 Task: Create fields in receipt attachment object.
Action: Mouse moved to (729, 57)
Screenshot: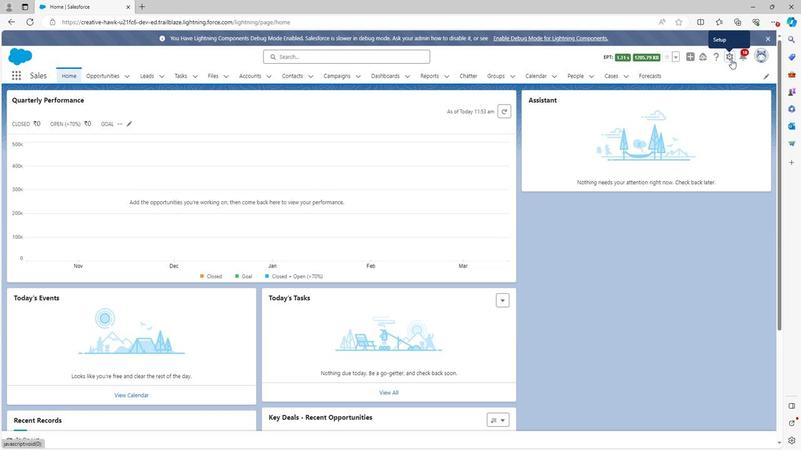
Action: Mouse pressed left at (729, 57)
Screenshot: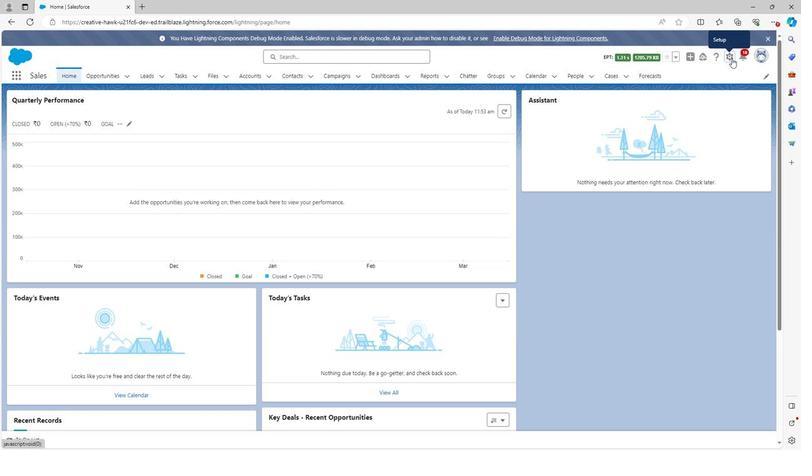 
Action: Mouse moved to (697, 81)
Screenshot: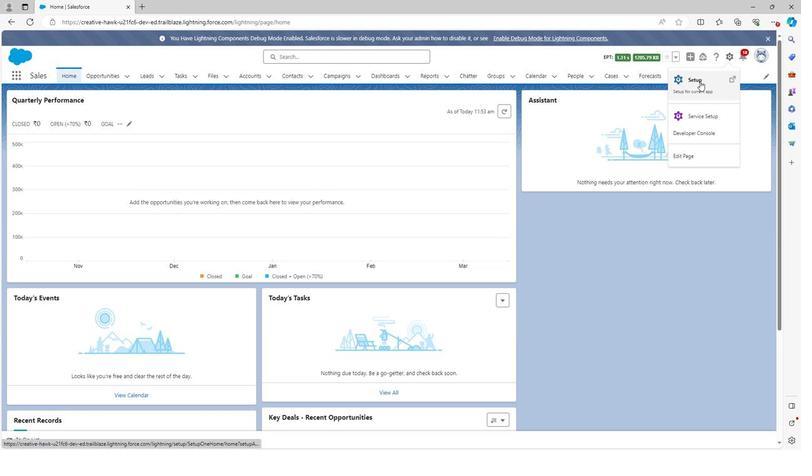
Action: Mouse pressed left at (697, 81)
Screenshot: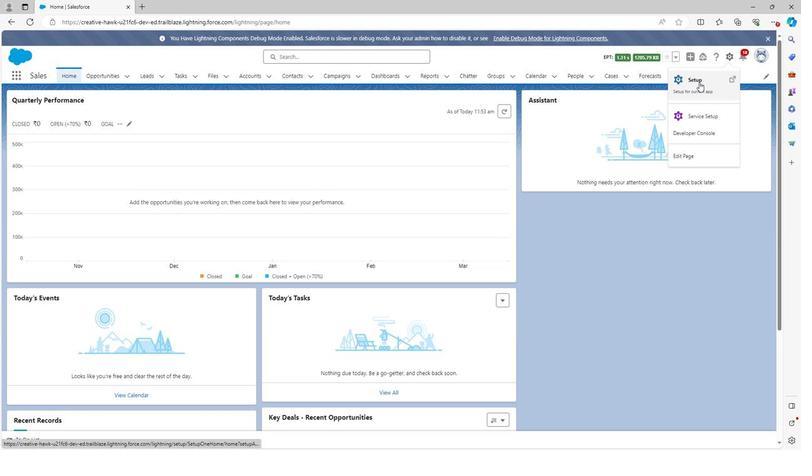 
Action: Mouse moved to (110, 76)
Screenshot: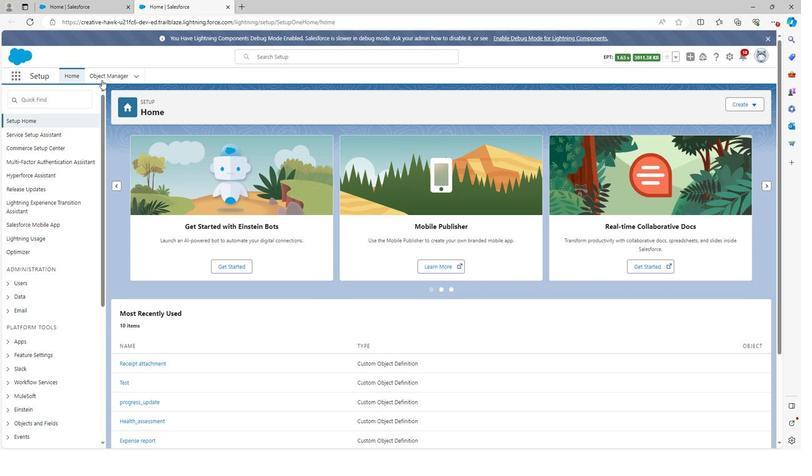 
Action: Mouse pressed left at (110, 76)
Screenshot: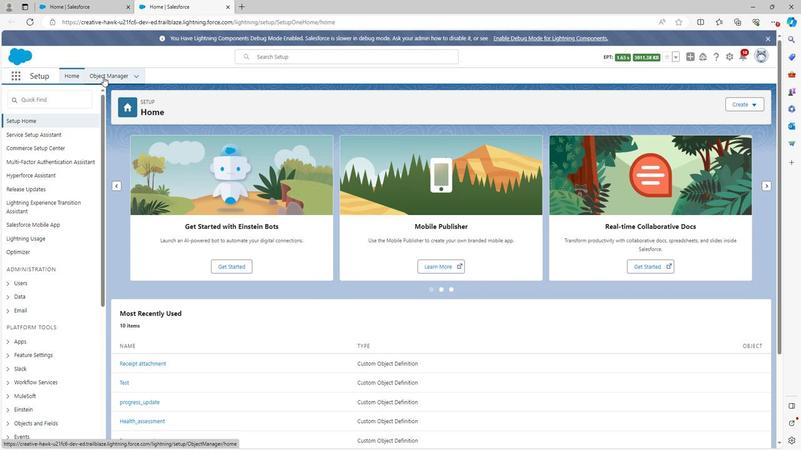 
Action: Mouse moved to (78, 322)
Screenshot: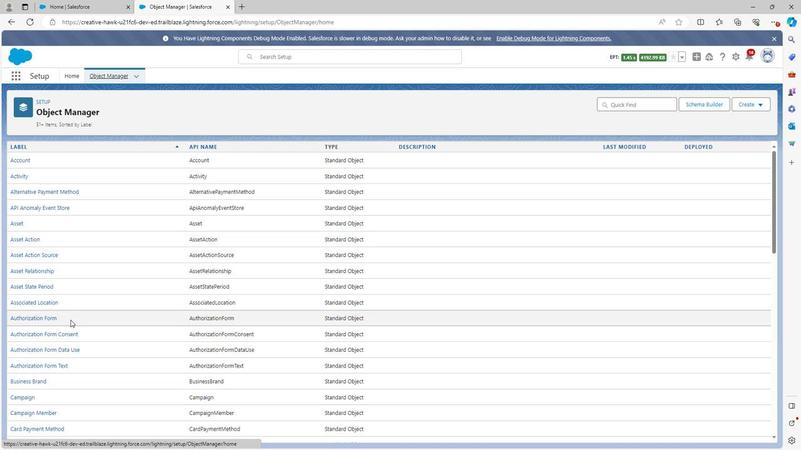 
Action: Mouse scrolled (78, 321) with delta (0, 0)
Screenshot: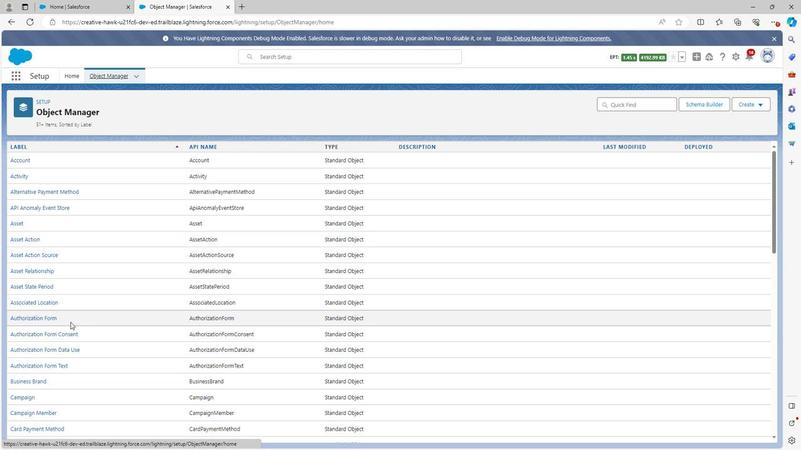 
Action: Mouse scrolled (78, 321) with delta (0, 0)
Screenshot: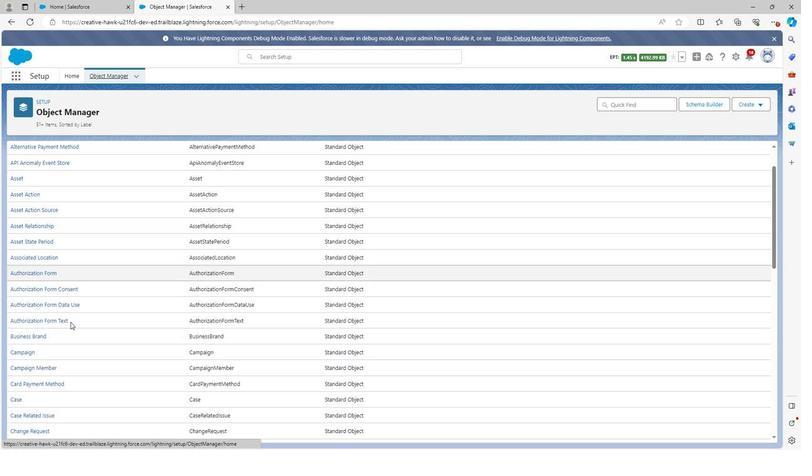 
Action: Mouse scrolled (78, 321) with delta (0, 0)
Screenshot: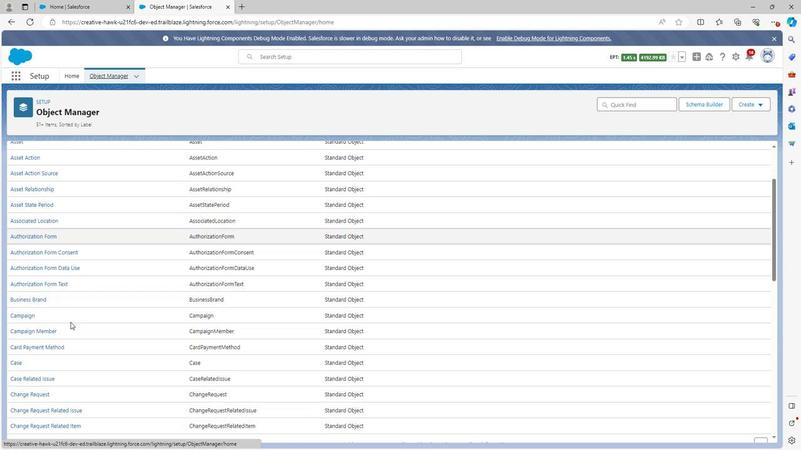 
Action: Mouse scrolled (78, 321) with delta (0, 0)
Screenshot: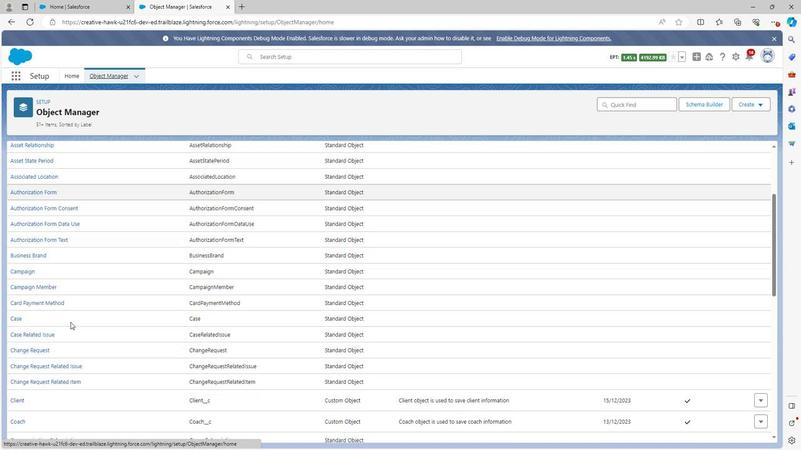 
Action: Mouse scrolled (78, 321) with delta (0, 0)
Screenshot: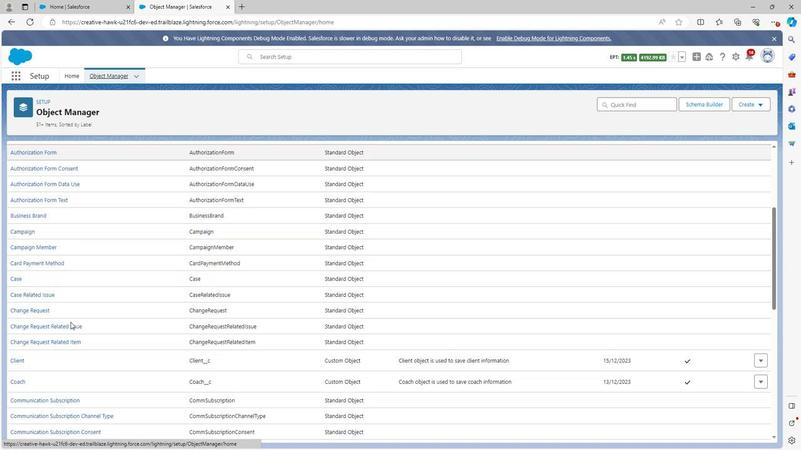 
Action: Mouse scrolled (78, 321) with delta (0, 0)
Screenshot: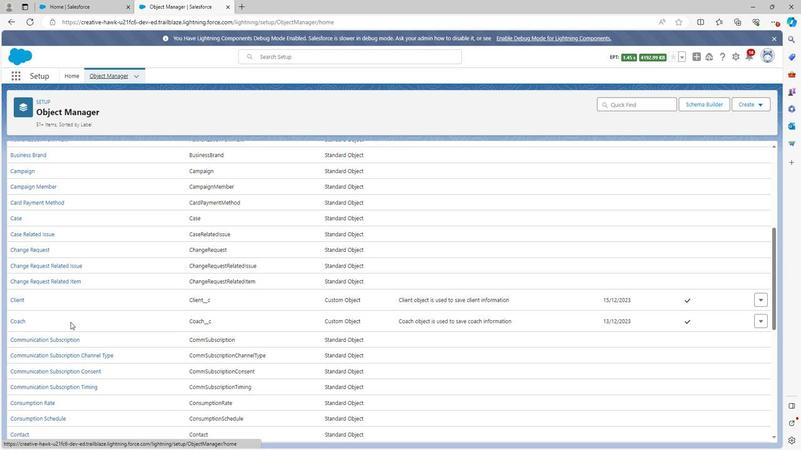
Action: Mouse scrolled (78, 321) with delta (0, 0)
Screenshot: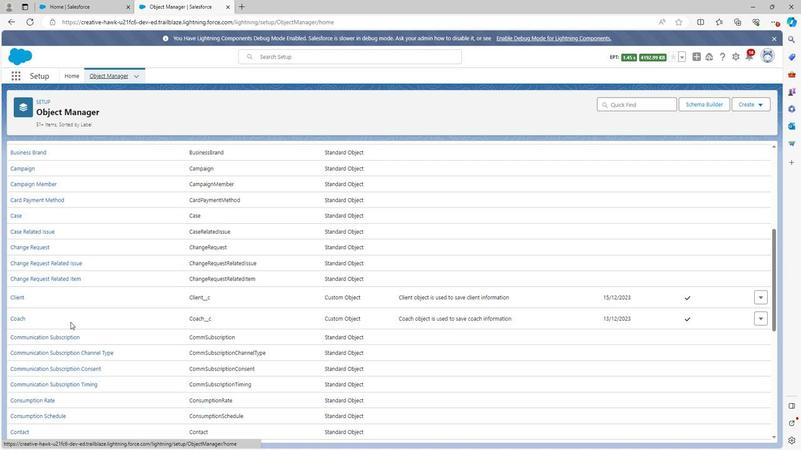 
Action: Mouse scrolled (78, 321) with delta (0, 0)
Screenshot: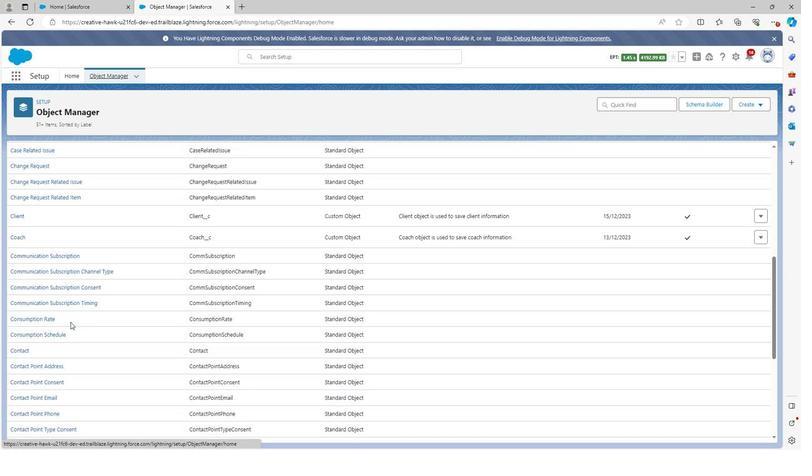 
Action: Mouse scrolled (78, 321) with delta (0, 0)
Screenshot: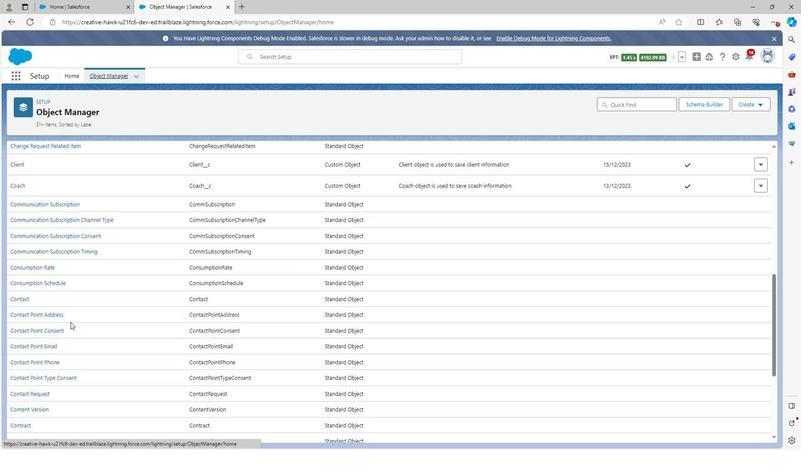 
Action: Mouse scrolled (78, 321) with delta (0, 0)
Screenshot: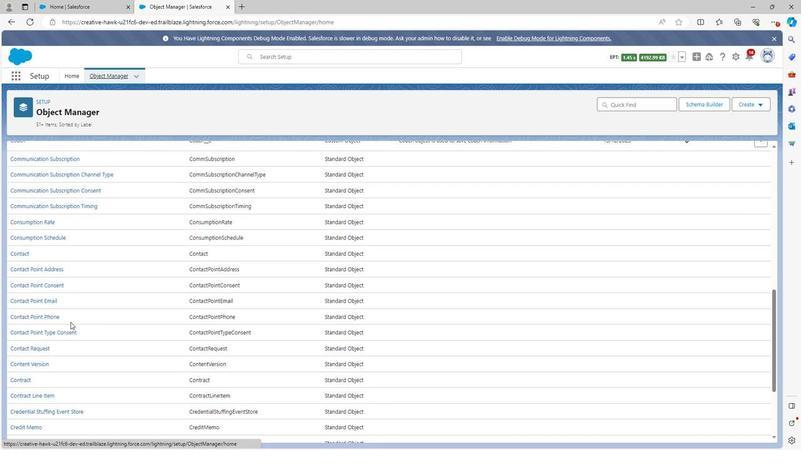 
Action: Mouse scrolled (78, 321) with delta (0, 0)
Screenshot: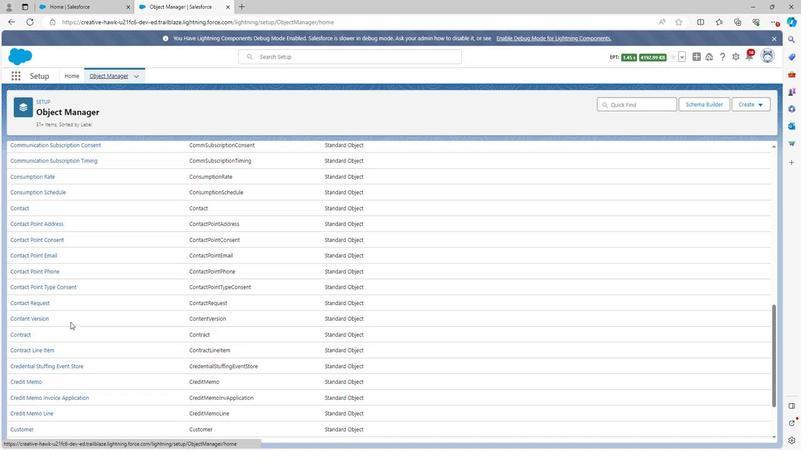 
Action: Mouse scrolled (78, 321) with delta (0, 0)
Screenshot: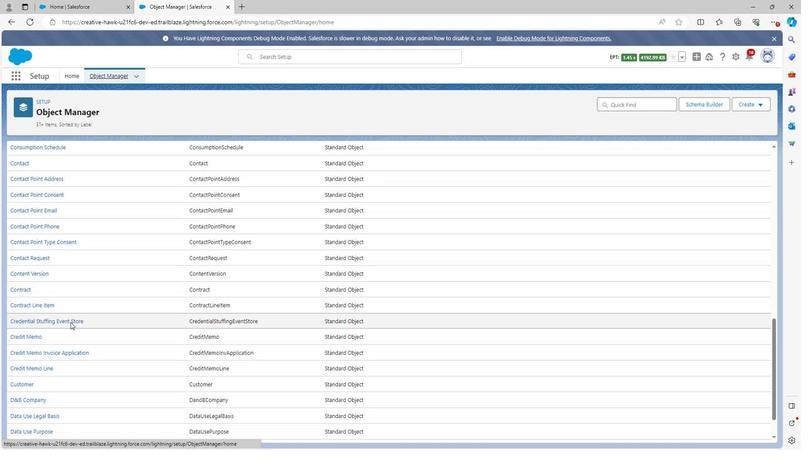 
Action: Mouse moved to (78, 322)
Screenshot: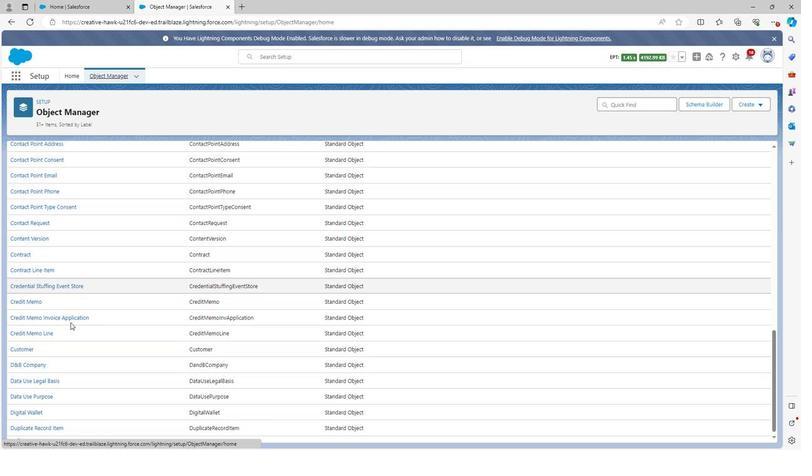 
Action: Mouse scrolled (78, 322) with delta (0, 0)
Screenshot: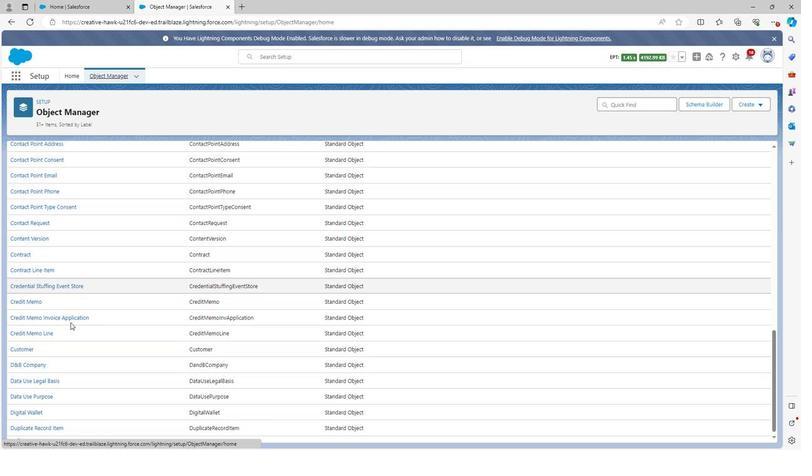 
Action: Mouse moved to (78, 323)
Screenshot: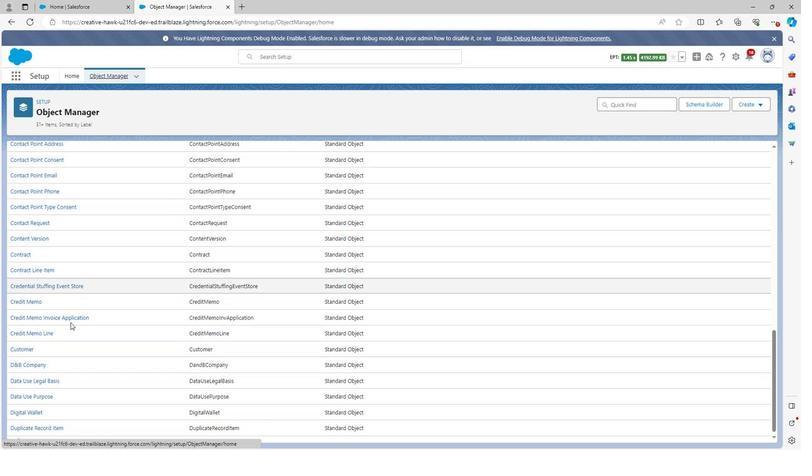 
Action: Mouse scrolled (78, 323) with delta (0, 0)
Screenshot: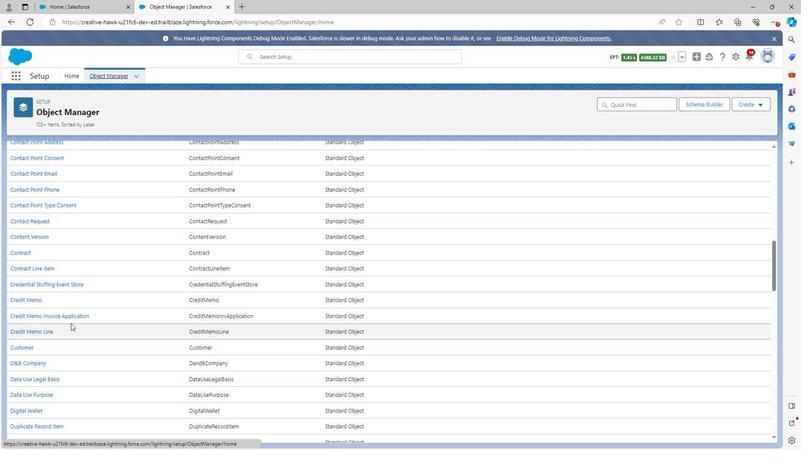 
Action: Mouse scrolled (78, 323) with delta (0, 0)
Screenshot: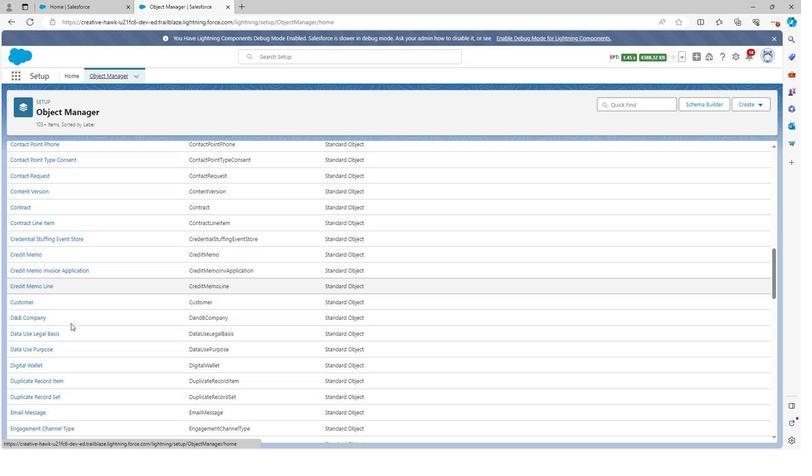 
Action: Mouse scrolled (78, 323) with delta (0, 0)
Screenshot: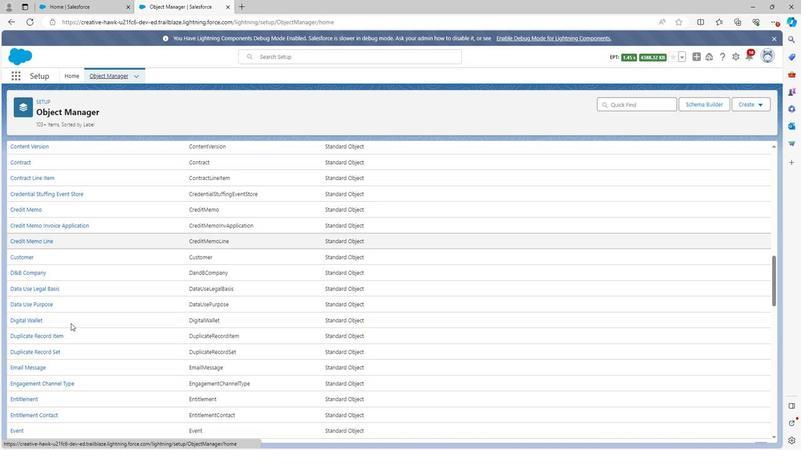 
Action: Mouse scrolled (78, 323) with delta (0, 0)
Screenshot: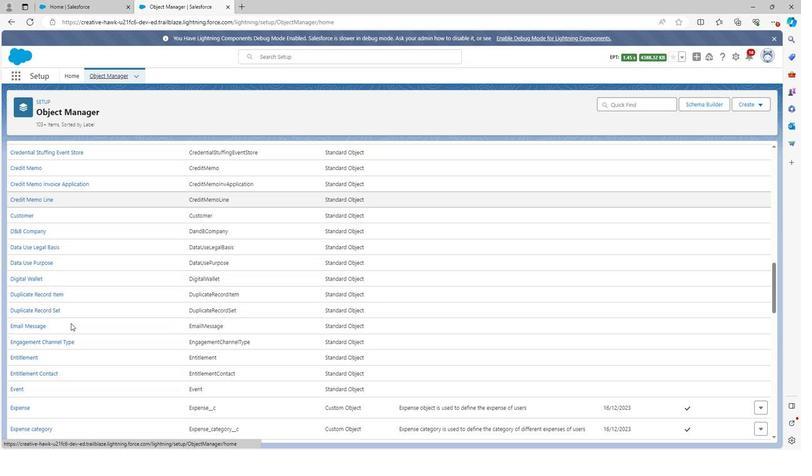 
Action: Mouse scrolled (78, 323) with delta (0, 0)
Screenshot: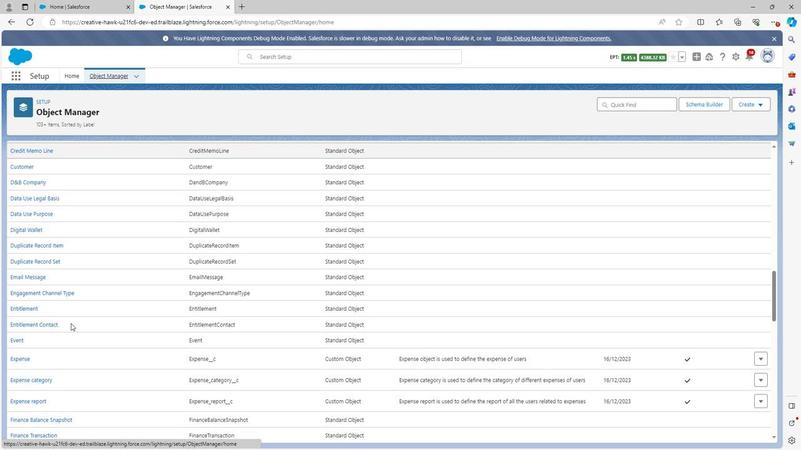 
Action: Mouse scrolled (78, 323) with delta (0, 0)
Screenshot: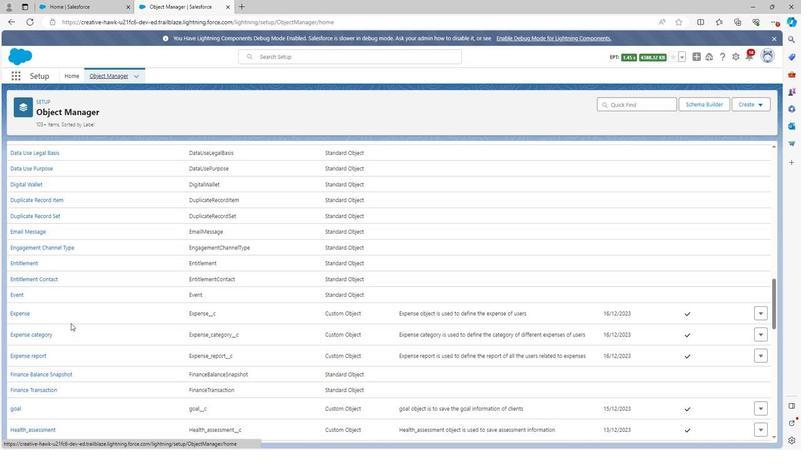 
Action: Mouse scrolled (78, 323) with delta (0, 0)
Screenshot: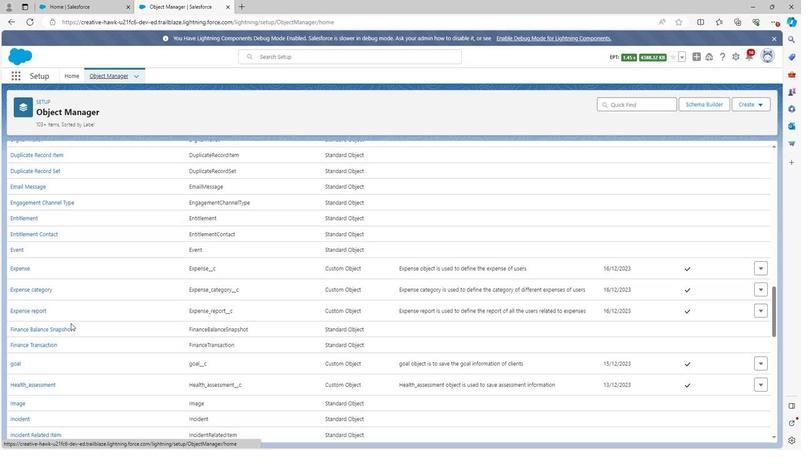 
Action: Mouse scrolled (78, 323) with delta (0, 0)
Screenshot: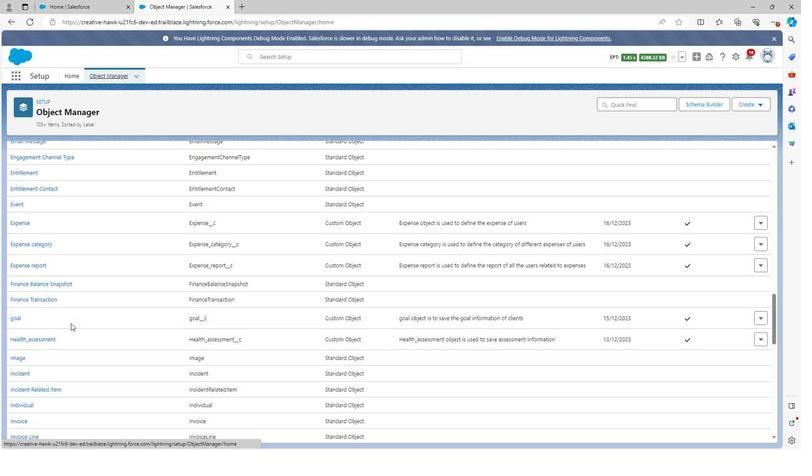 
Action: Mouse scrolled (78, 323) with delta (0, 0)
Screenshot: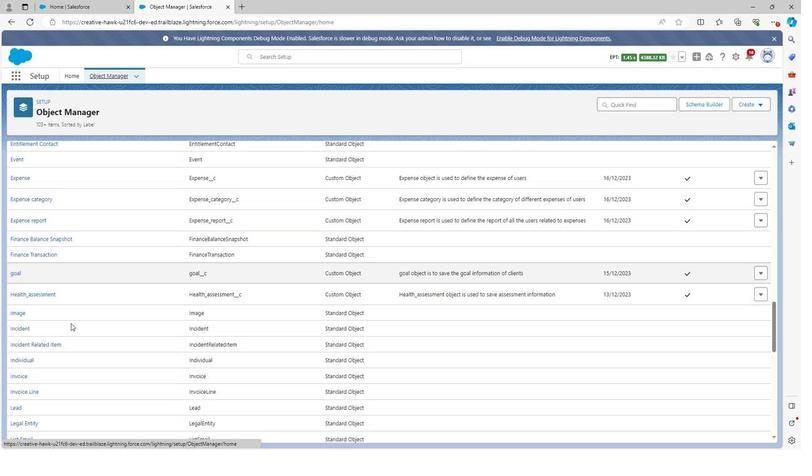 
Action: Mouse scrolled (78, 323) with delta (0, 0)
Screenshot: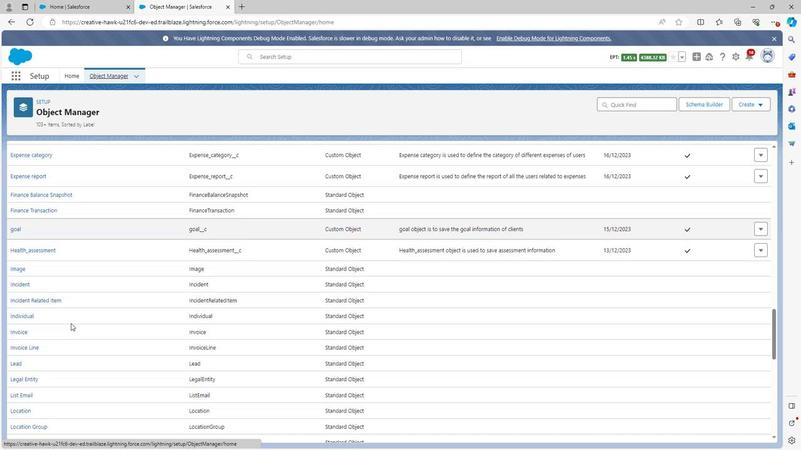 
Action: Mouse scrolled (78, 323) with delta (0, 0)
Screenshot: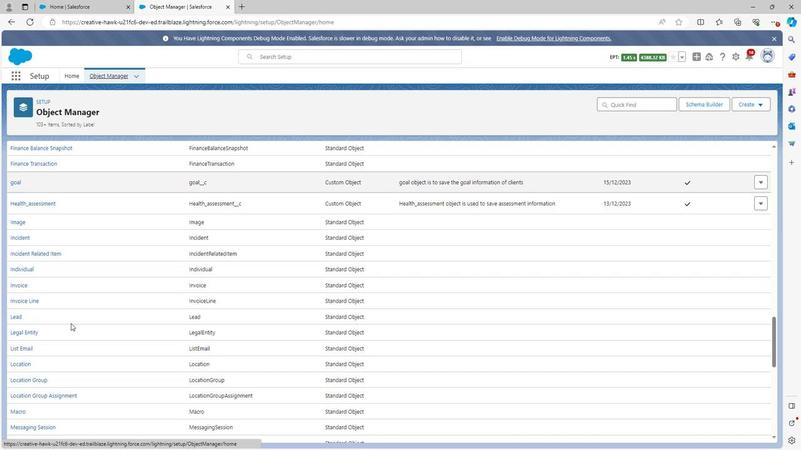 
Action: Mouse scrolled (78, 323) with delta (0, 0)
Screenshot: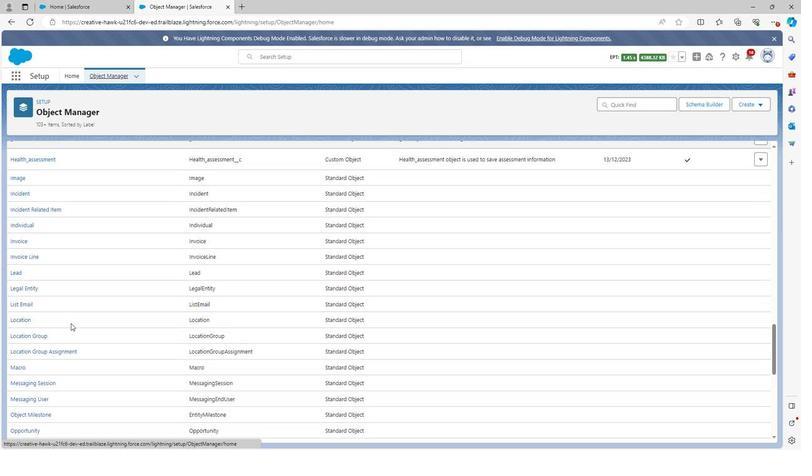 
Action: Mouse scrolled (78, 323) with delta (0, 0)
Screenshot: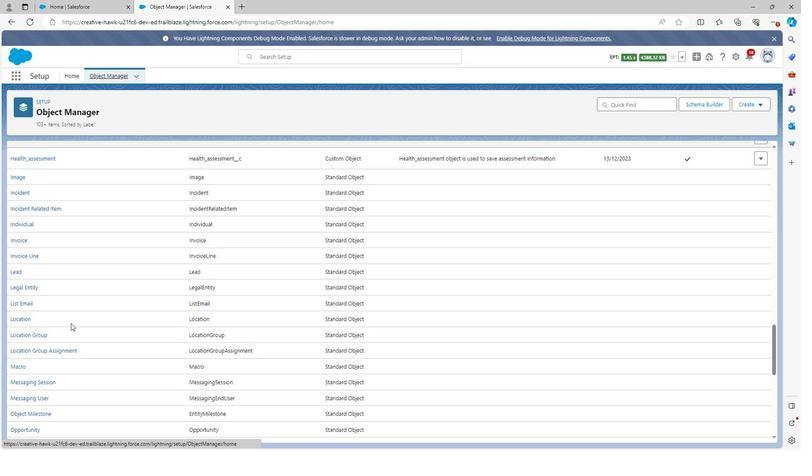 
Action: Mouse scrolled (78, 323) with delta (0, 0)
Screenshot: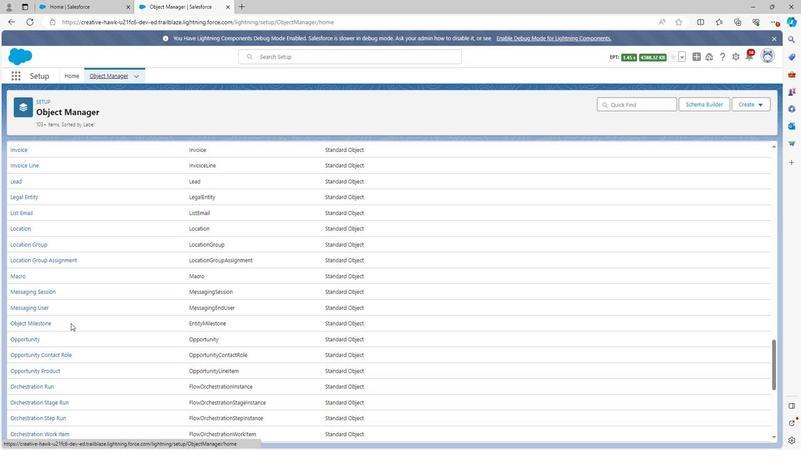 
Action: Mouse scrolled (78, 323) with delta (0, 0)
Screenshot: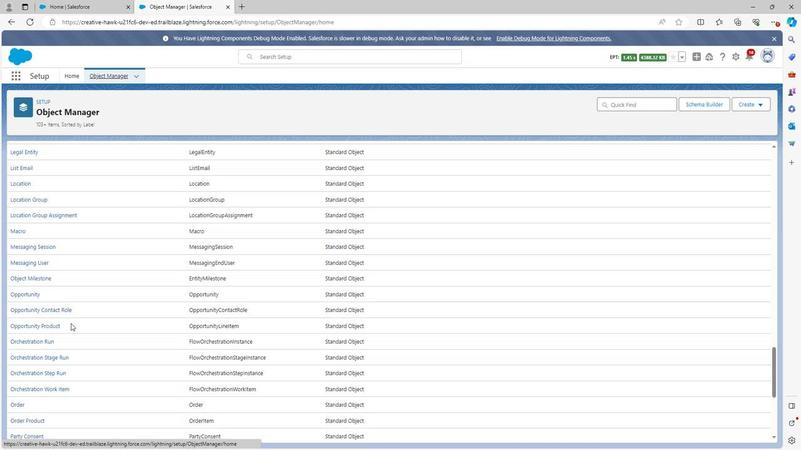 
Action: Mouse scrolled (78, 323) with delta (0, 0)
Screenshot: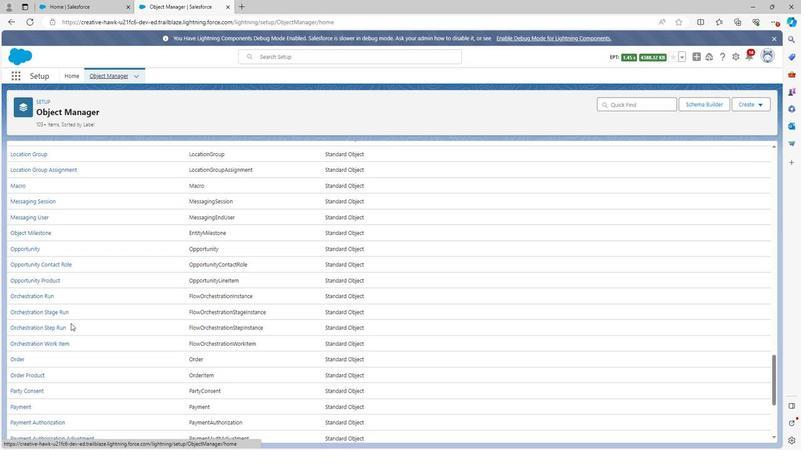 
Action: Mouse scrolled (78, 323) with delta (0, 0)
Screenshot: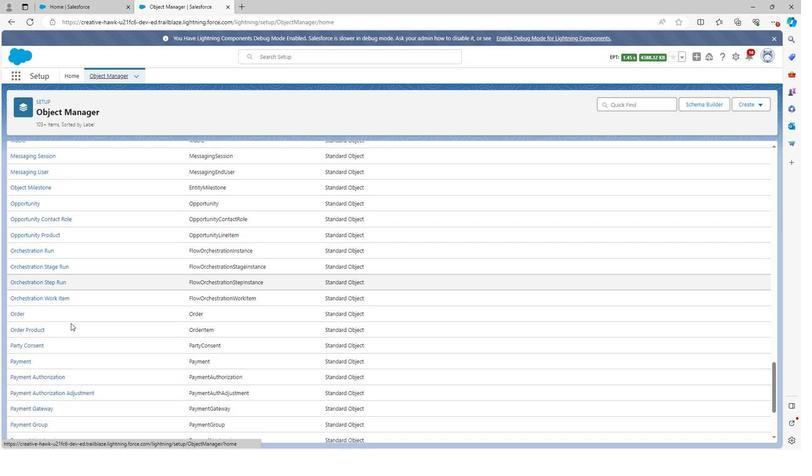
Action: Mouse scrolled (78, 323) with delta (0, 0)
Screenshot: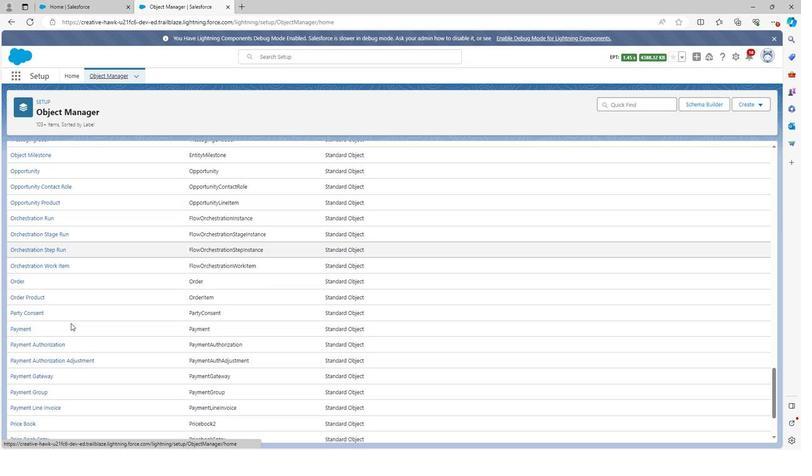 
Action: Mouse scrolled (78, 323) with delta (0, 0)
Screenshot: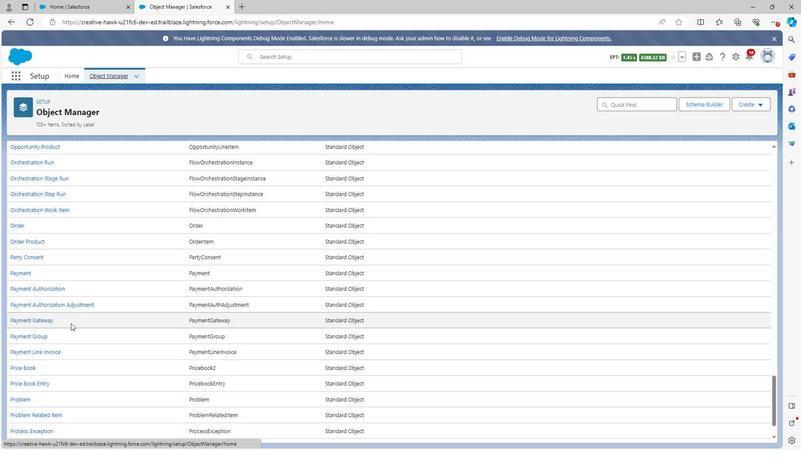 
Action: Mouse scrolled (78, 323) with delta (0, 0)
Screenshot: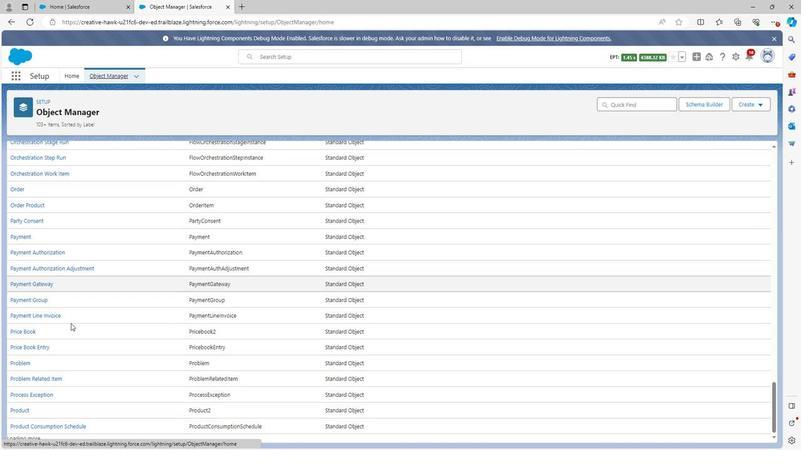 
Action: Mouse scrolled (78, 323) with delta (0, 0)
Screenshot: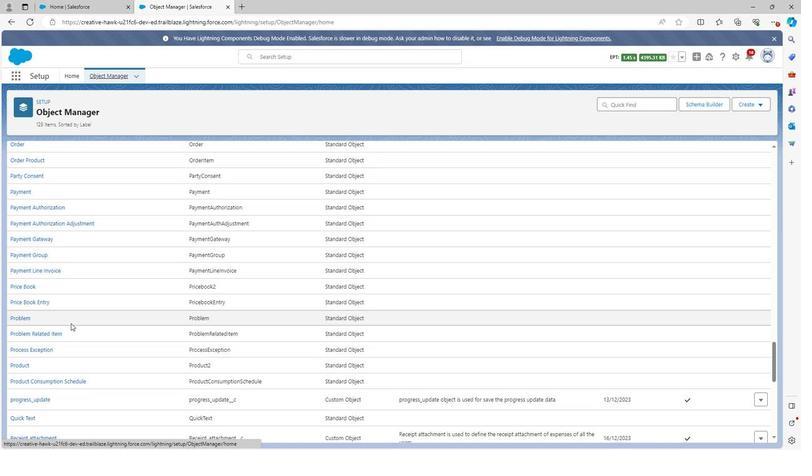 
Action: Mouse scrolled (78, 323) with delta (0, 0)
Screenshot: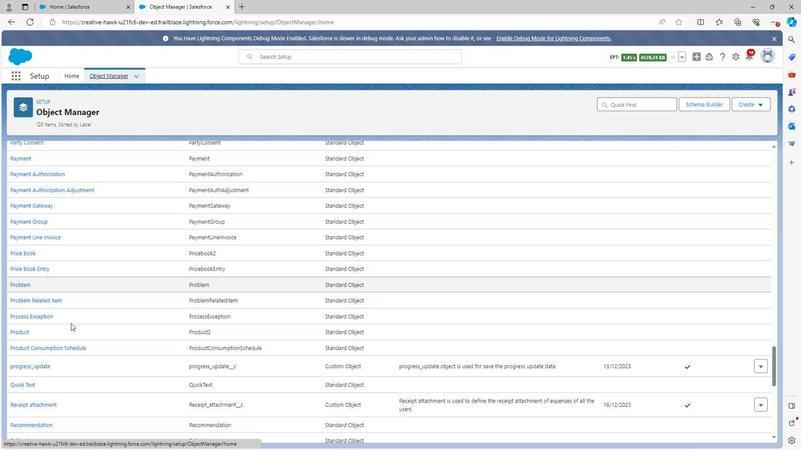 
Action: Mouse scrolled (78, 323) with delta (0, 0)
Screenshot: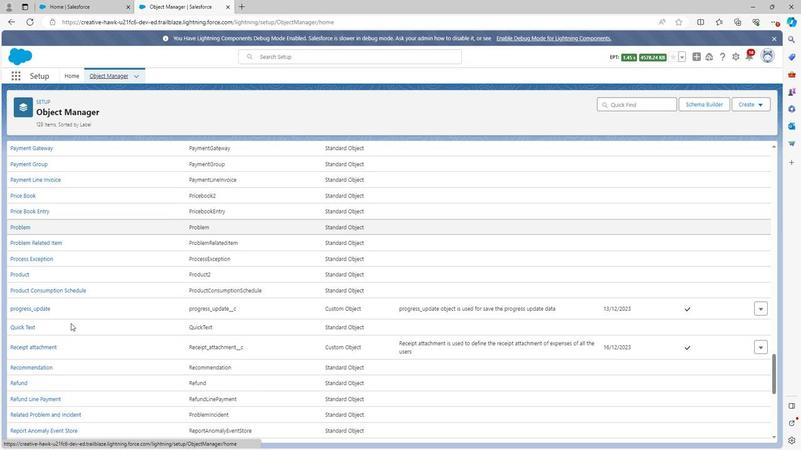 
Action: Mouse moved to (50, 302)
Screenshot: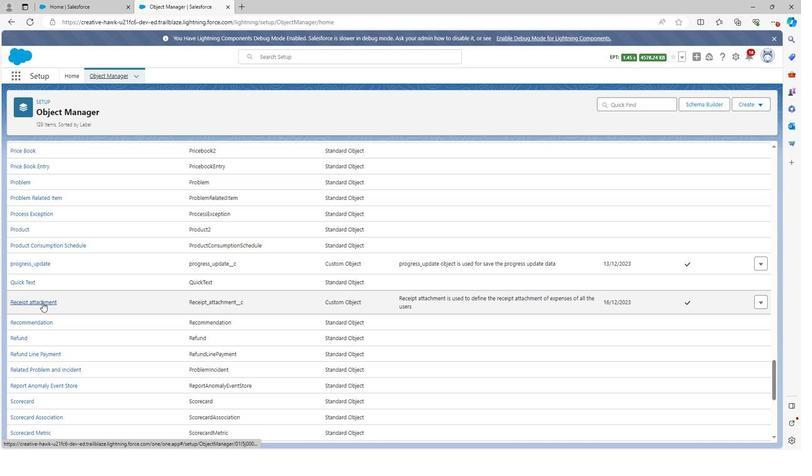 
Action: Mouse pressed left at (50, 302)
Screenshot: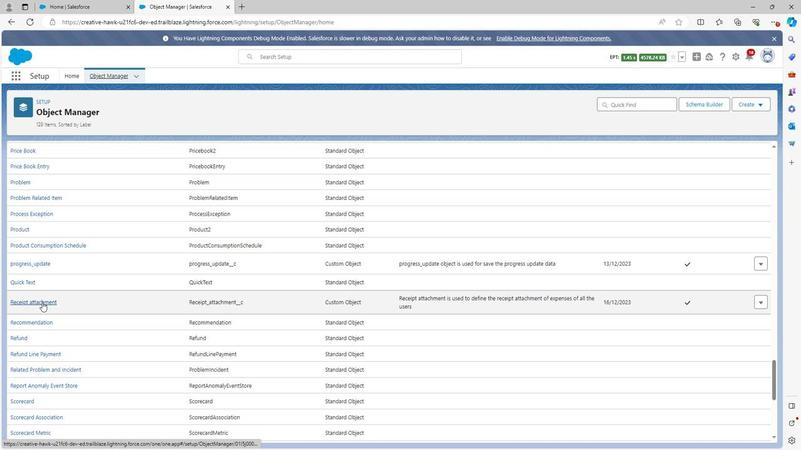 
Action: Mouse moved to (64, 159)
Screenshot: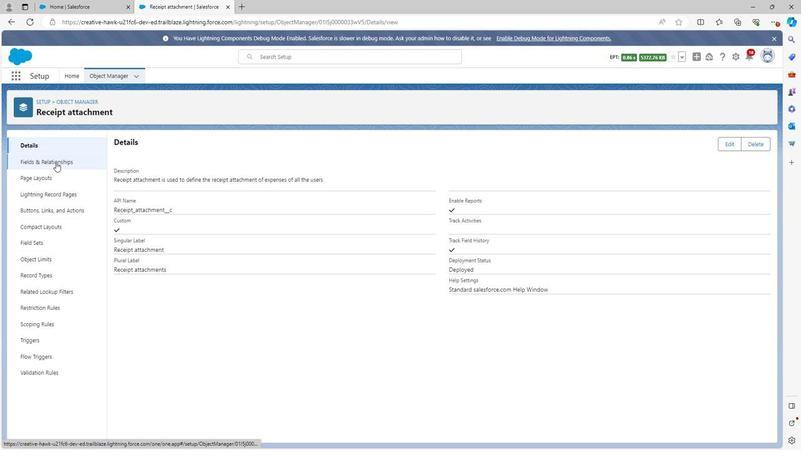 
Action: Mouse pressed left at (64, 159)
Screenshot: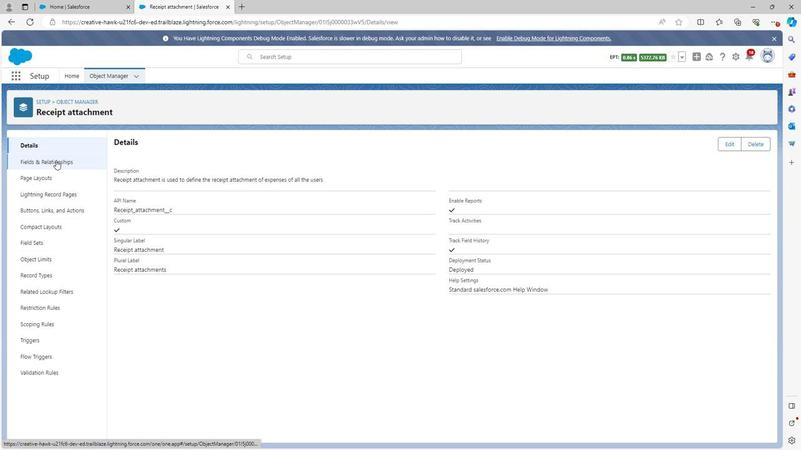 
Action: Mouse moved to (587, 144)
Screenshot: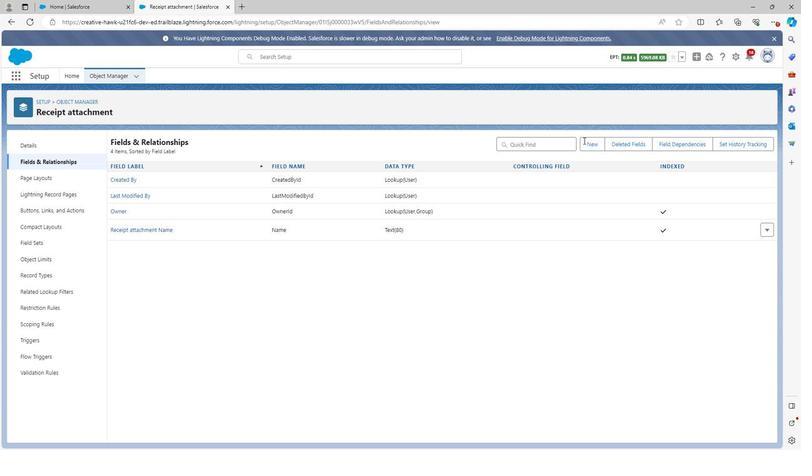 
Action: Mouse pressed left at (587, 144)
Screenshot: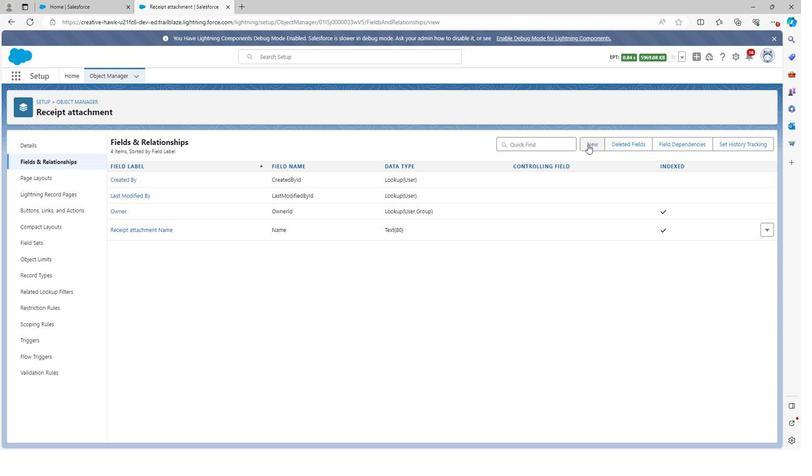 
Action: Mouse moved to (140, 289)
Screenshot: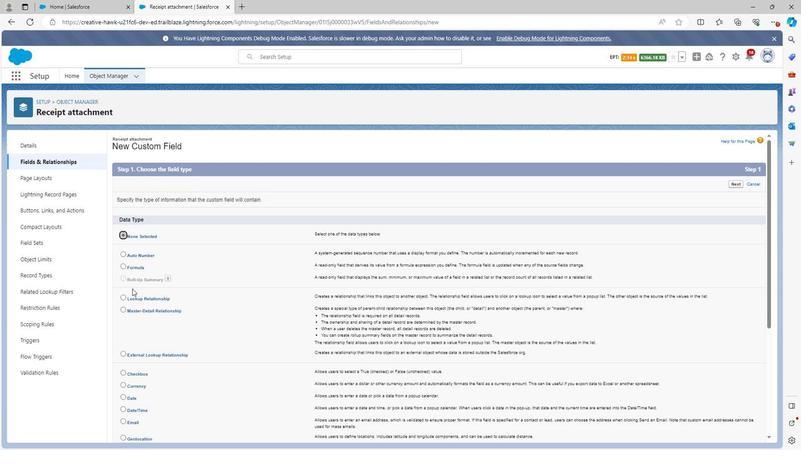 
Action: Mouse scrolled (140, 289) with delta (0, 0)
Screenshot: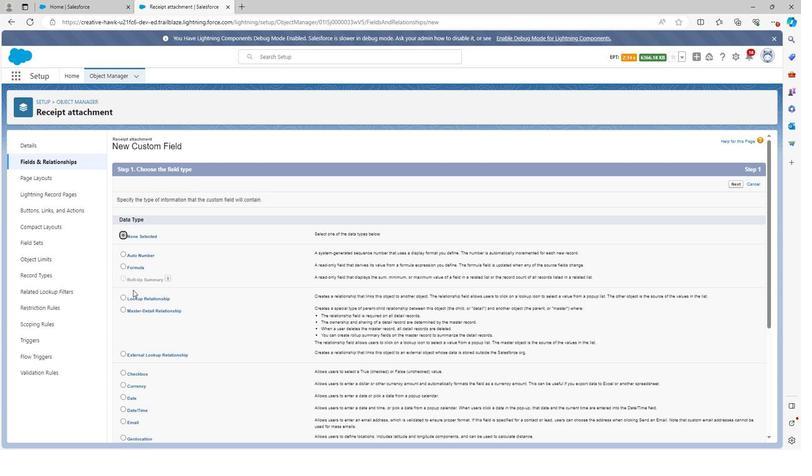 
Action: Mouse scrolled (140, 289) with delta (0, 0)
Screenshot: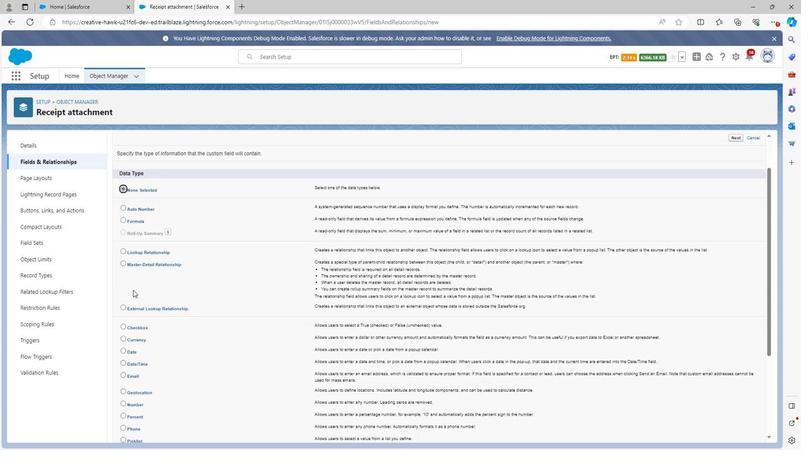 
Action: Mouse scrolled (140, 289) with delta (0, 0)
Screenshot: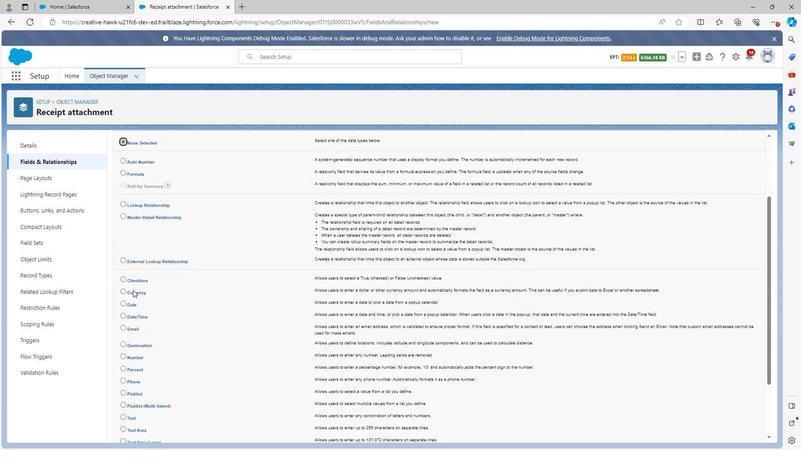 
Action: Mouse moved to (130, 370)
Screenshot: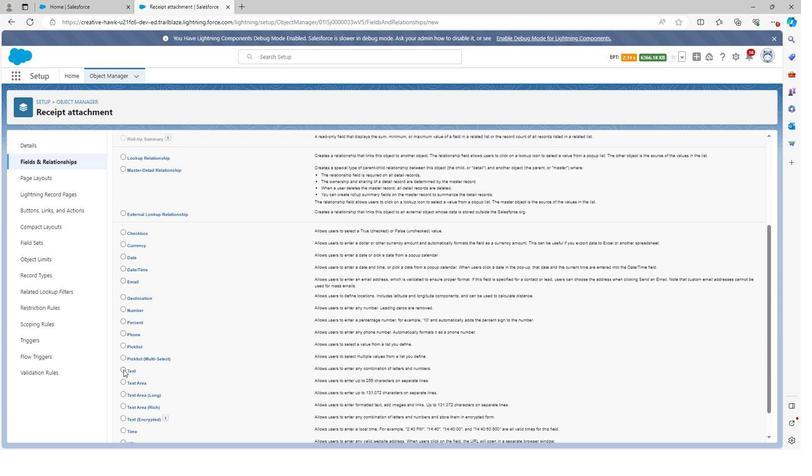 
Action: Mouse pressed left at (130, 370)
Screenshot: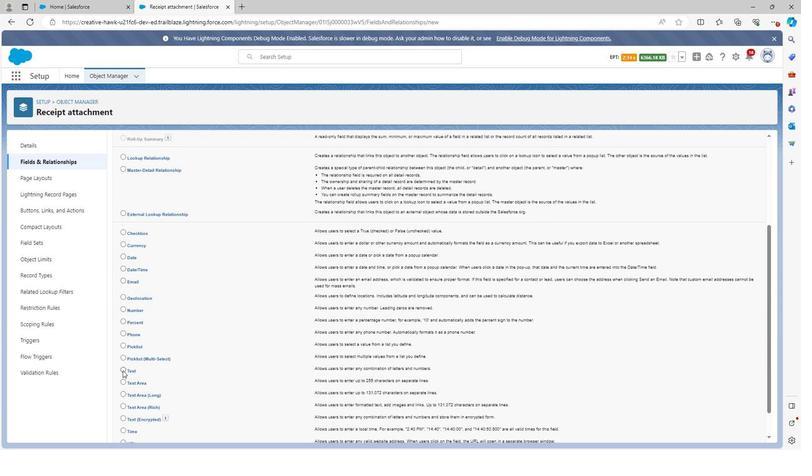 
Action: Mouse moved to (486, 369)
Screenshot: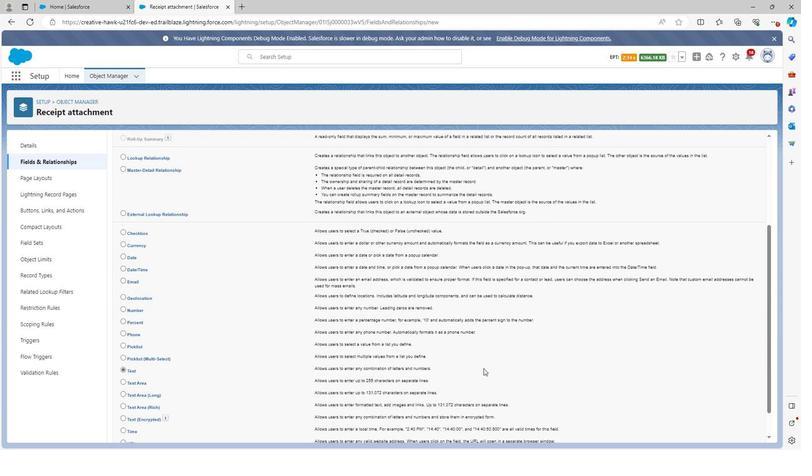
Action: Mouse scrolled (486, 368) with delta (0, 0)
Screenshot: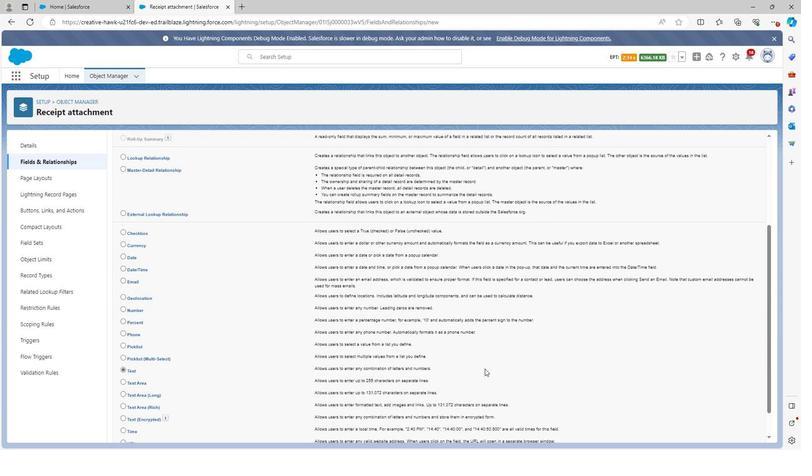 
Action: Mouse moved to (487, 370)
Screenshot: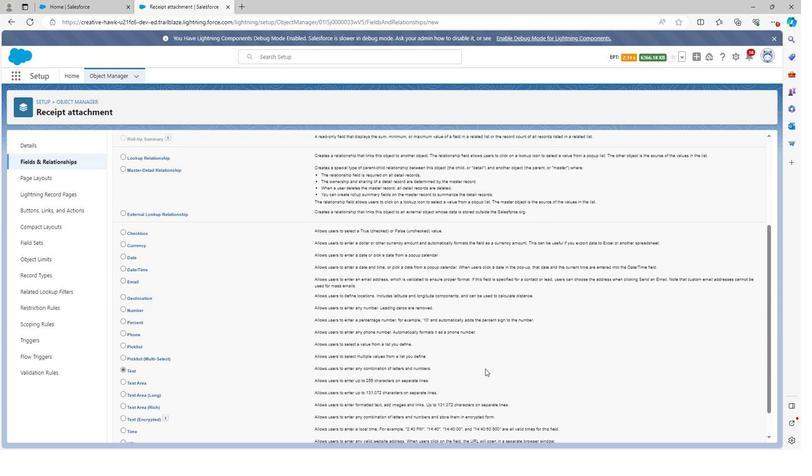 
Action: Mouse scrolled (487, 370) with delta (0, 0)
Screenshot: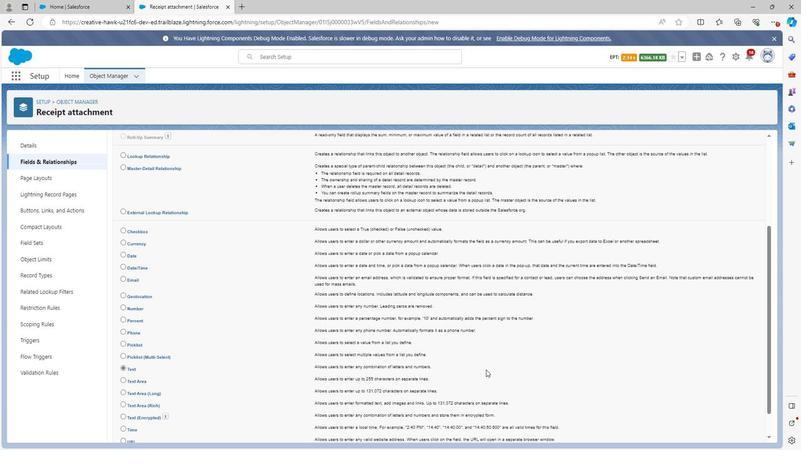 
Action: Mouse moved to (489, 372)
Screenshot: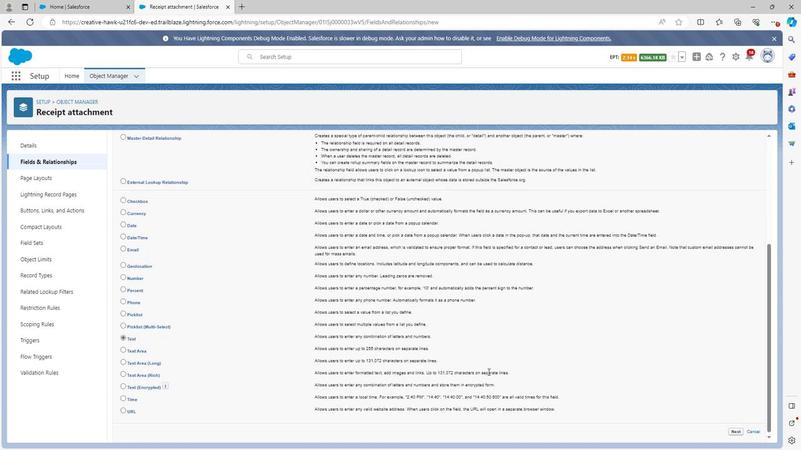 
Action: Mouse scrolled (489, 372) with delta (0, 0)
Screenshot: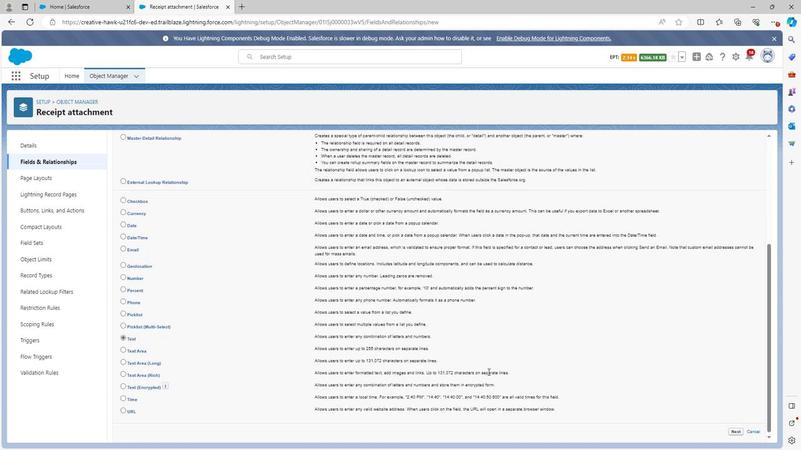 
Action: Mouse moved to (495, 375)
Screenshot: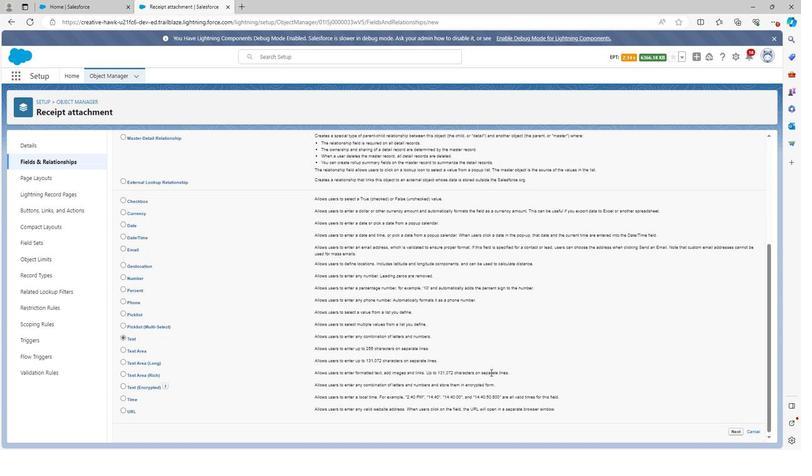 
Action: Mouse scrolled (495, 374) with delta (0, 0)
Screenshot: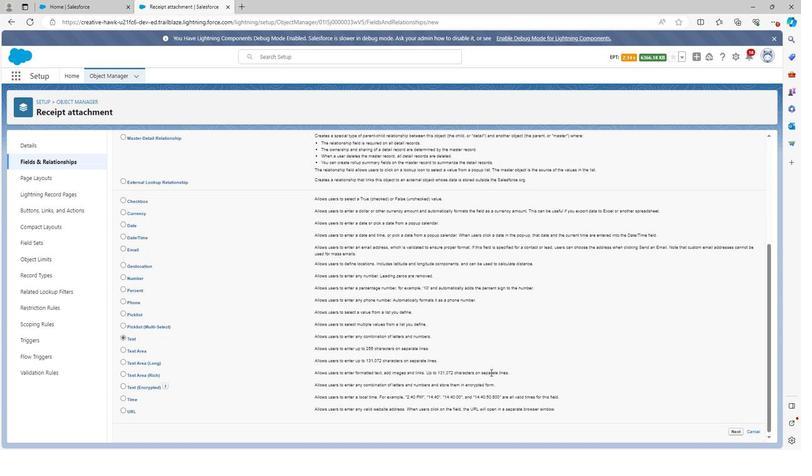 
Action: Mouse moved to (510, 379)
Screenshot: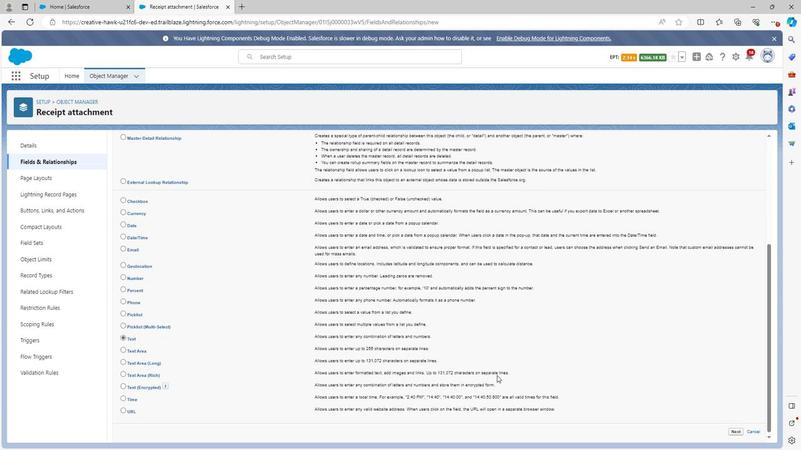 
Action: Mouse scrolled (510, 379) with delta (0, 0)
Screenshot: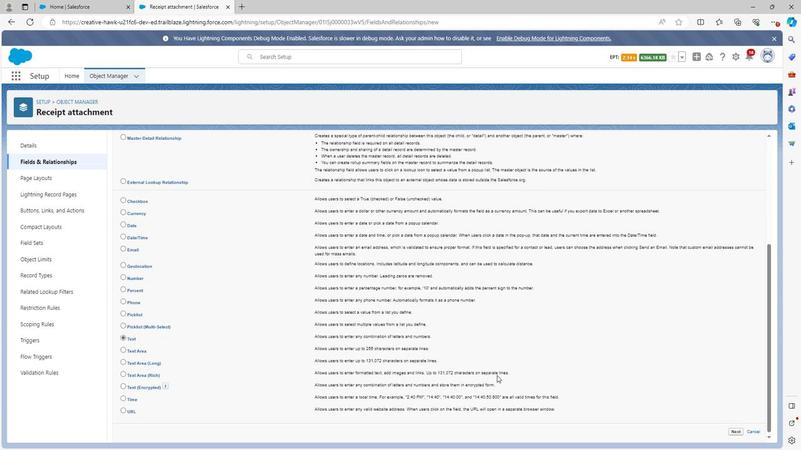 
Action: Mouse moved to (732, 434)
Screenshot: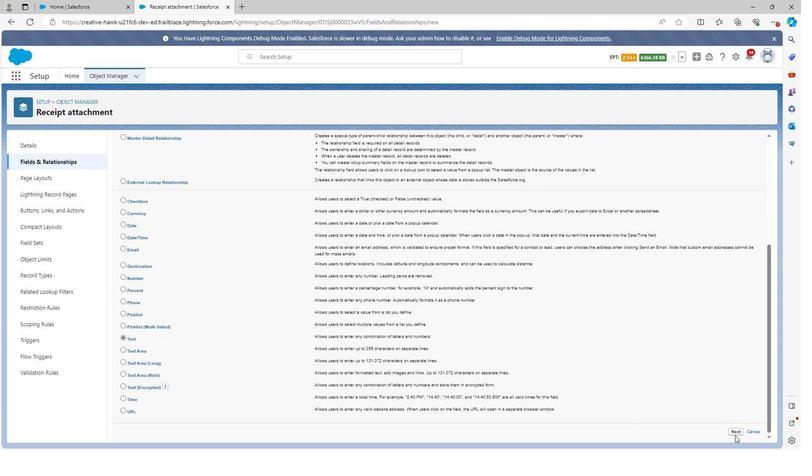 
Action: Mouse pressed left at (732, 434)
Screenshot: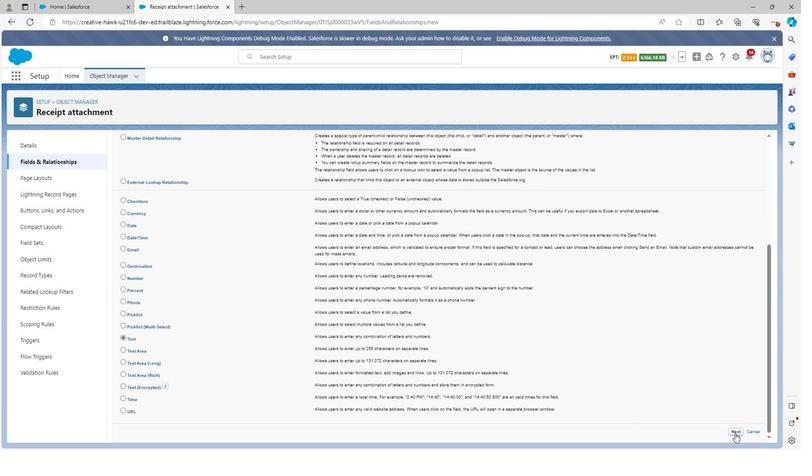 
Action: Mouse moved to (268, 204)
Screenshot: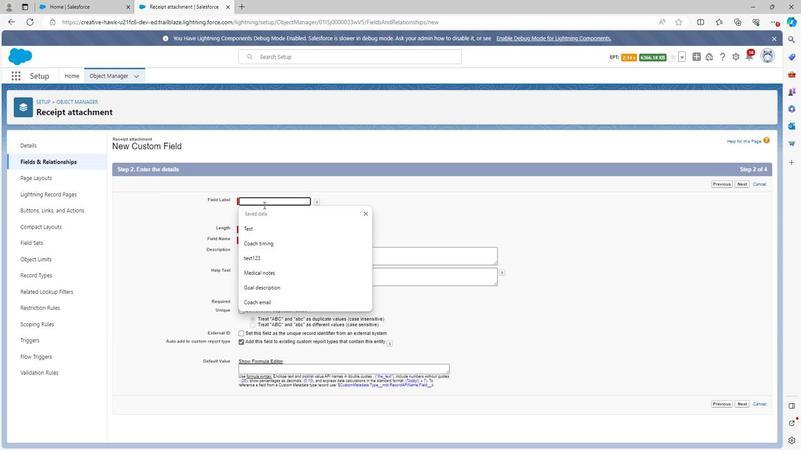 
Action: Key pressed <Key.shift>Uploader
Screenshot: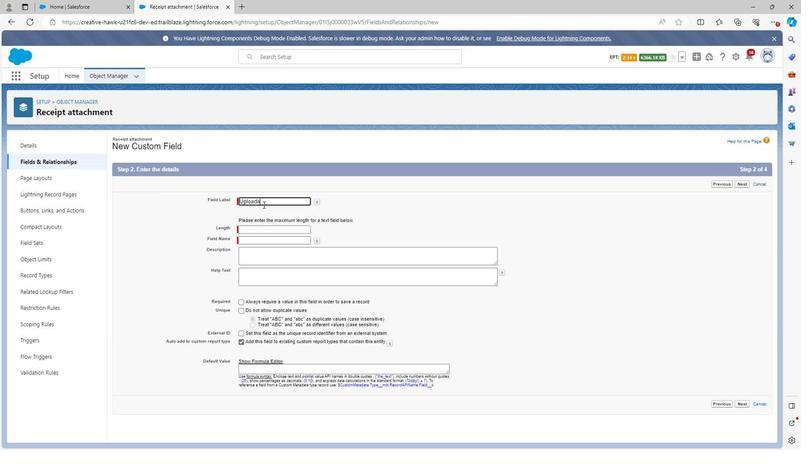 
Action: Mouse moved to (335, 229)
Screenshot: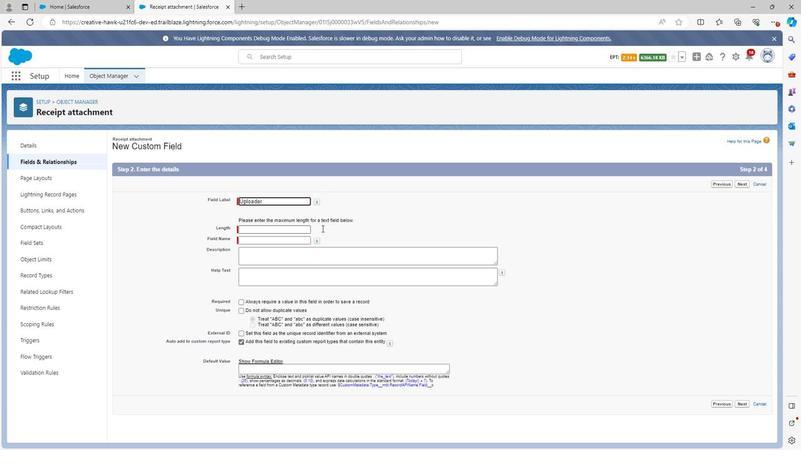
Action: Mouse pressed left at (335, 229)
Screenshot: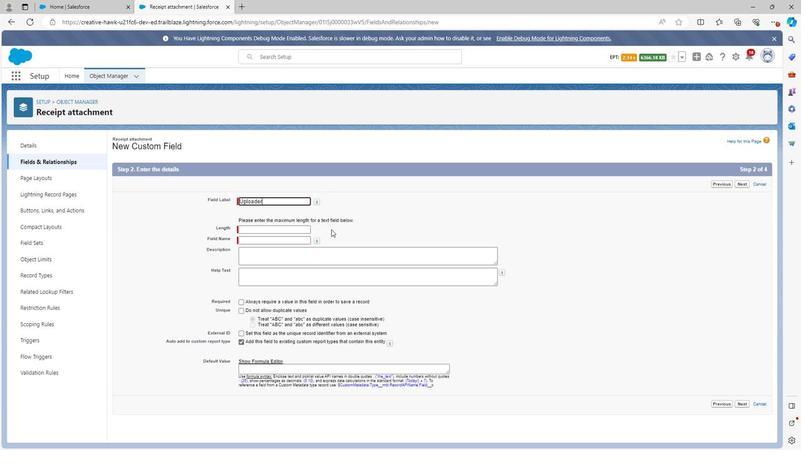 
Action: Mouse moved to (273, 227)
Screenshot: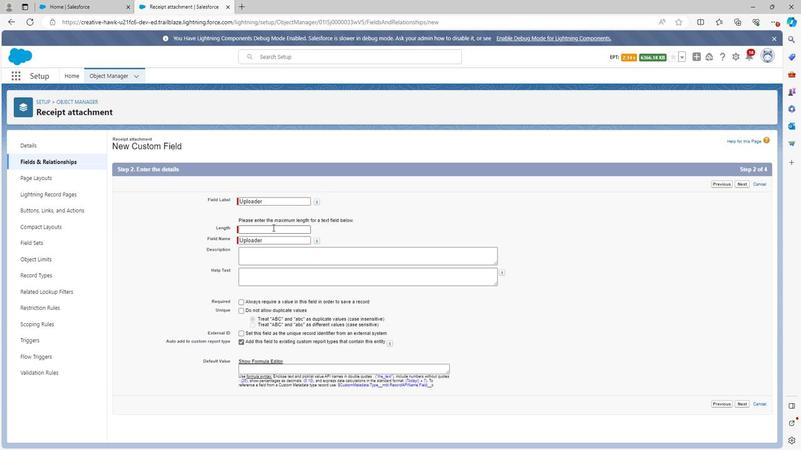 
Action: Mouse pressed left at (273, 227)
Screenshot: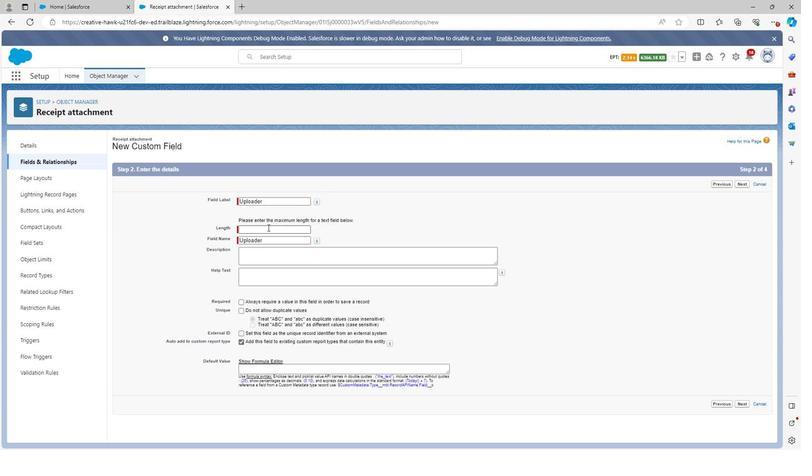 
Action: Key pressed 18
Screenshot: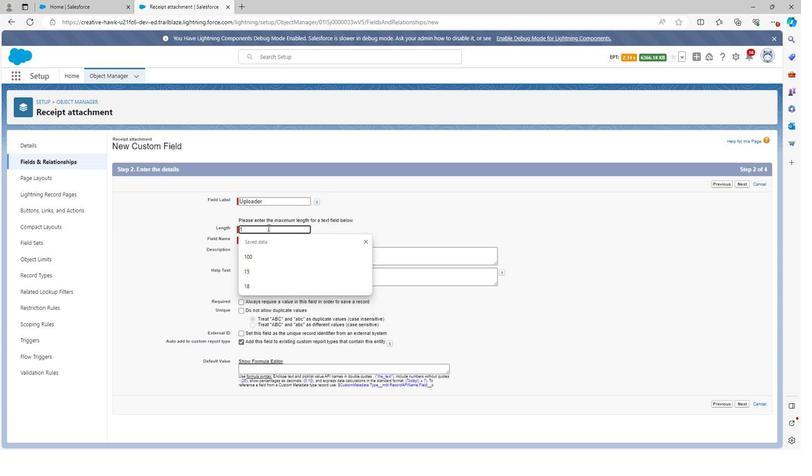 
Action: Mouse moved to (324, 251)
Screenshot: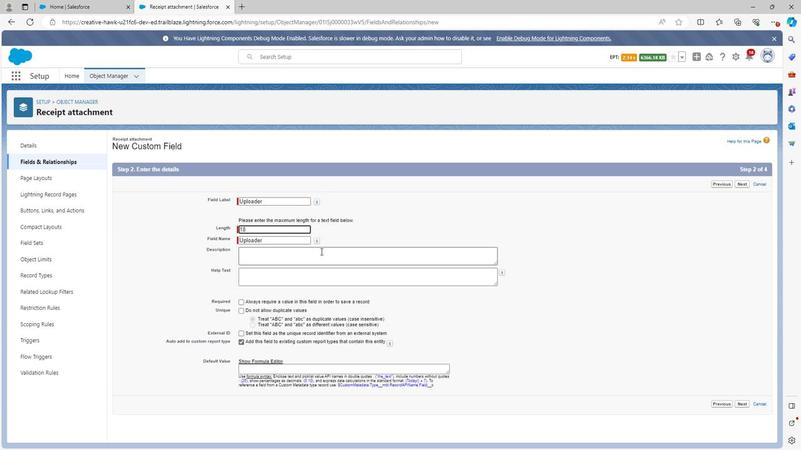
Action: Mouse pressed left at (324, 251)
Screenshot: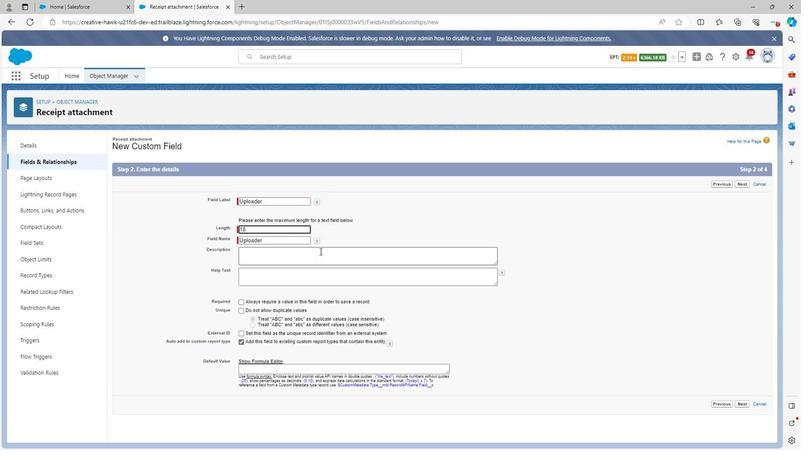 
Action: Mouse moved to (320, 256)
Screenshot: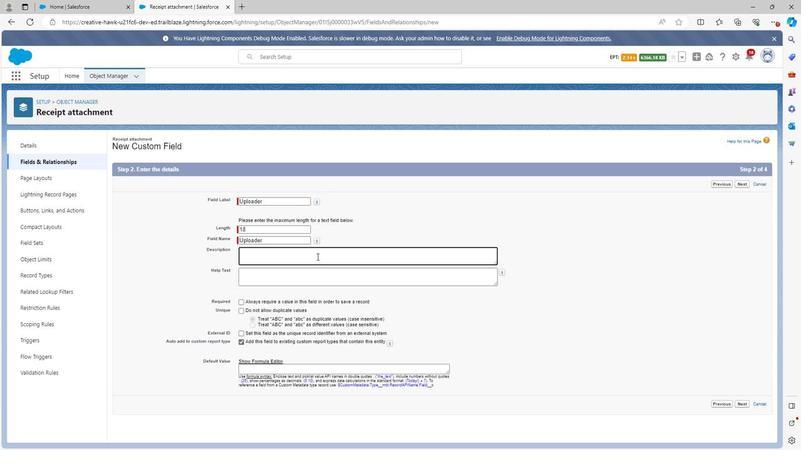 
Action: Key pressed <Key.shift>Uploader<Key.space>field<Key.space>is<Key.space>used<Key.space>to<Key.space>define<Key.space>the<Key.space>name<Key.space>of<Key.space>uploader
Screenshot: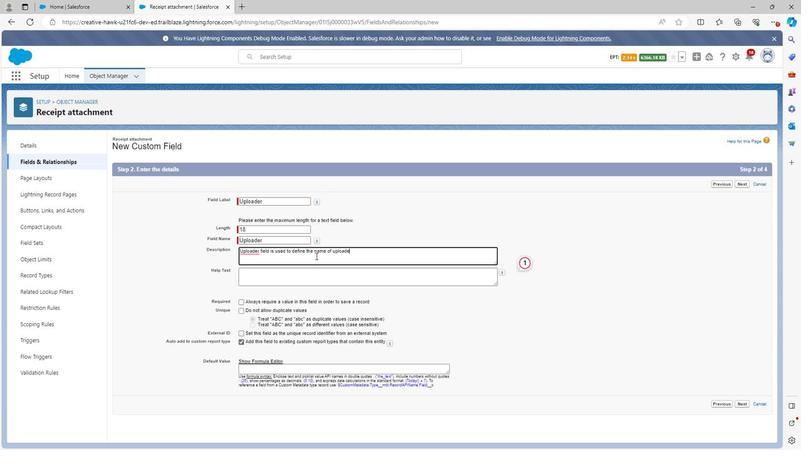
Action: Mouse moved to (742, 403)
Screenshot: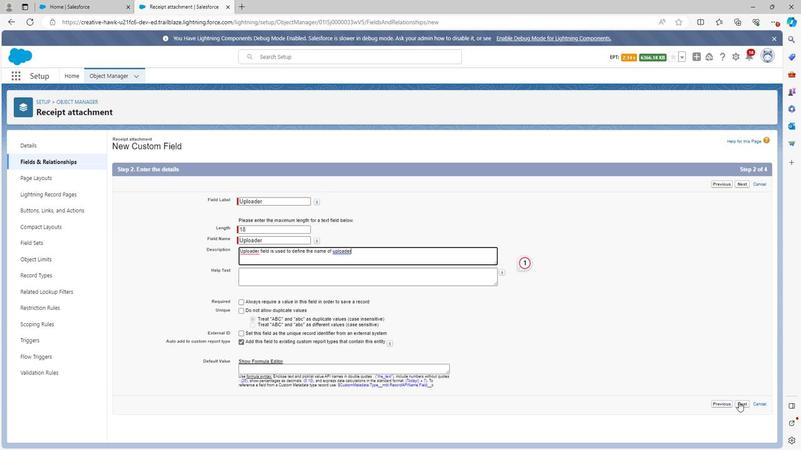 
Action: Mouse pressed left at (742, 403)
Screenshot: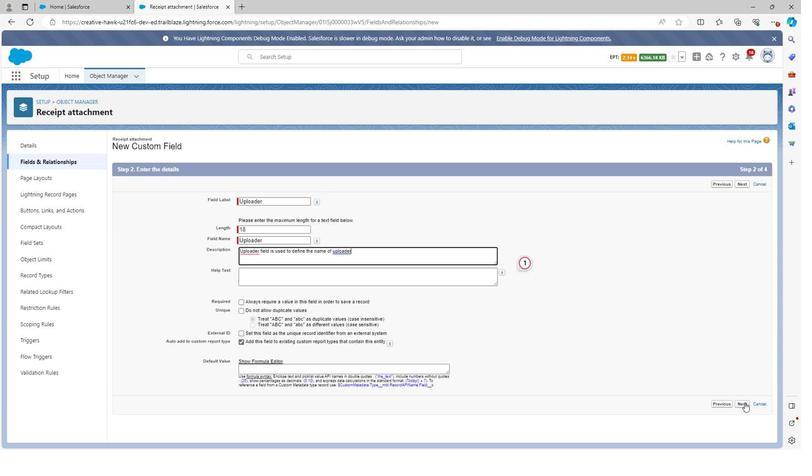 
Action: Mouse moved to (554, 254)
Screenshot: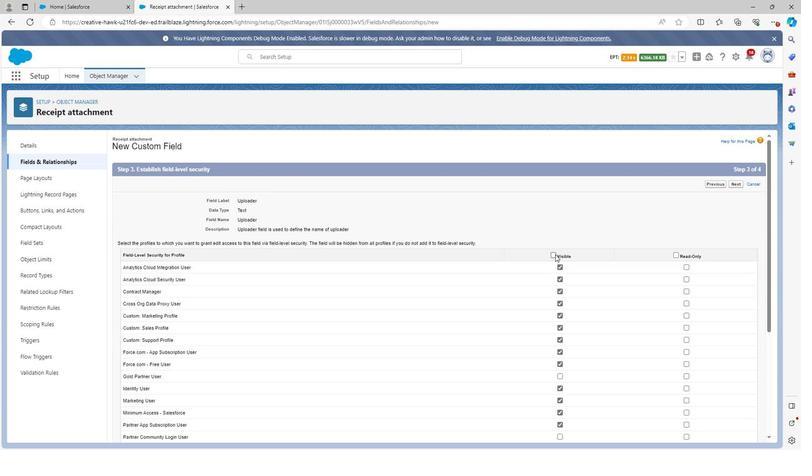 
Action: Mouse pressed left at (554, 254)
Screenshot: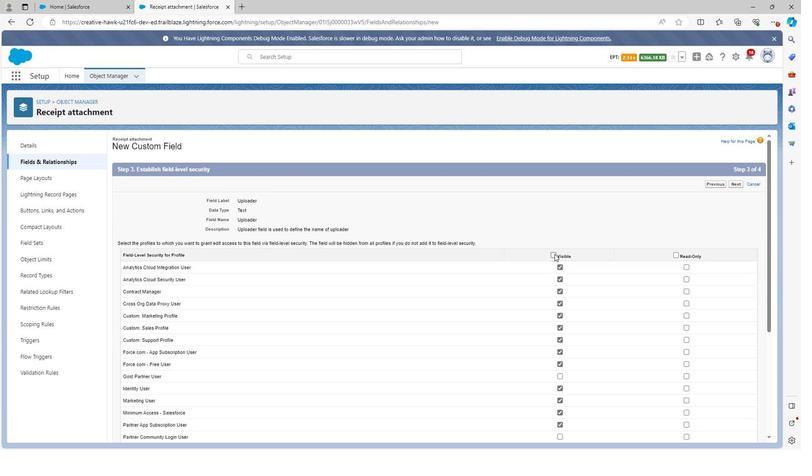 
Action: Mouse moved to (673, 253)
Screenshot: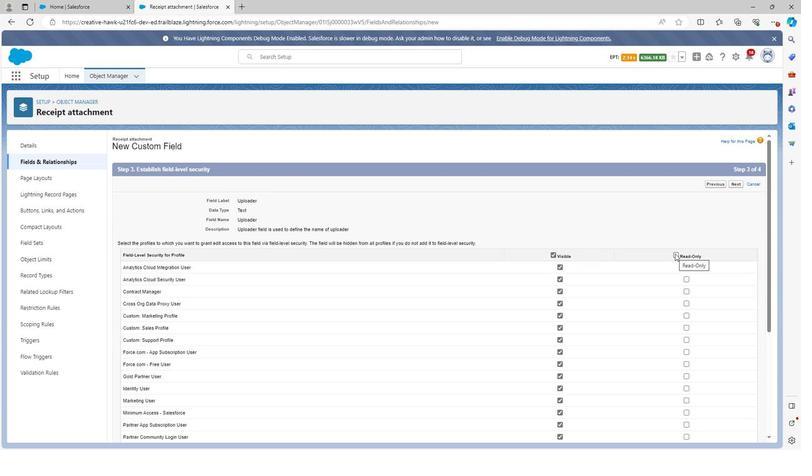 
Action: Mouse pressed left at (673, 253)
Screenshot: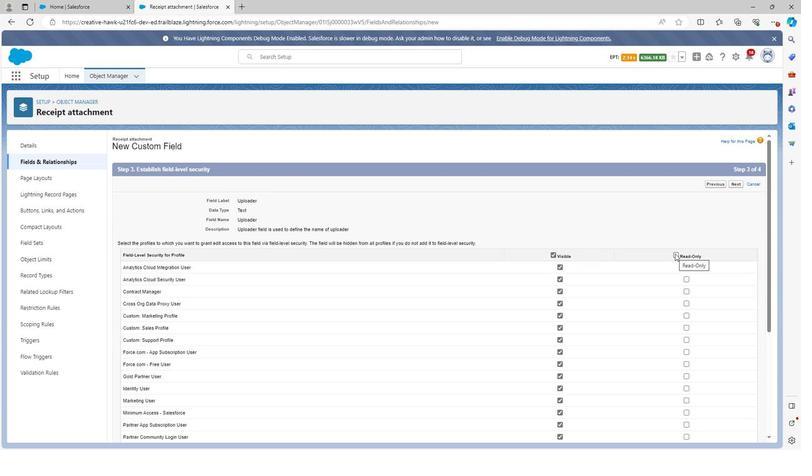 
Action: Mouse moved to (658, 256)
Screenshot: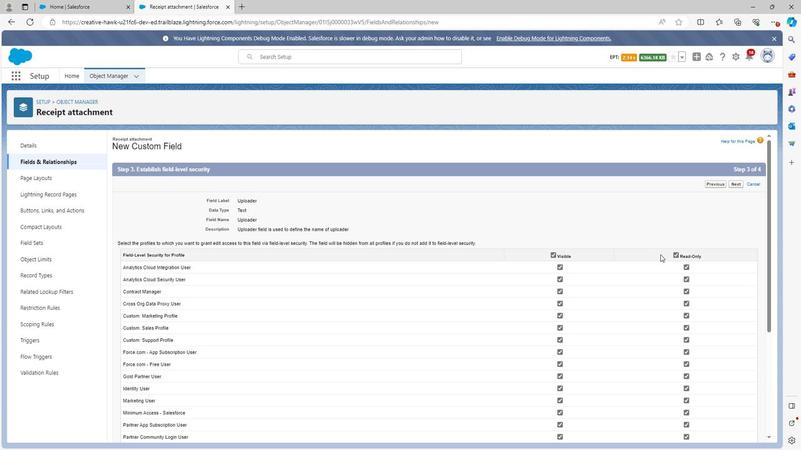 
Action: Mouse scrolled (658, 256) with delta (0, 0)
Screenshot: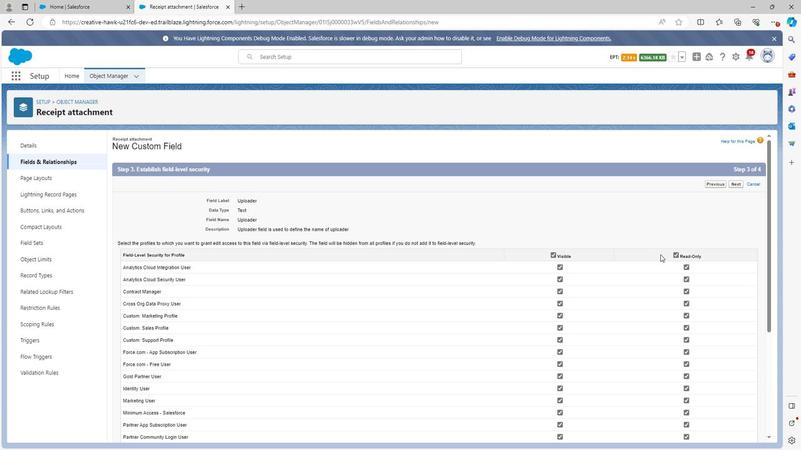 
Action: Mouse moved to (659, 261)
Screenshot: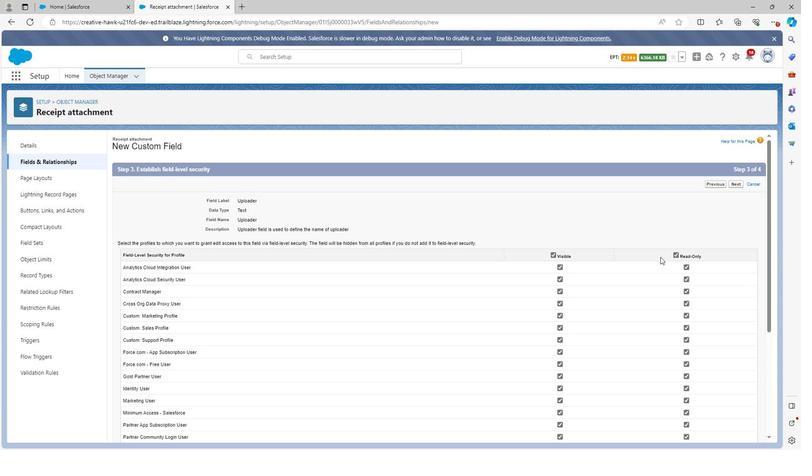 
Action: Mouse scrolled (659, 260) with delta (0, 0)
Screenshot: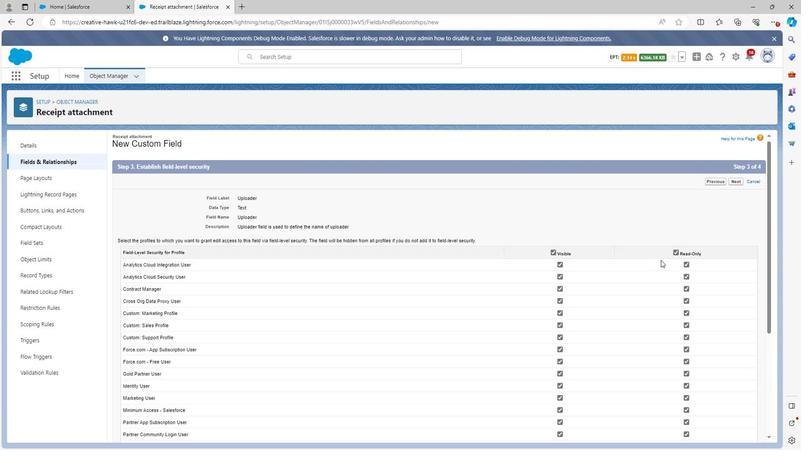 
Action: Mouse moved to (659, 261)
Screenshot: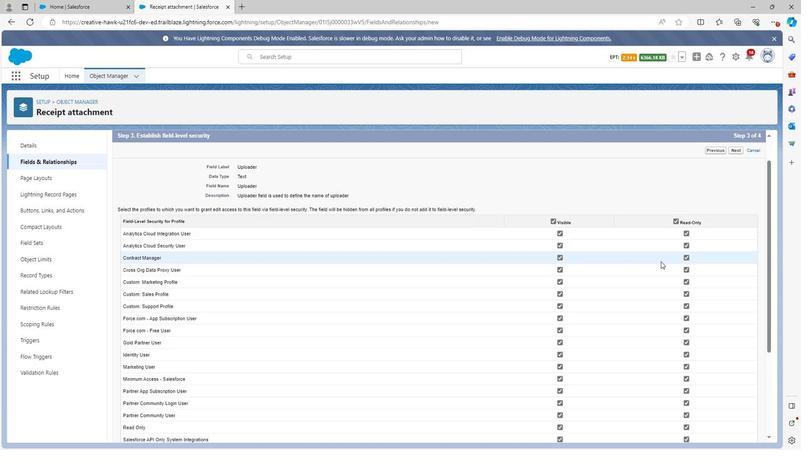 
Action: Mouse scrolled (659, 261) with delta (0, 0)
Screenshot: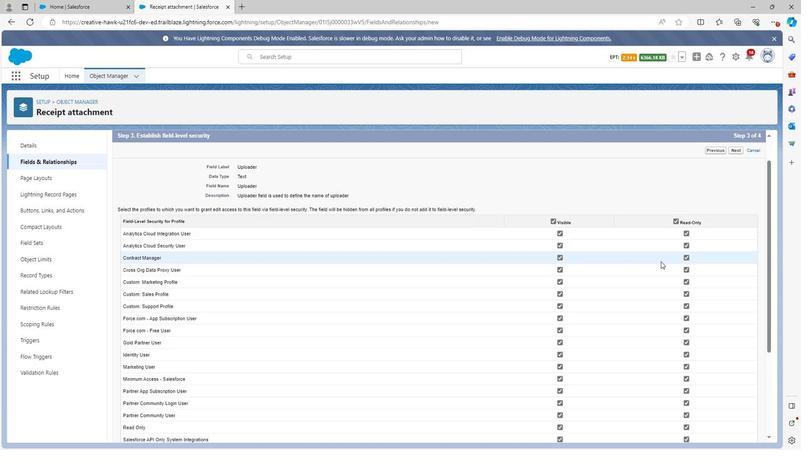 
Action: Mouse moved to (659, 261)
Screenshot: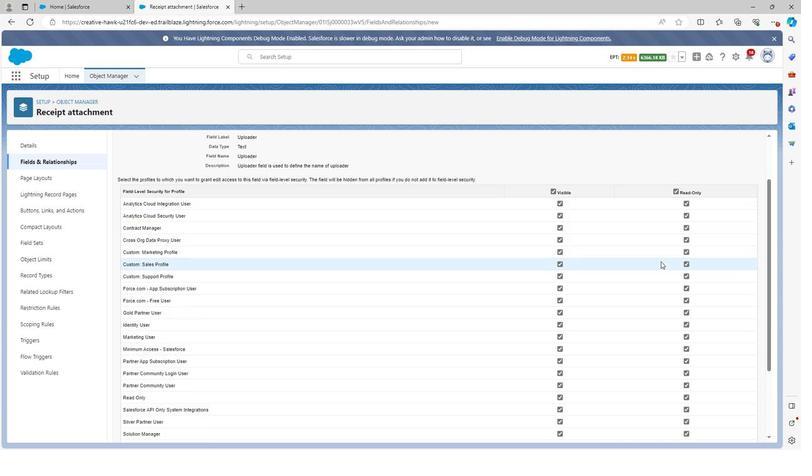 
Action: Mouse scrolled (659, 261) with delta (0, 0)
Screenshot: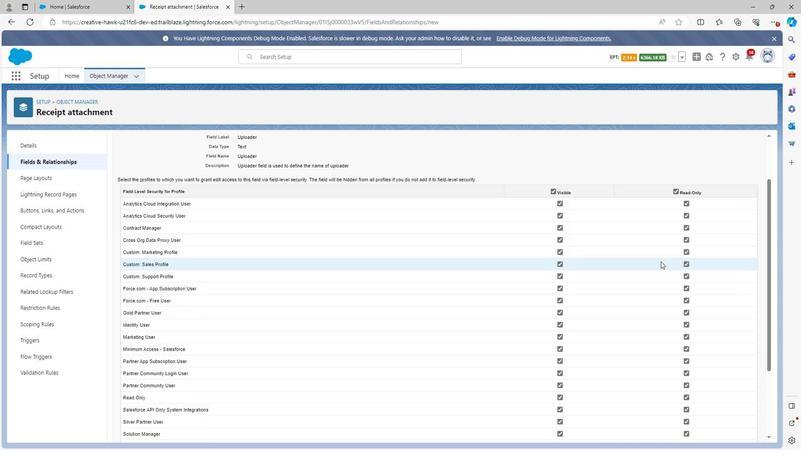 
Action: Mouse moved to (659, 263)
Screenshot: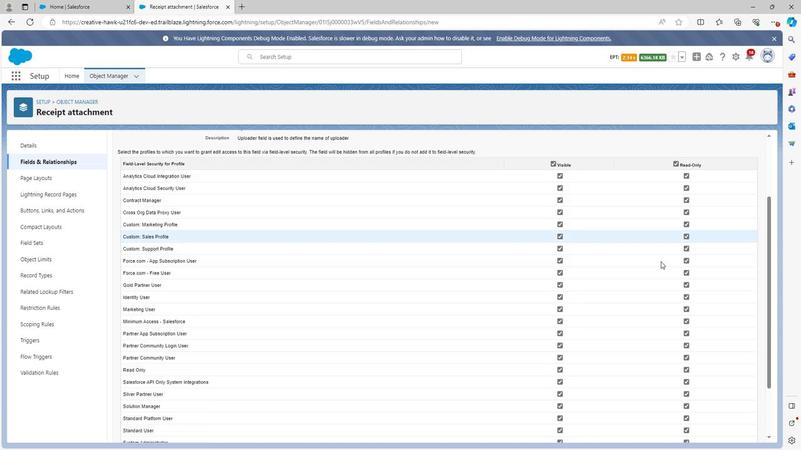 
Action: Mouse scrolled (659, 262) with delta (0, 0)
Screenshot: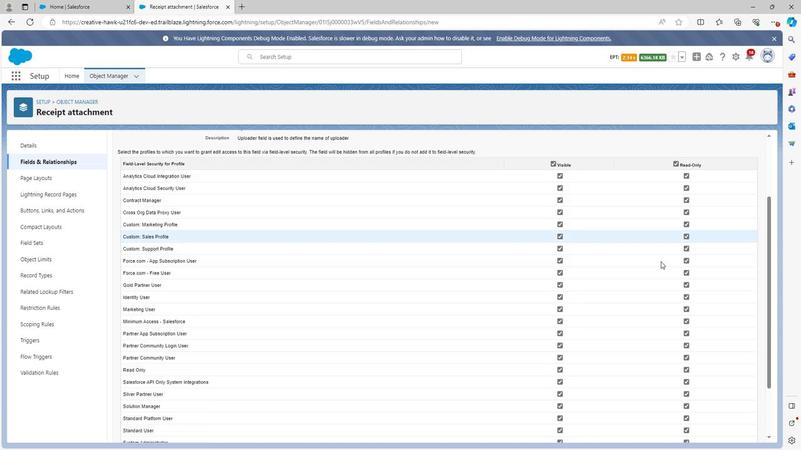 
Action: Mouse moved to (731, 433)
Screenshot: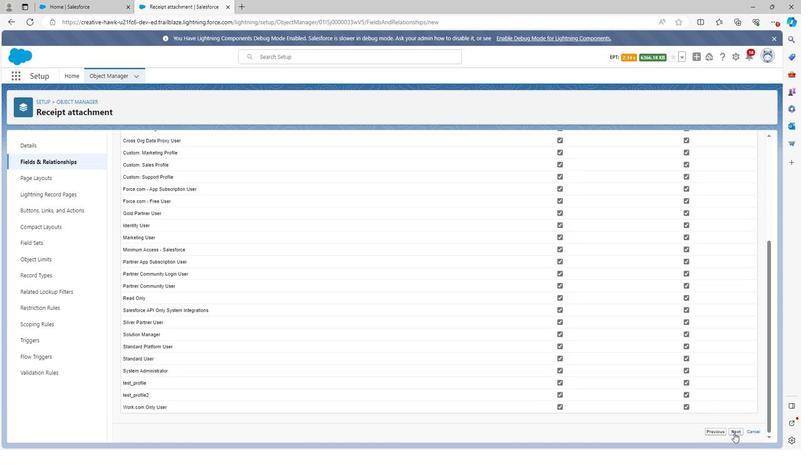 
Action: Mouse pressed left at (731, 433)
Screenshot: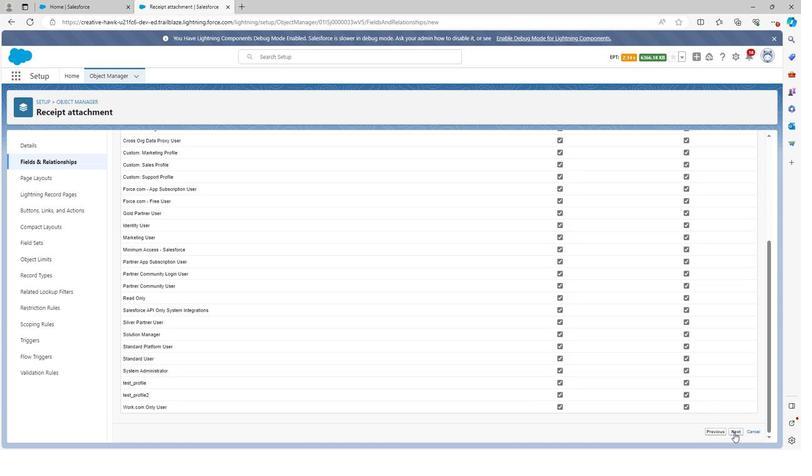 
Action: Mouse moved to (735, 311)
Screenshot: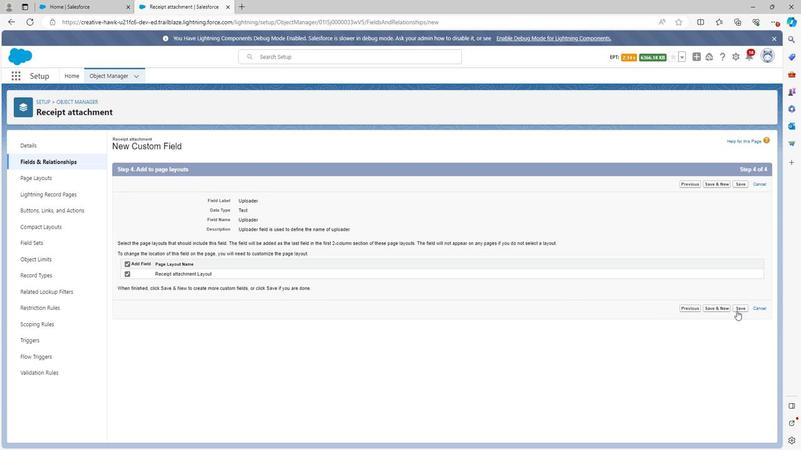 
Action: Mouse pressed left at (735, 311)
Screenshot: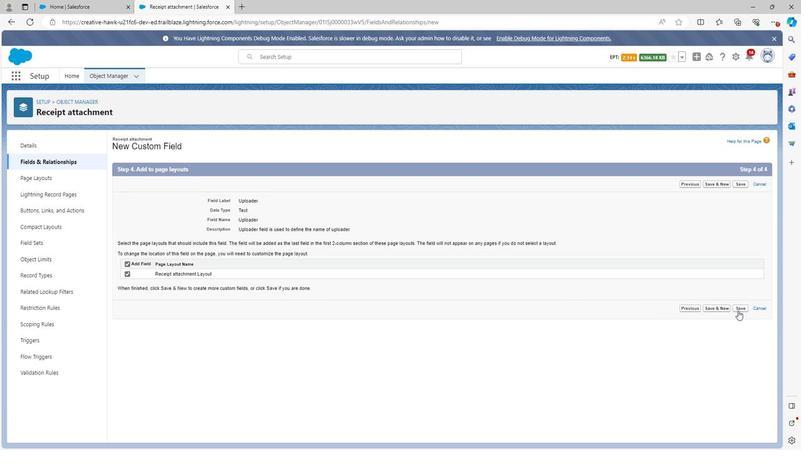 
Action: Mouse moved to (590, 145)
Screenshot: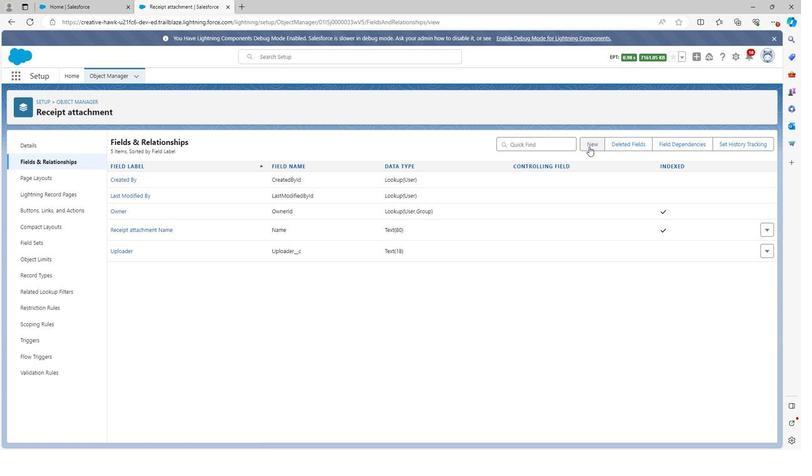 
Action: Mouse pressed left at (590, 145)
Screenshot: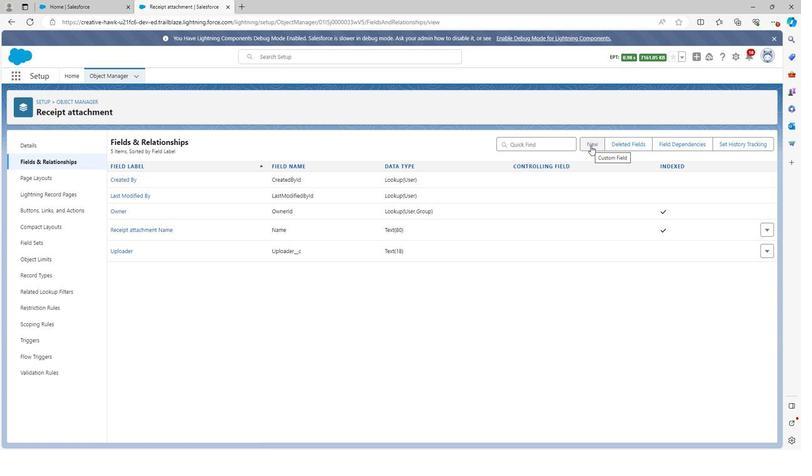 
Action: Mouse moved to (140, 350)
Screenshot: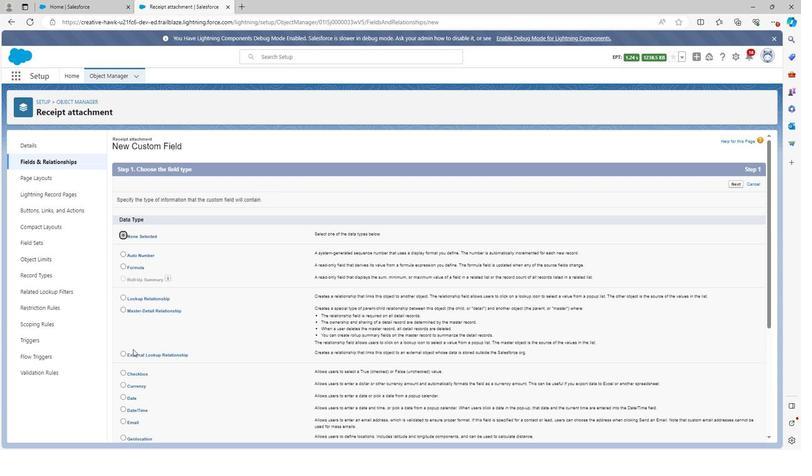 
Action: Mouse scrolled (140, 350) with delta (0, 0)
Screenshot: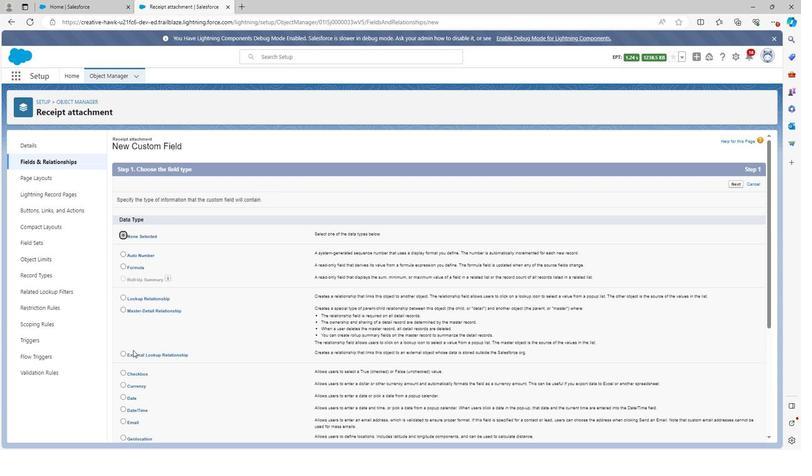 
Action: Mouse scrolled (140, 350) with delta (0, 0)
Screenshot: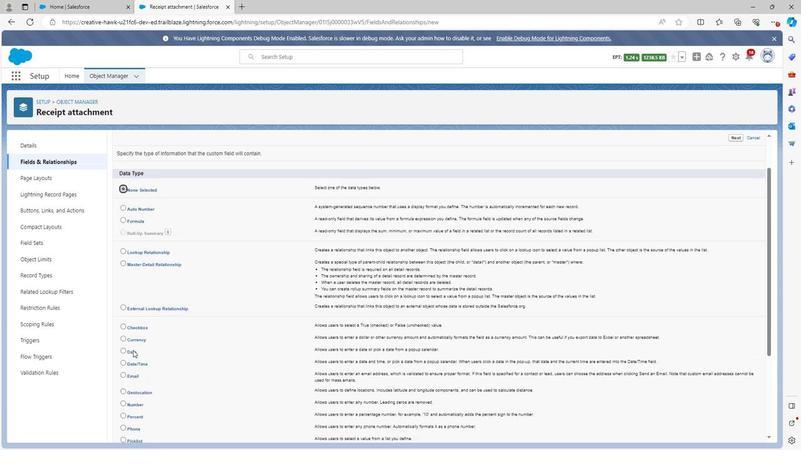 
Action: Mouse moved to (138, 355)
Screenshot: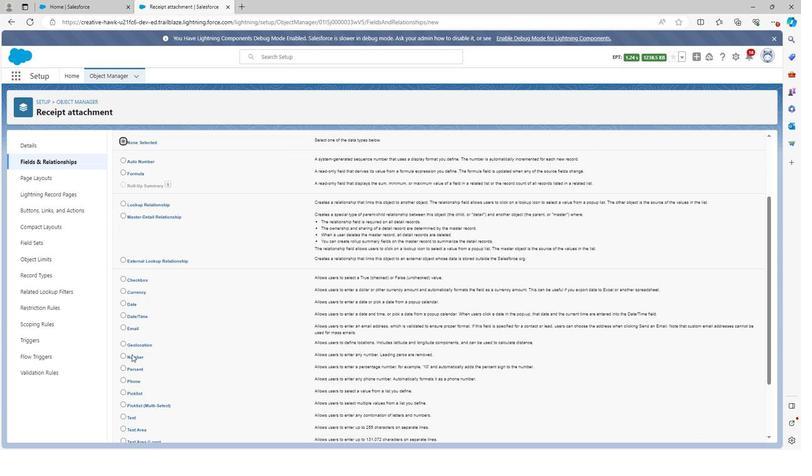 
Action: Mouse scrolled (138, 354) with delta (0, 0)
Screenshot: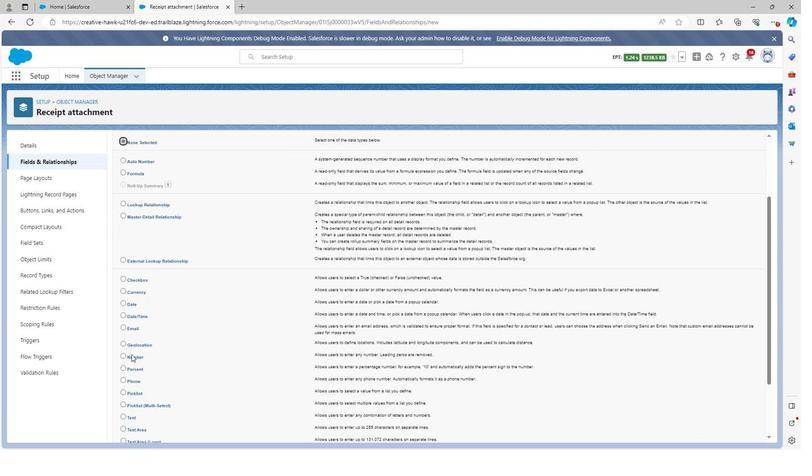 
Action: Mouse moved to (129, 370)
Screenshot: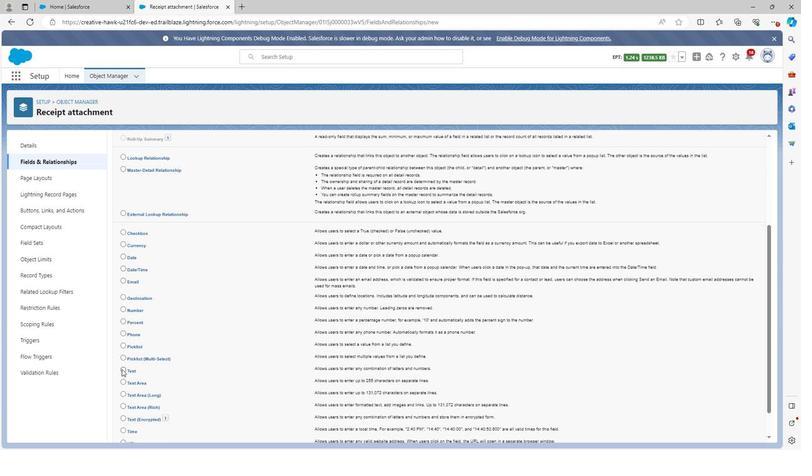 
Action: Mouse pressed left at (129, 370)
Screenshot: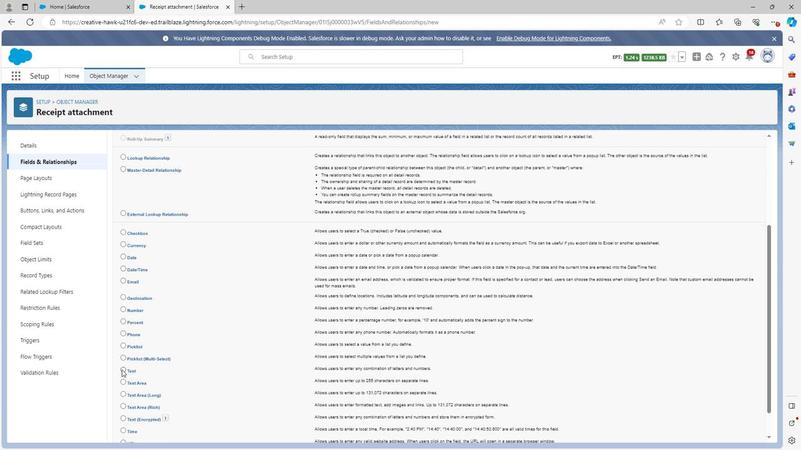 
Action: Mouse moved to (621, 388)
Screenshot: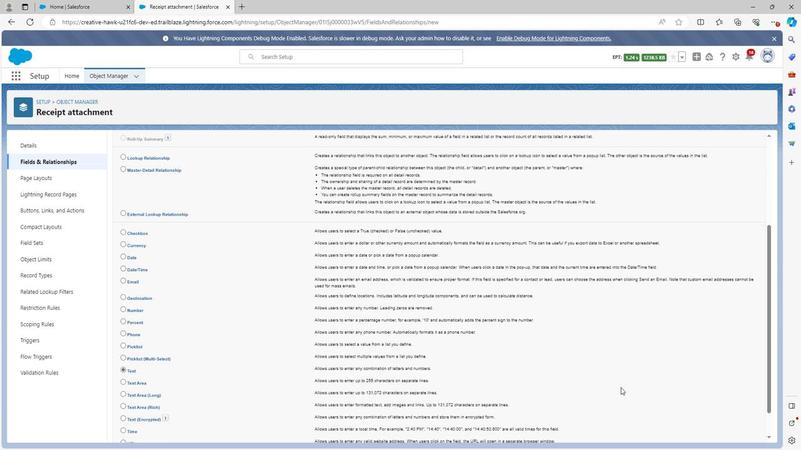 
Action: Mouse scrolled (621, 388) with delta (0, 0)
Screenshot: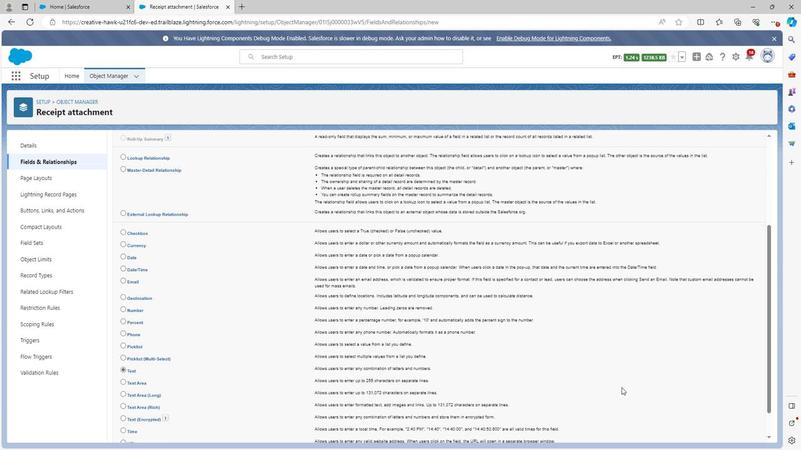 
Action: Mouse scrolled (621, 388) with delta (0, 0)
Screenshot: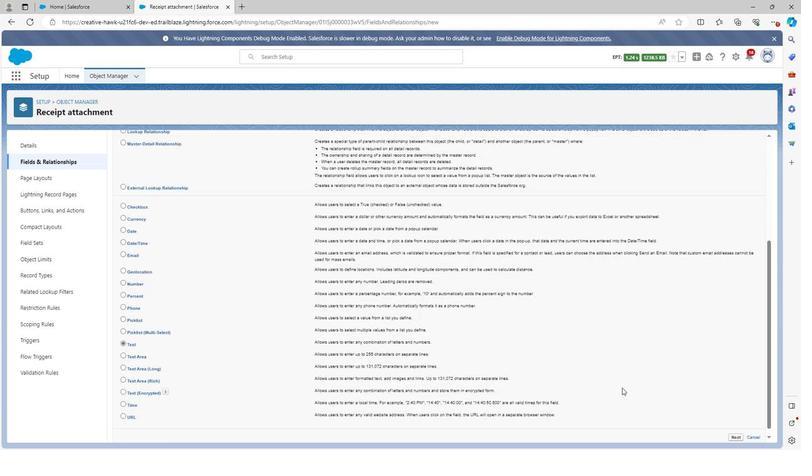 
Action: Mouse scrolled (621, 388) with delta (0, 0)
Screenshot: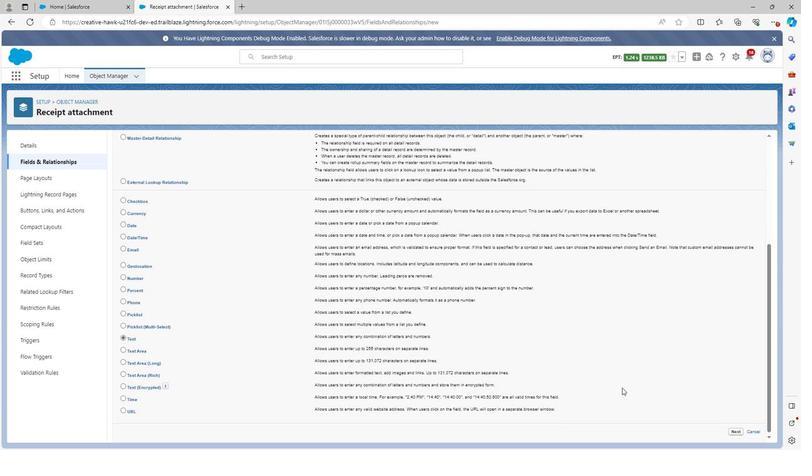 
Action: Mouse moved to (734, 429)
Screenshot: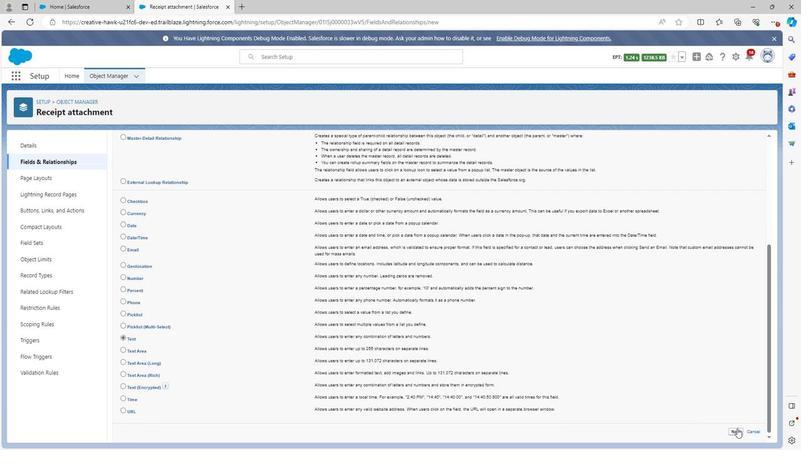 
Action: Mouse pressed left at (734, 429)
Screenshot: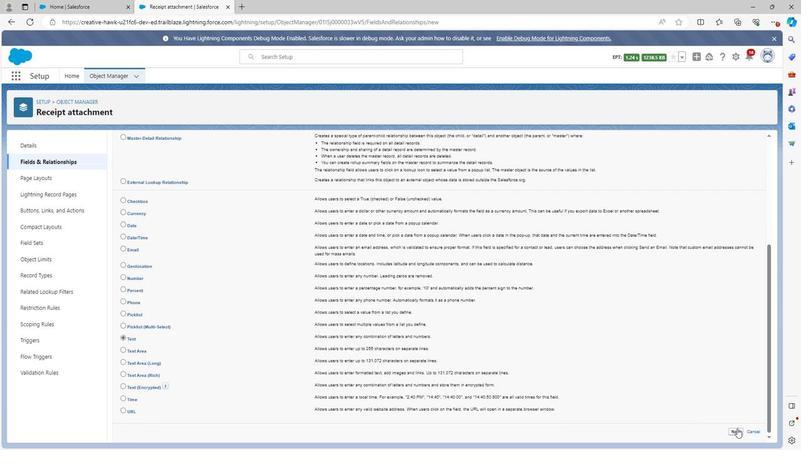 
Action: Mouse moved to (305, 199)
Screenshot: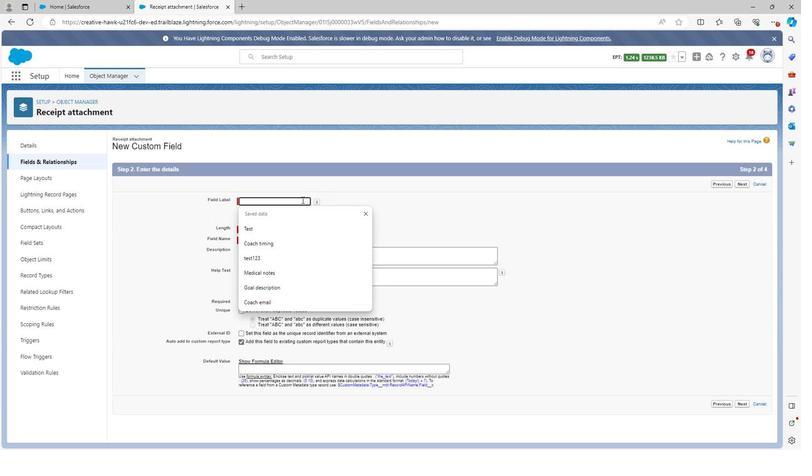 
Action: Key pressed <Key.shift>Supplier
Screenshot: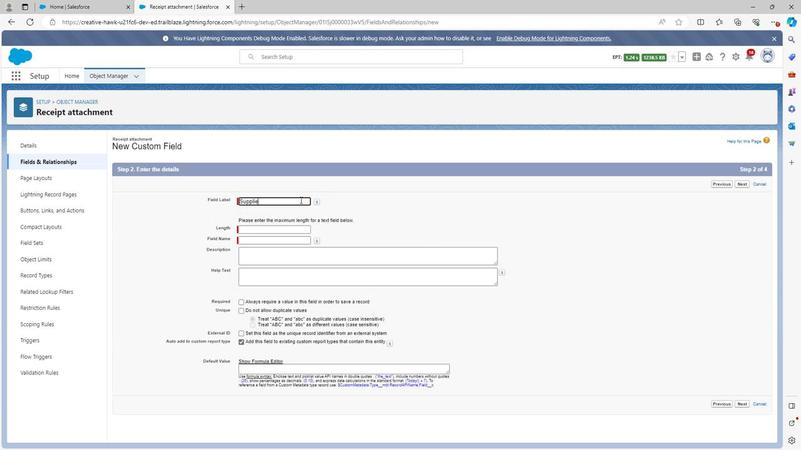 
Action: Mouse moved to (359, 207)
Screenshot: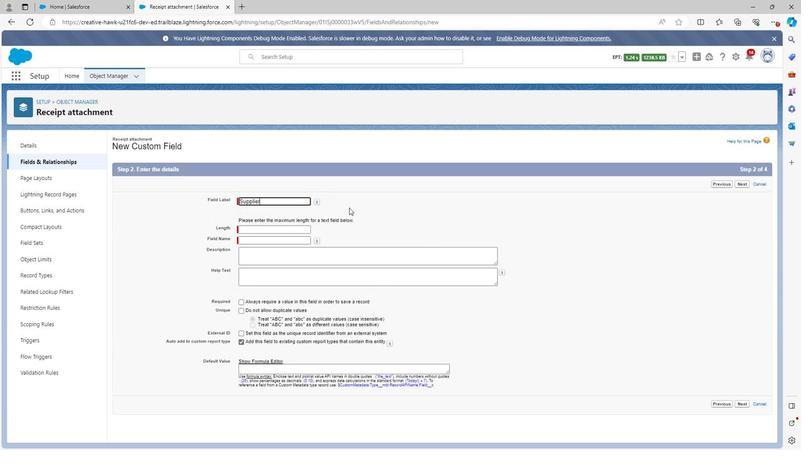 
Action: Mouse pressed left at (359, 207)
Screenshot: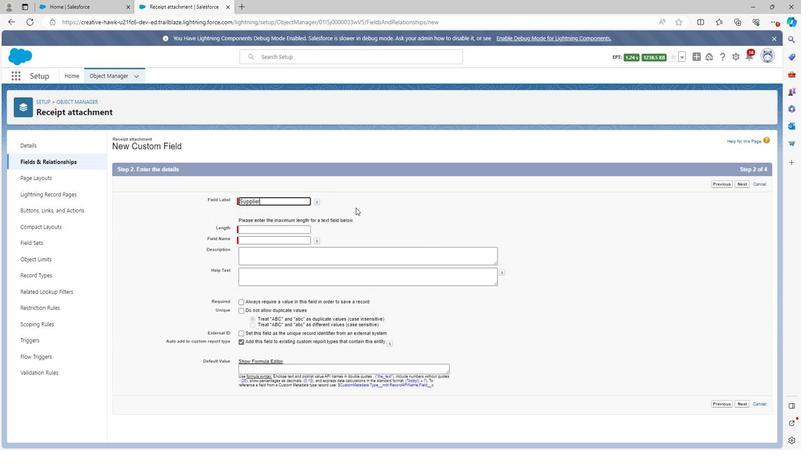 
Action: Mouse moved to (293, 227)
Screenshot: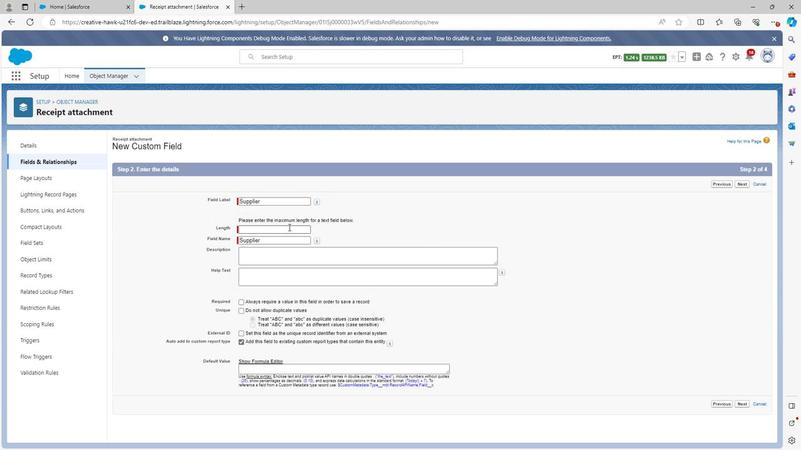 
Action: Mouse pressed left at (293, 227)
Screenshot: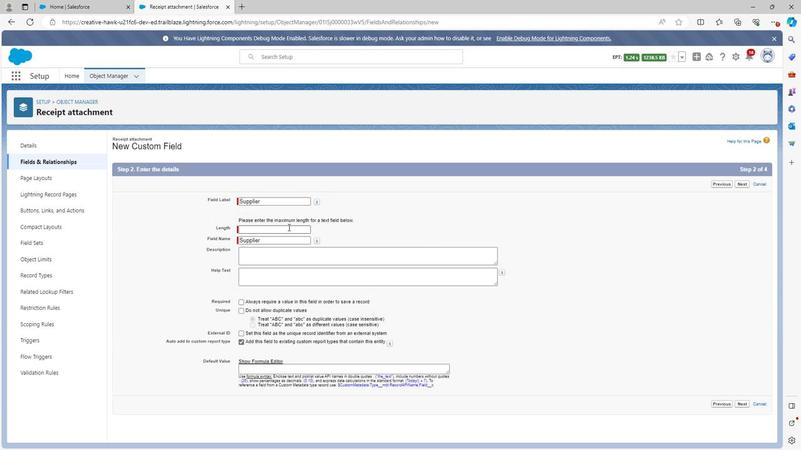 
Action: Mouse moved to (292, 227)
Screenshot: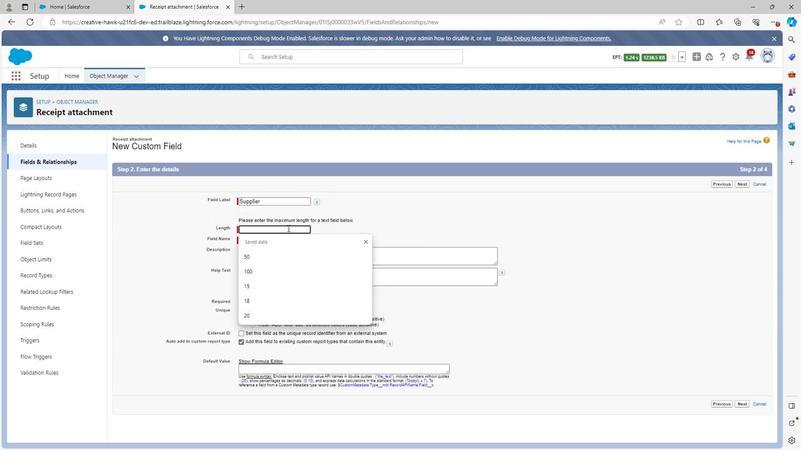 
Action: Key pressed 1
Screenshot: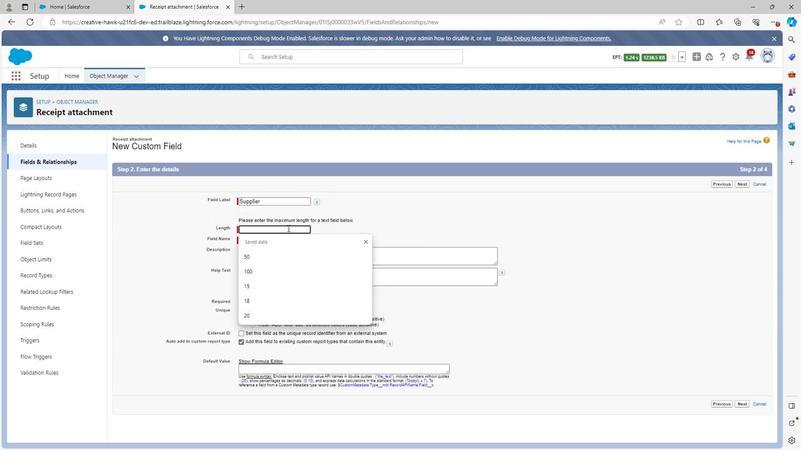
Action: Mouse moved to (292, 229)
Screenshot: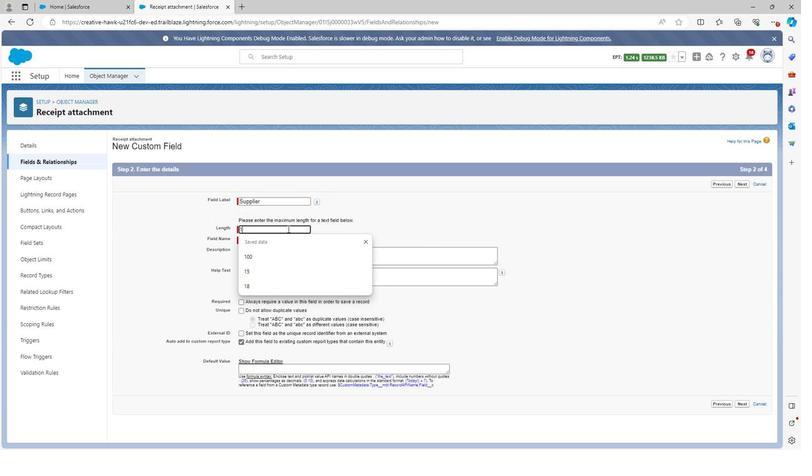 
Action: Key pressed 8
Screenshot: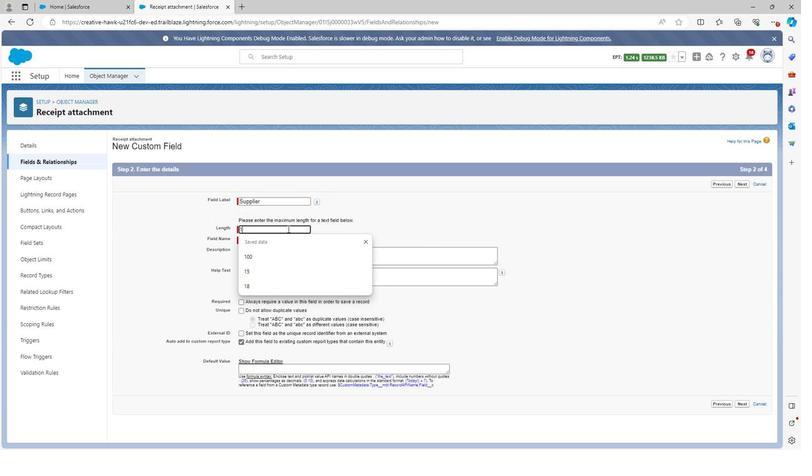 
Action: Mouse moved to (385, 227)
Screenshot: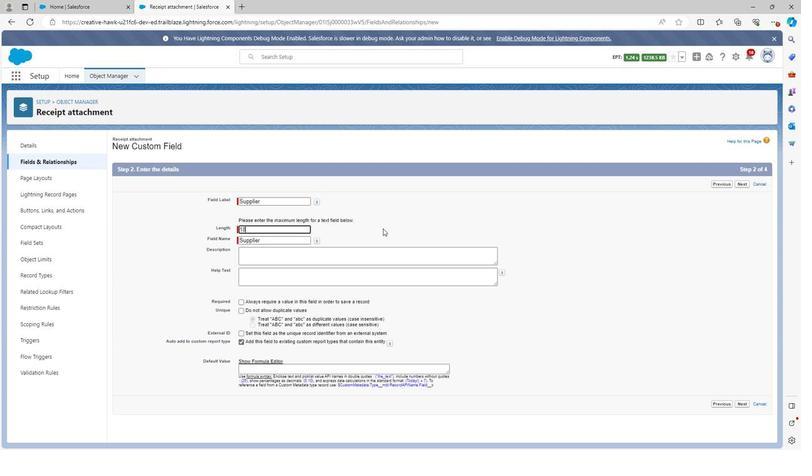 
Action: Mouse pressed left at (385, 227)
Screenshot: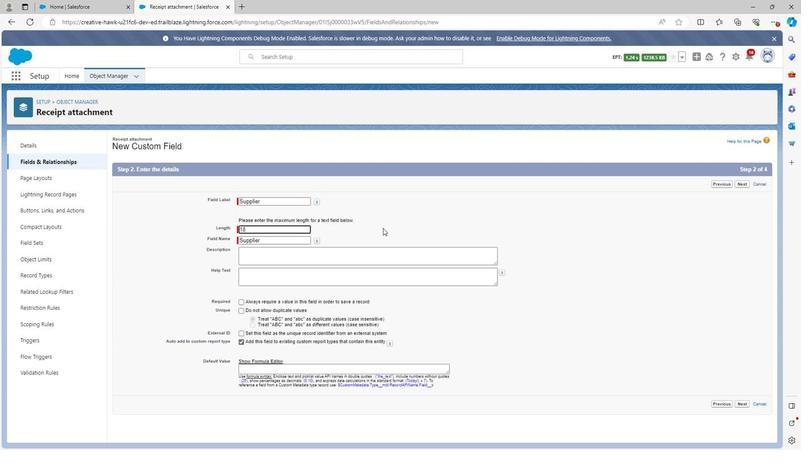 
Action: Mouse moved to (335, 251)
Screenshot: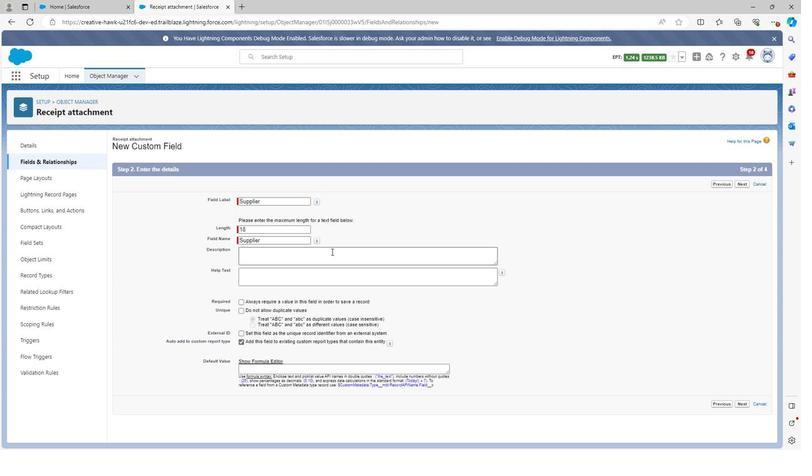 
Action: Mouse pressed left at (335, 251)
Screenshot: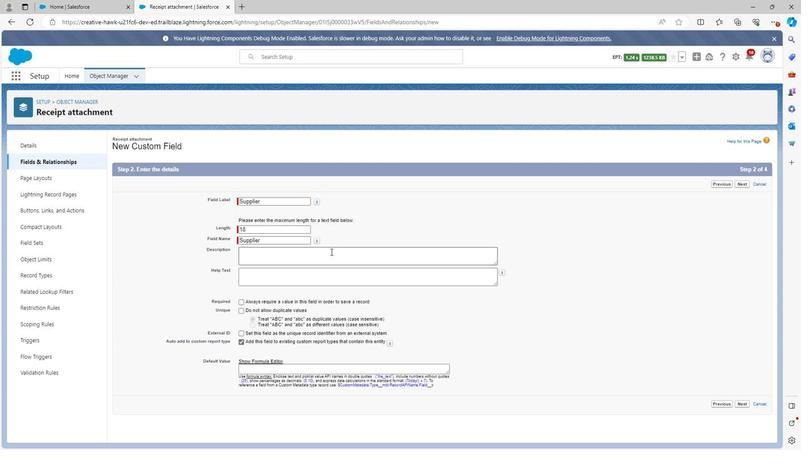 
Action: Mouse moved to (336, 253)
Screenshot: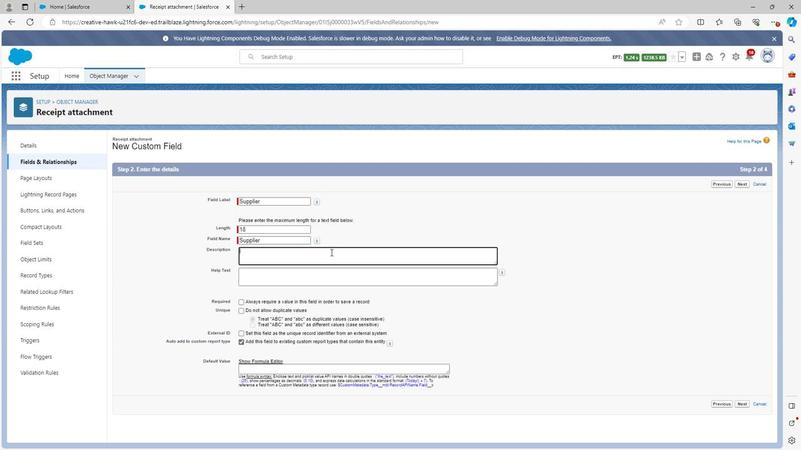 
Action: Key pressed <Key.shift><Key.shift>Supplier<Key.space>field<Key.space>is<Key.space>used<Key.space>to<Key.space>define<Key.space>the<Key.space>name<Key.space>of<Key.space>supplier
Screenshot: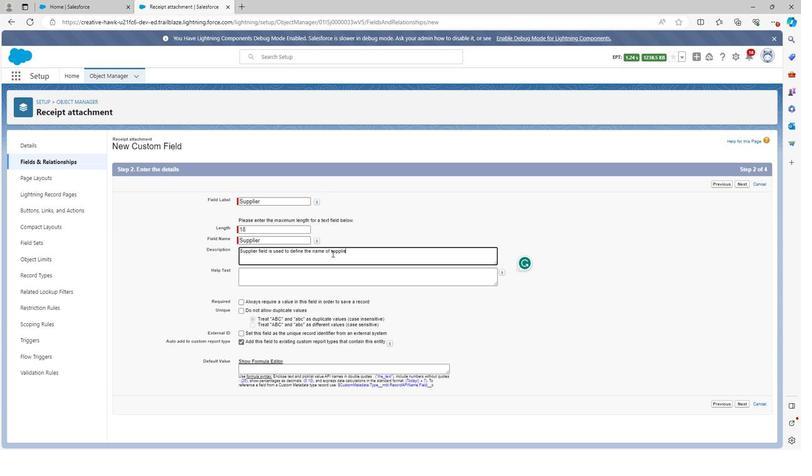 
Action: Mouse moved to (735, 403)
Screenshot: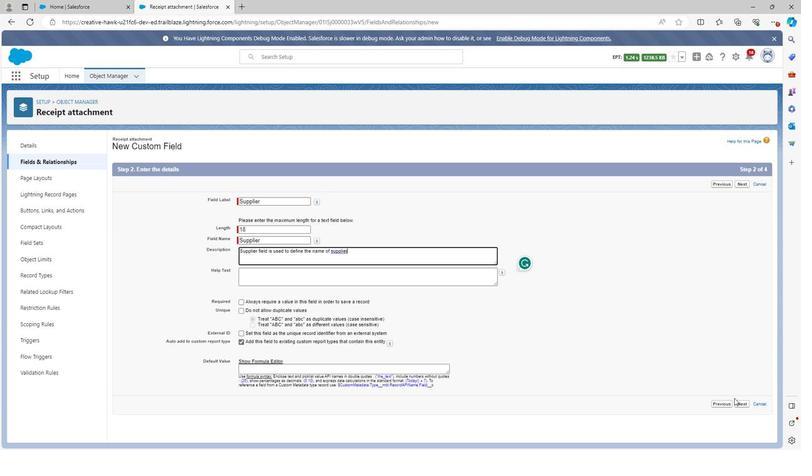 
Action: Mouse pressed left at (735, 403)
Screenshot: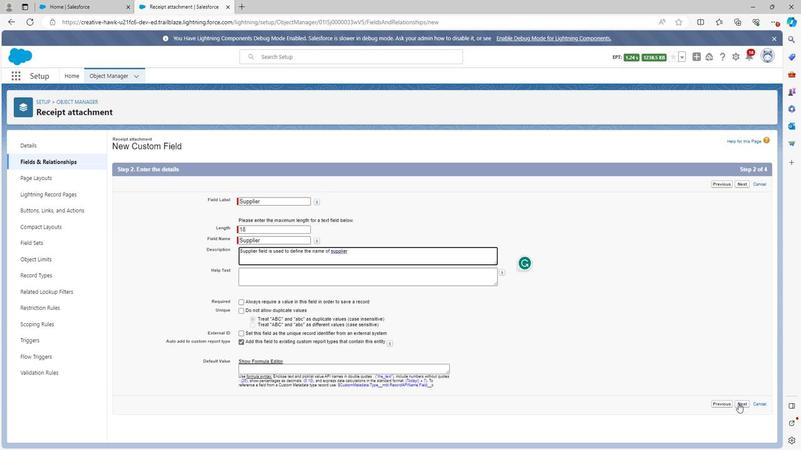 
Action: Mouse moved to (555, 254)
Screenshot: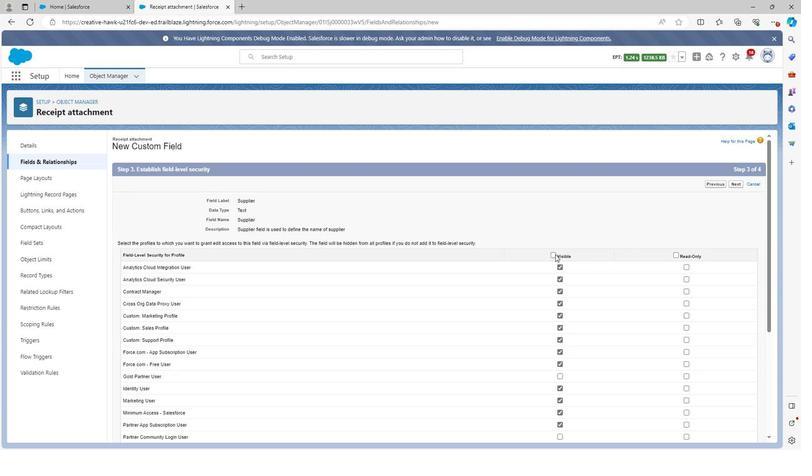 
Action: Mouse pressed left at (555, 254)
Screenshot: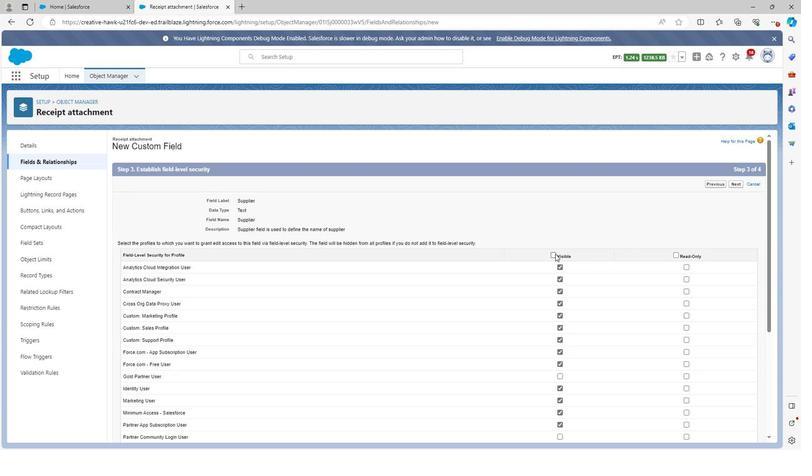 
Action: Mouse moved to (673, 254)
Screenshot: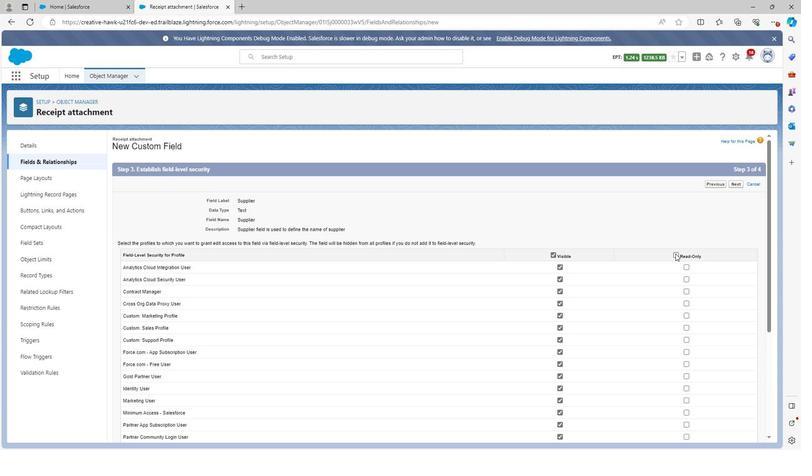 
Action: Mouse pressed left at (673, 254)
Screenshot: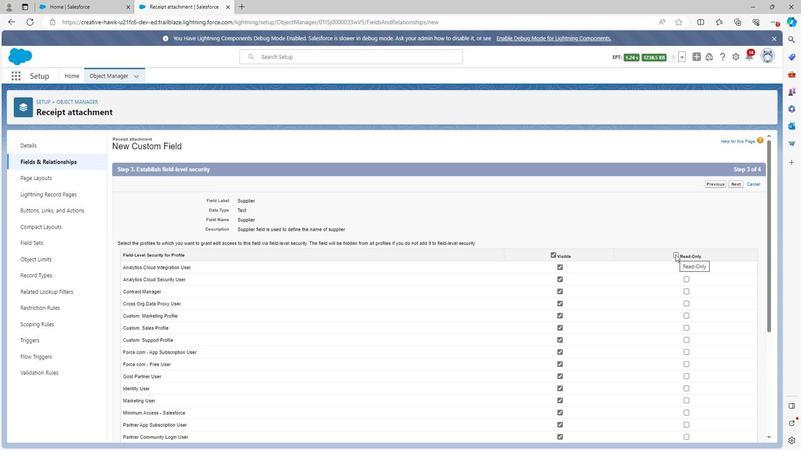 
Action: Mouse scrolled (673, 254) with delta (0, 0)
Screenshot: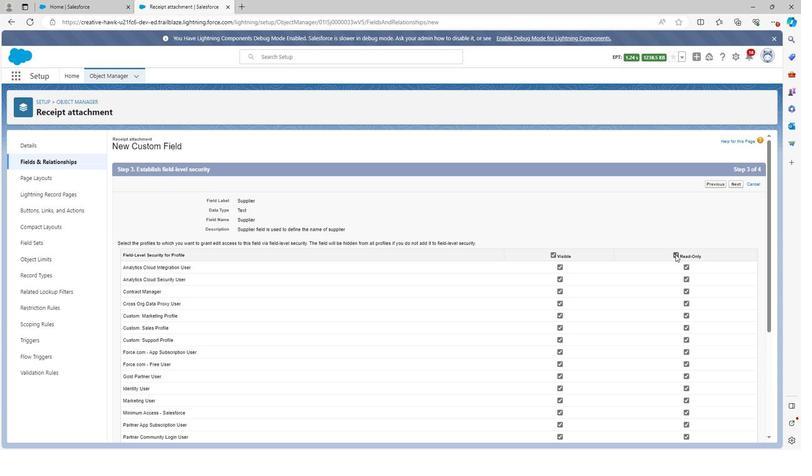 
Action: Mouse scrolled (673, 254) with delta (0, 0)
Screenshot: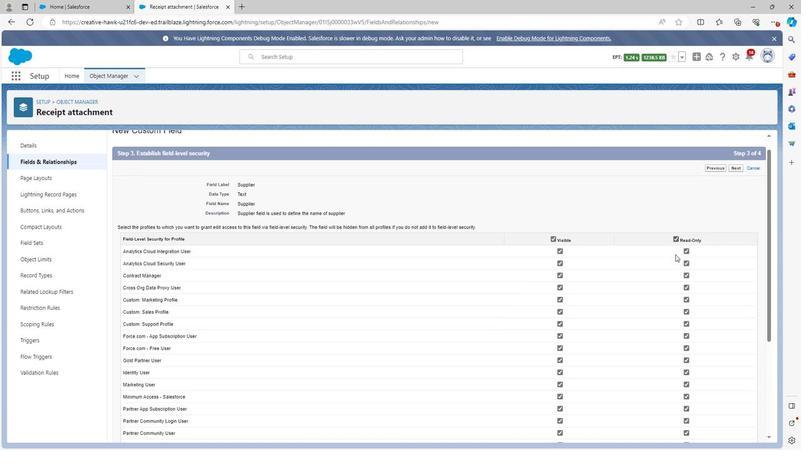 
Action: Mouse scrolled (673, 254) with delta (0, 0)
Screenshot: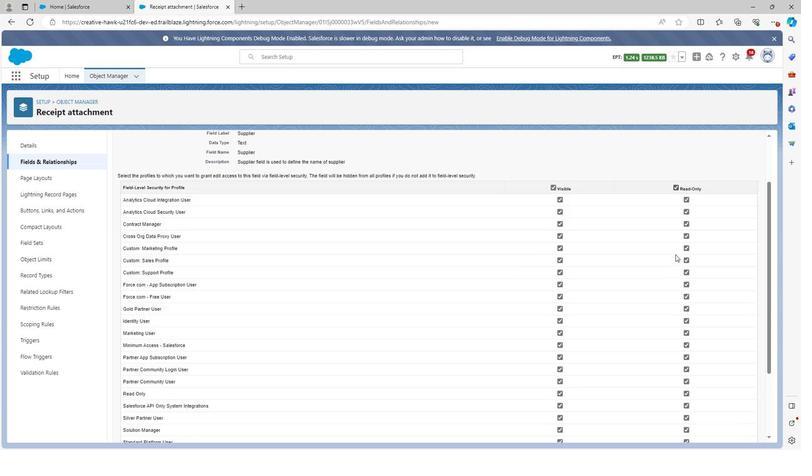 
Action: Mouse scrolled (673, 254) with delta (0, 0)
Screenshot: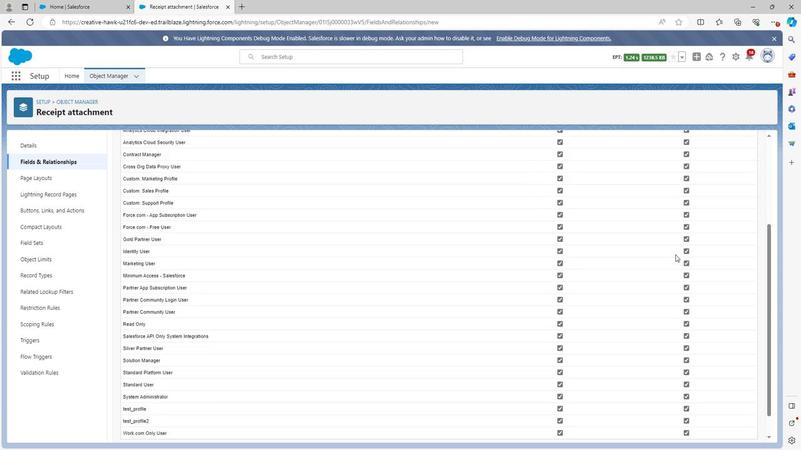 
Action: Mouse moved to (673, 254)
Screenshot: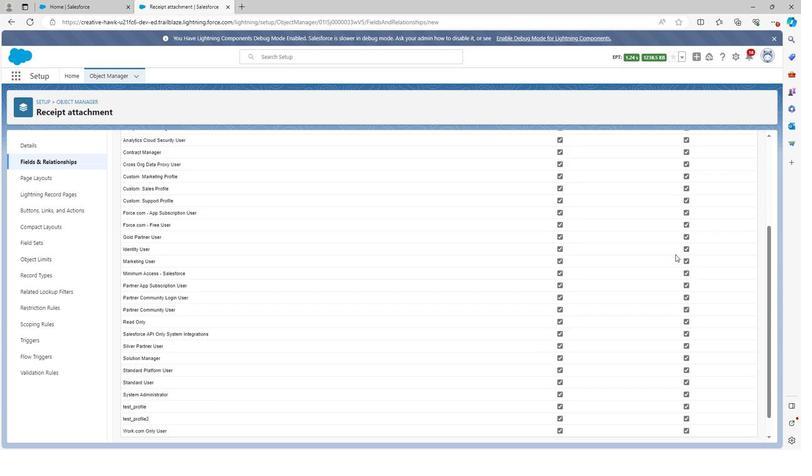 
Action: Mouse scrolled (673, 254) with delta (0, 0)
Screenshot: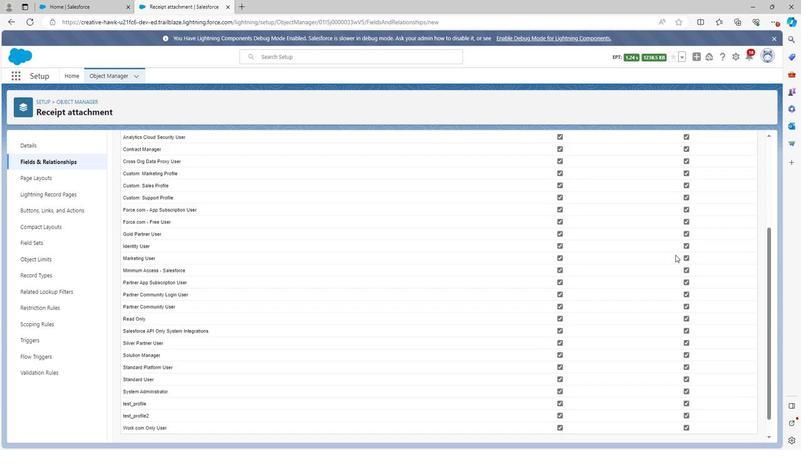 
Action: Mouse moved to (734, 433)
Screenshot: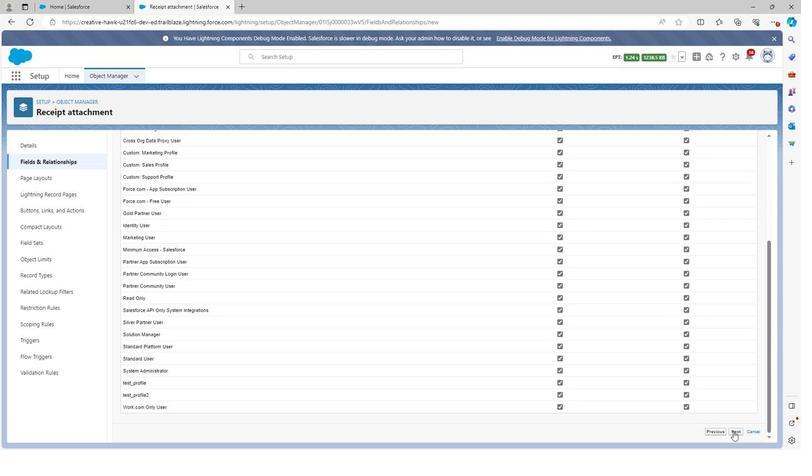 
Action: Mouse pressed left at (734, 433)
Screenshot: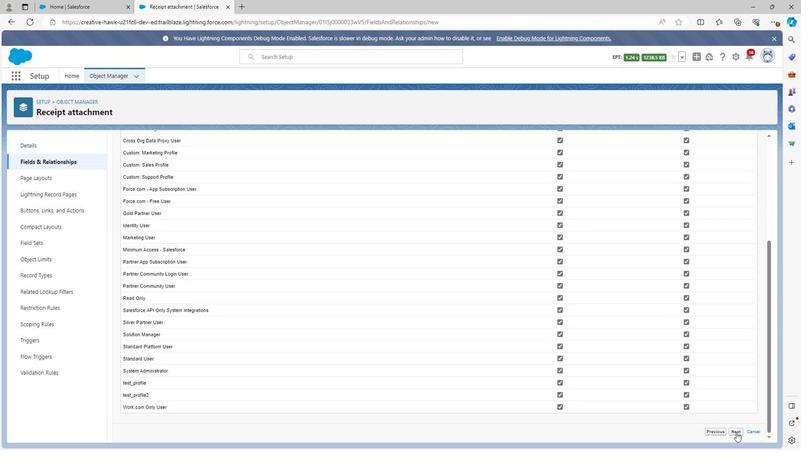 
Action: Mouse moved to (734, 308)
Screenshot: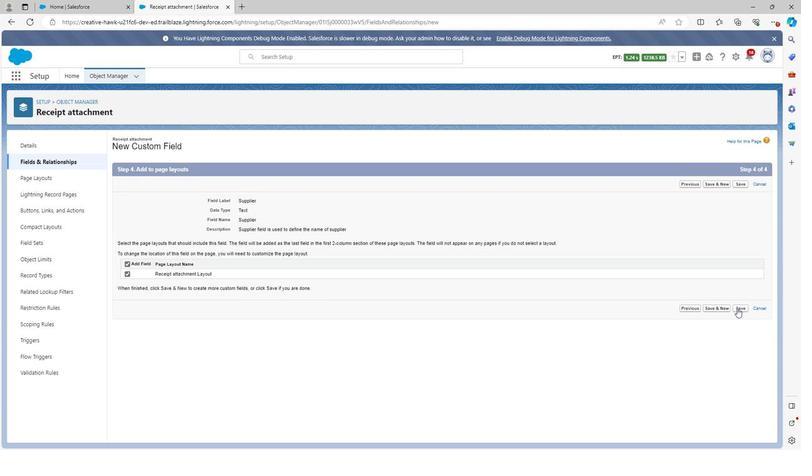 
Action: Mouse pressed left at (734, 308)
Screenshot: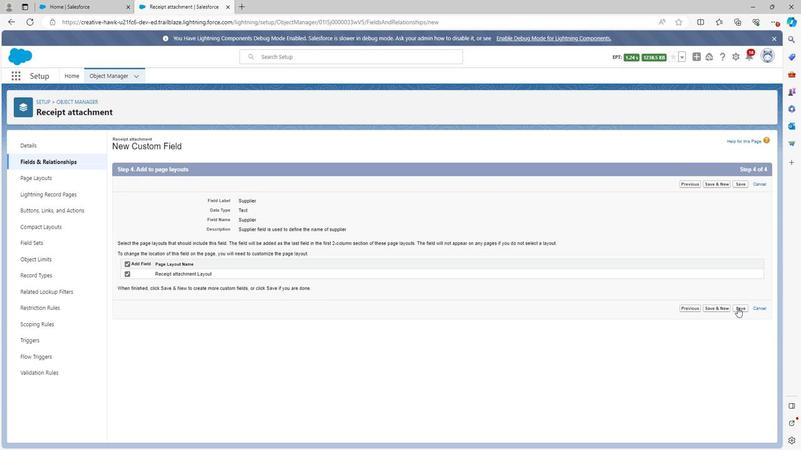 
Action: Mouse moved to (594, 144)
Screenshot: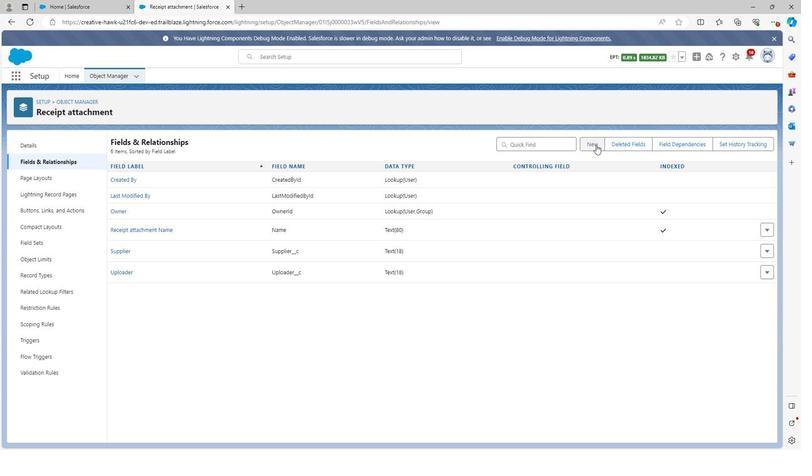 
Action: Mouse pressed left at (594, 144)
Screenshot: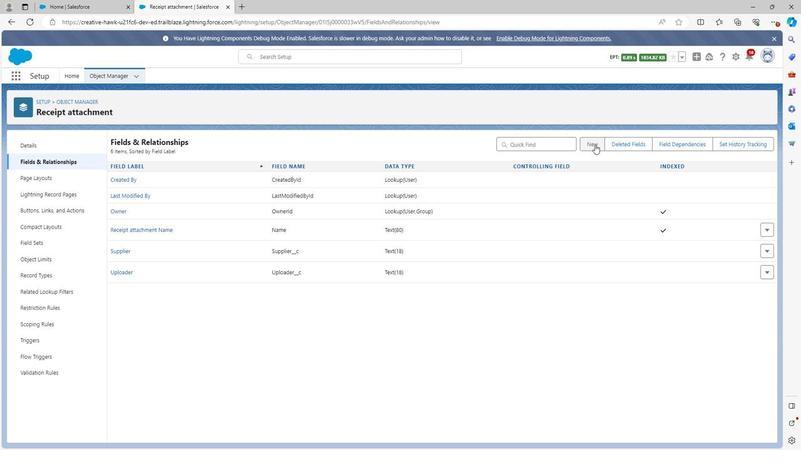 
Action: Mouse moved to (129, 398)
Screenshot: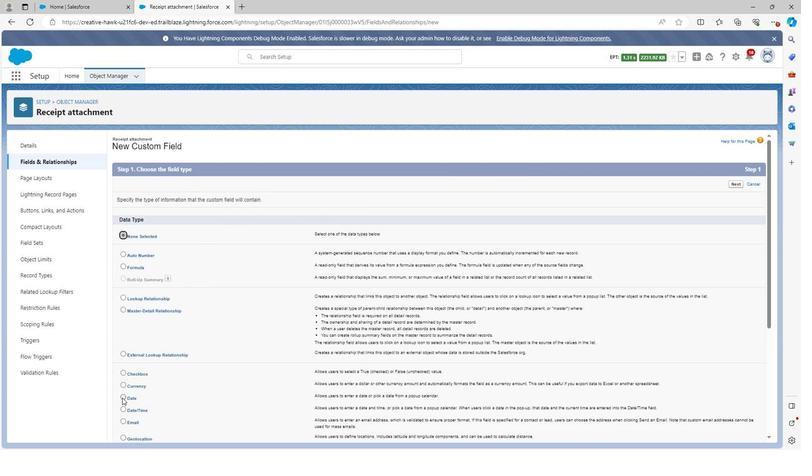 
Action: Mouse pressed left at (129, 398)
Screenshot: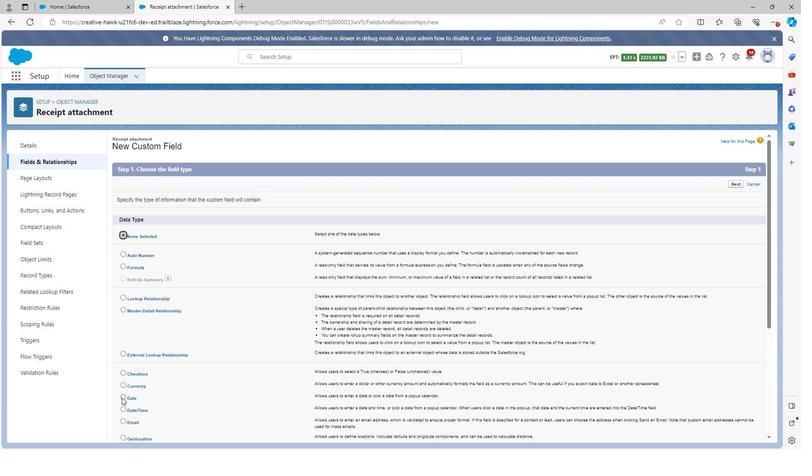 
Action: Mouse moved to (536, 367)
Screenshot: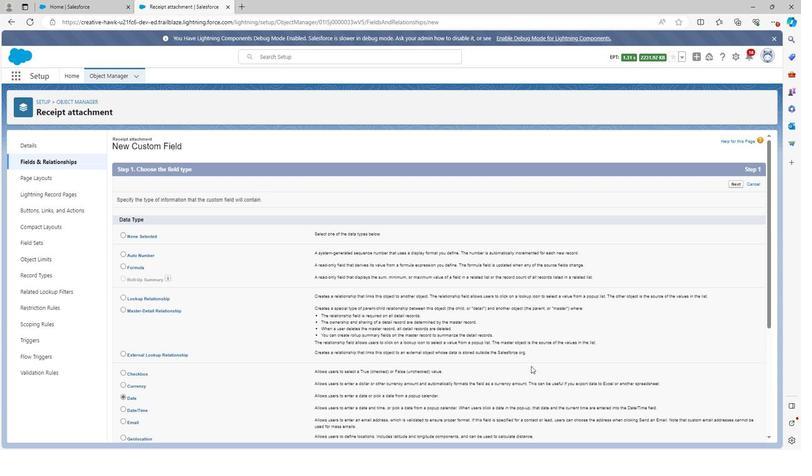 
Action: Mouse scrolled (536, 366) with delta (0, 0)
Screenshot: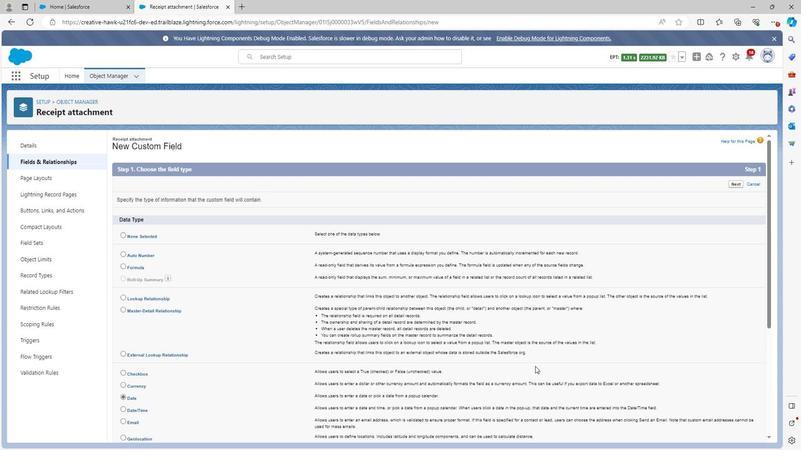 
Action: Mouse scrolled (536, 366) with delta (0, 0)
Screenshot: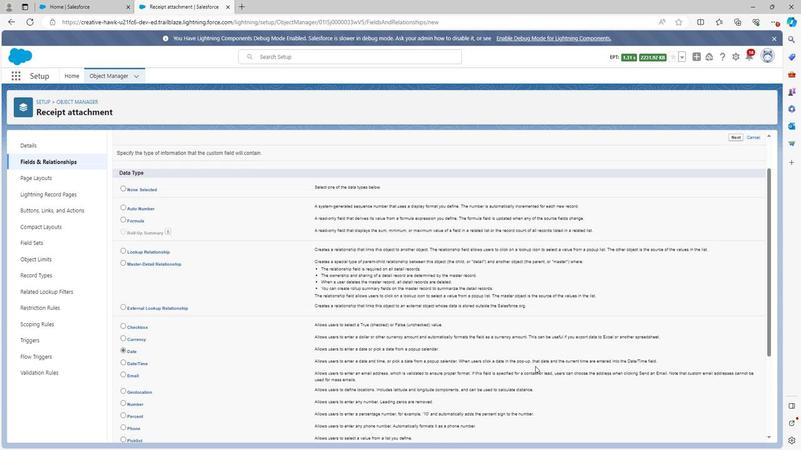 
Action: Mouse moved to (536, 367)
Screenshot: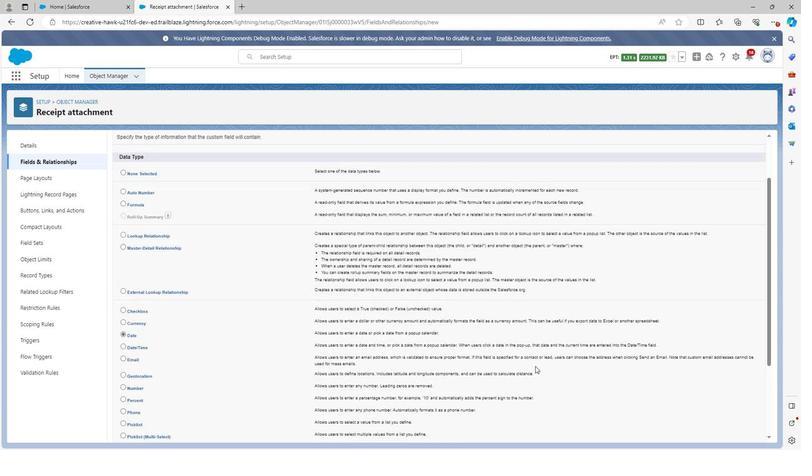 
Action: Mouse scrolled (536, 366) with delta (0, 0)
Screenshot: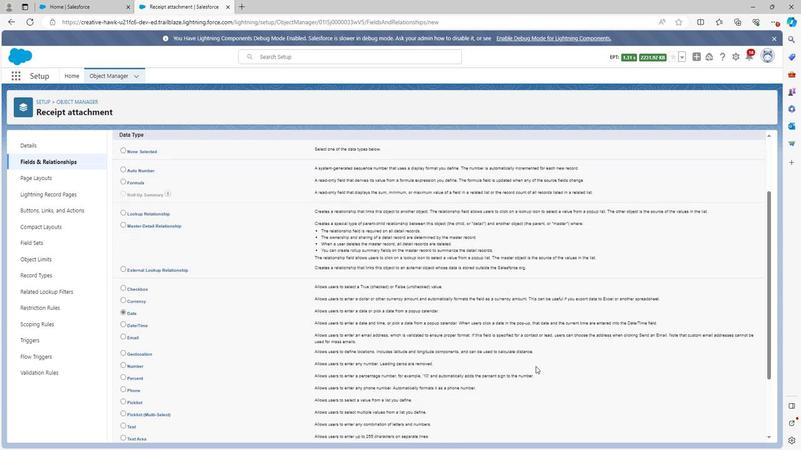 
Action: Mouse scrolled (536, 366) with delta (0, 0)
Screenshot: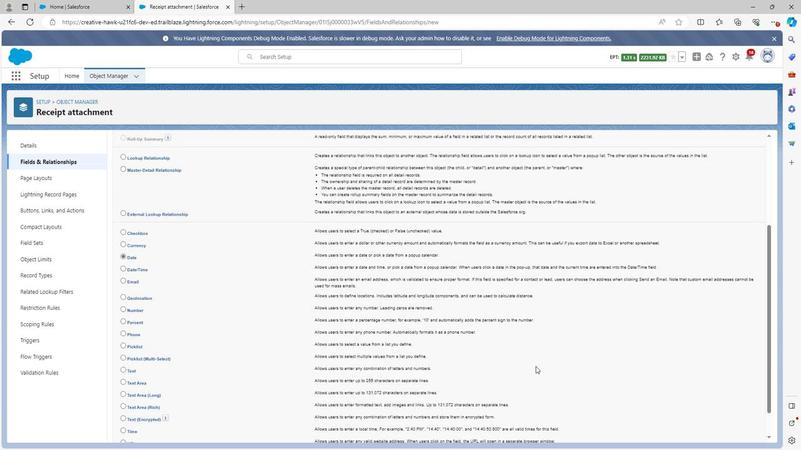 
Action: Mouse moved to (536, 367)
Screenshot: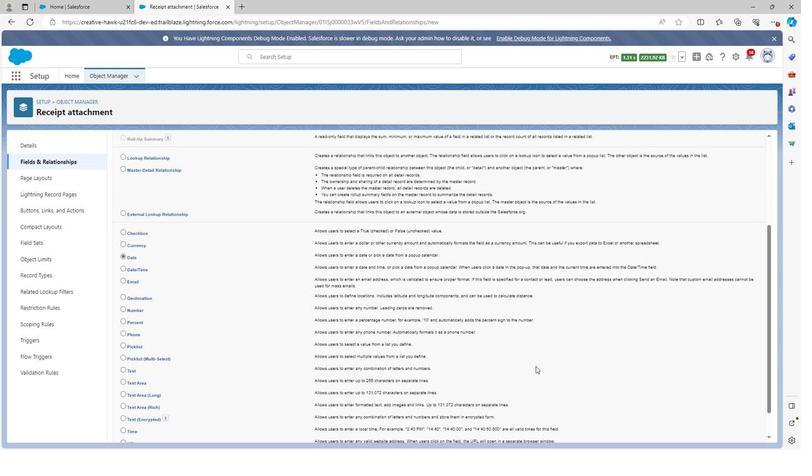 
Action: Mouse scrolled (536, 366) with delta (0, 0)
Screenshot: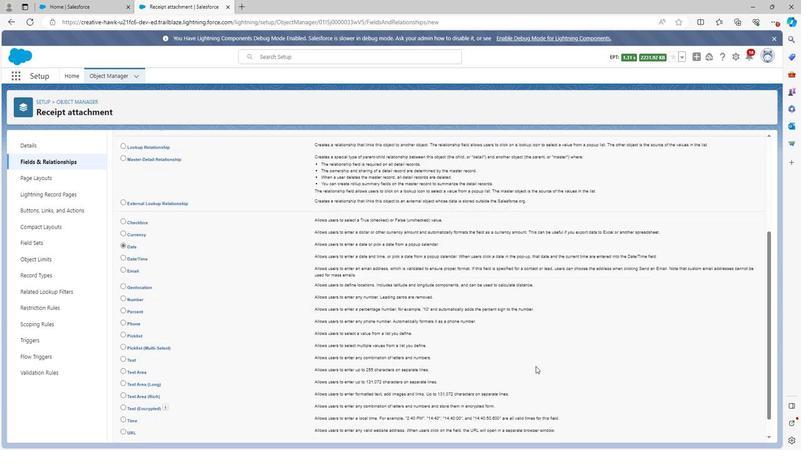 
Action: Mouse moved to (730, 430)
Screenshot: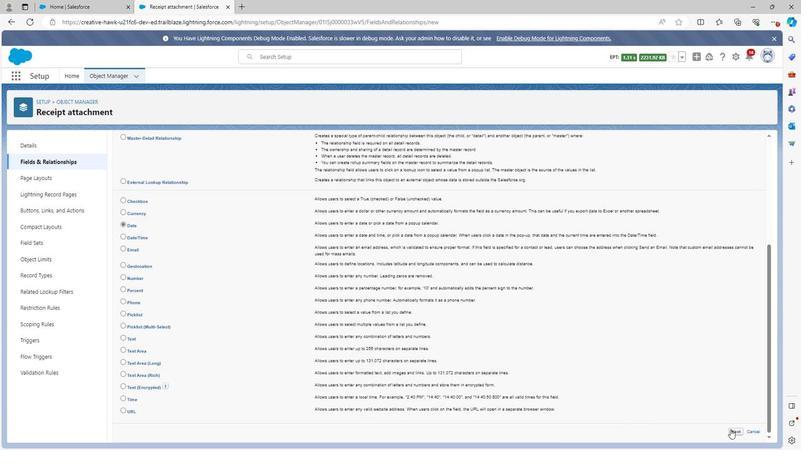 
Action: Mouse pressed left at (730, 430)
Screenshot: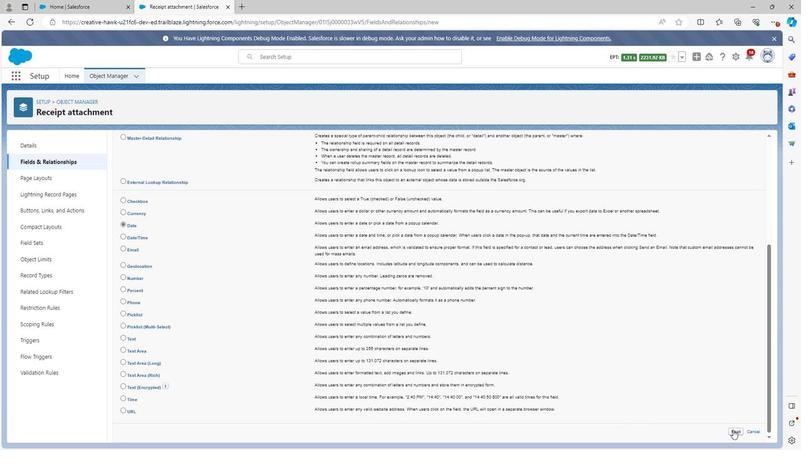
Action: Mouse moved to (340, 216)
Screenshot: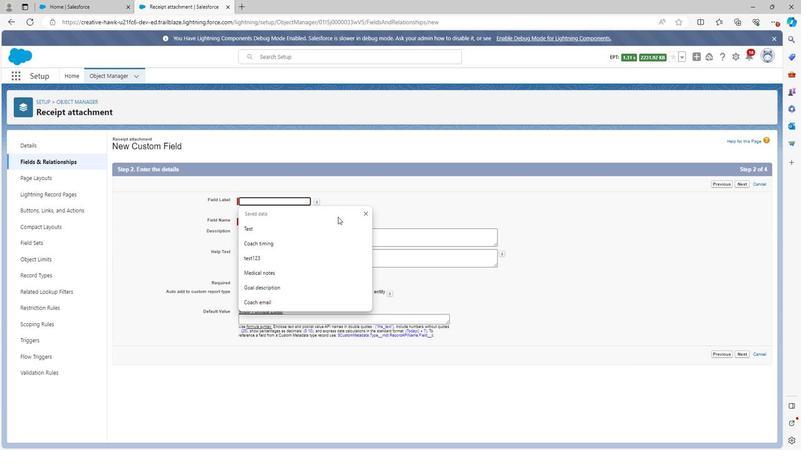 
Action: Key pressed <Key.shift><Key.shift><Key.shift><Key.shift><Key.shift><Key.shift><Key.shift>Receipt<Key.space>date
Screenshot: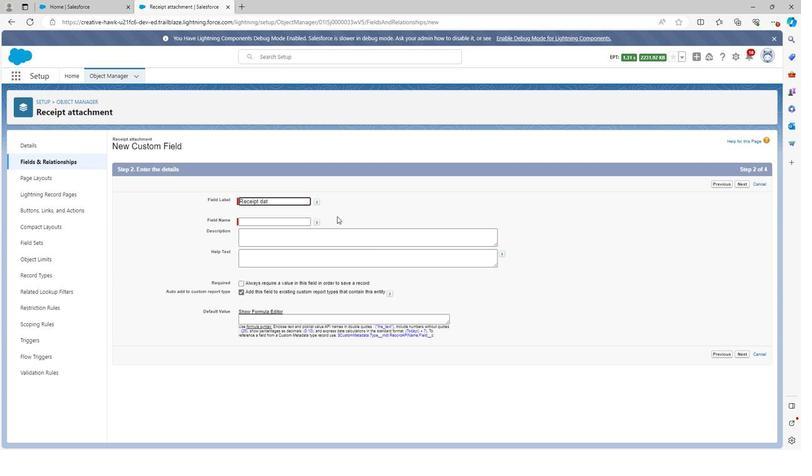 
Action: Mouse pressed left at (340, 216)
Screenshot: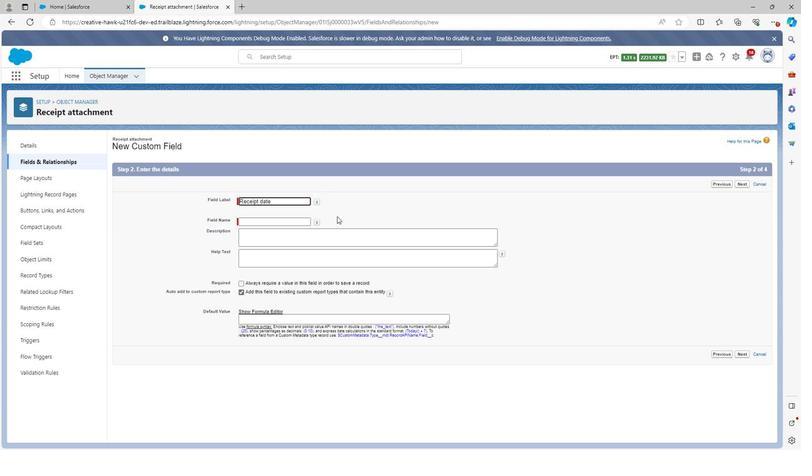 
Action: Mouse moved to (286, 239)
Screenshot: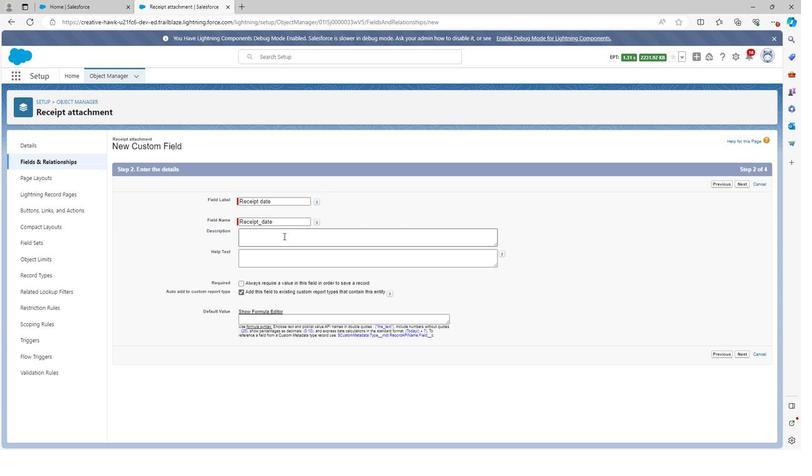 
Action: Mouse pressed left at (286, 239)
Screenshot: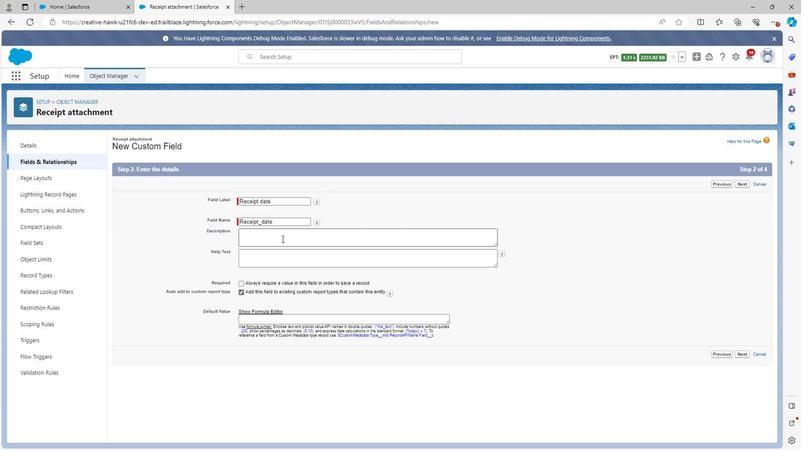 
Action: Mouse moved to (286, 239)
Screenshot: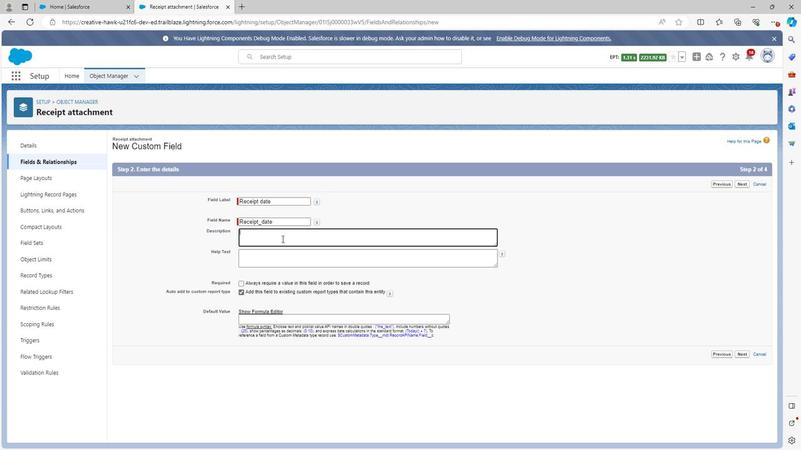 
Action: Key pressed <Key.shift>Receipt<Key.space>date<Key.space>is<Key.space>used<Key.space>to<Key.space>define<Key.space>the<Key.space>date<Key.space>of<Key.space>receipt
Screenshot: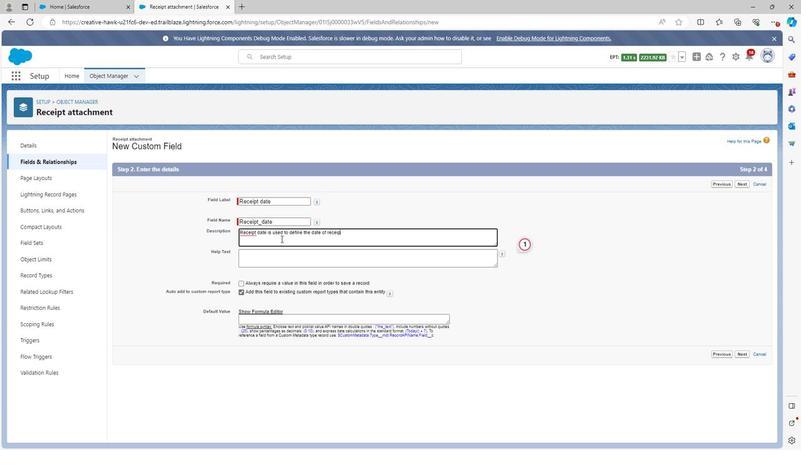 
Action: Mouse moved to (734, 353)
Screenshot: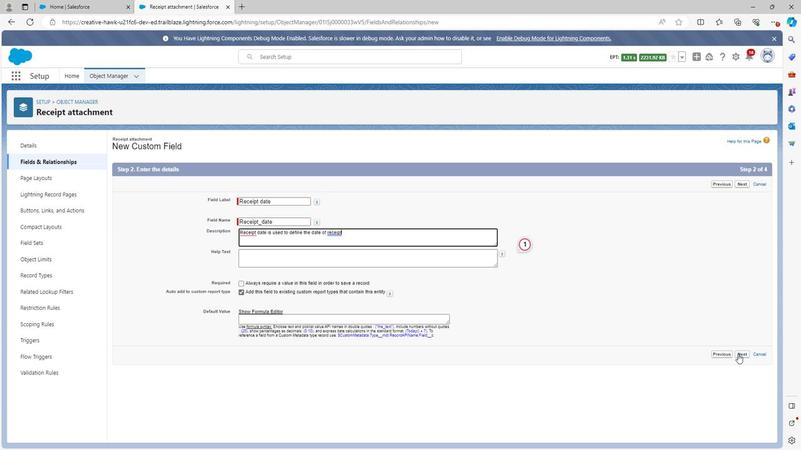 
Action: Mouse pressed left at (734, 353)
Screenshot: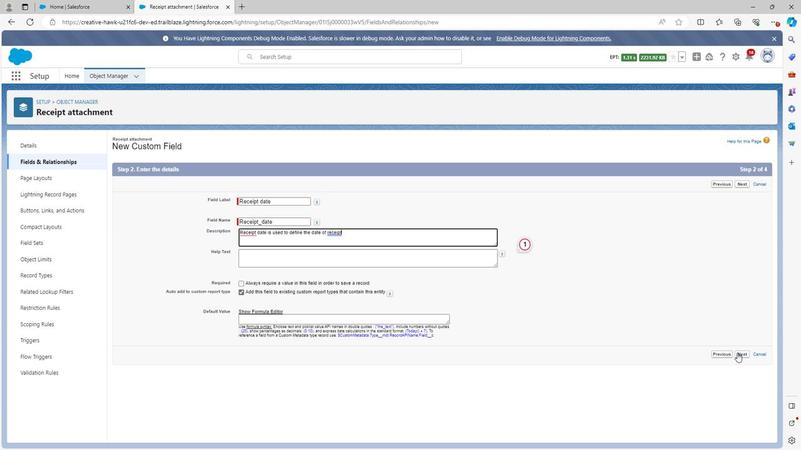 
Action: Mouse moved to (552, 254)
Screenshot: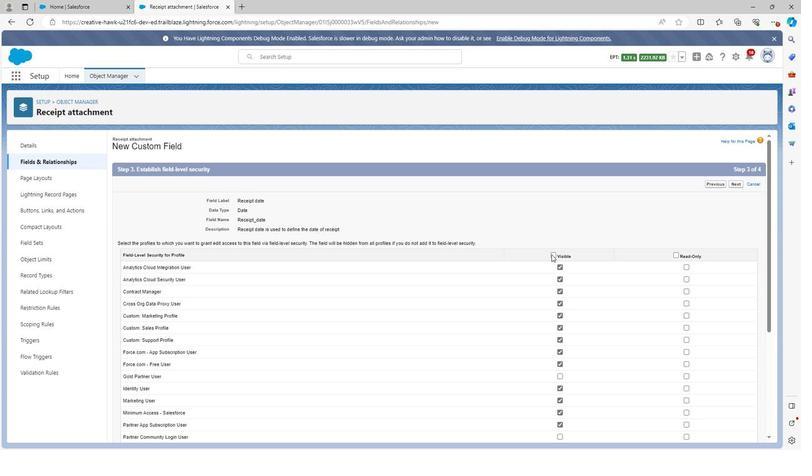 
Action: Mouse pressed left at (552, 254)
Screenshot: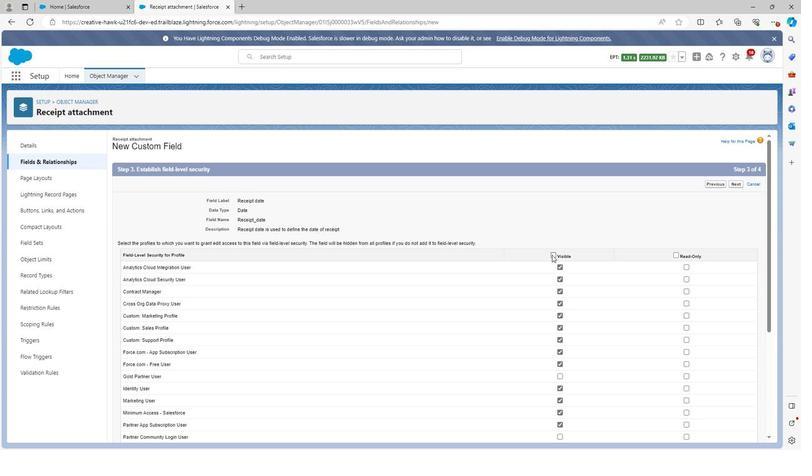 
Action: Mouse moved to (673, 255)
Screenshot: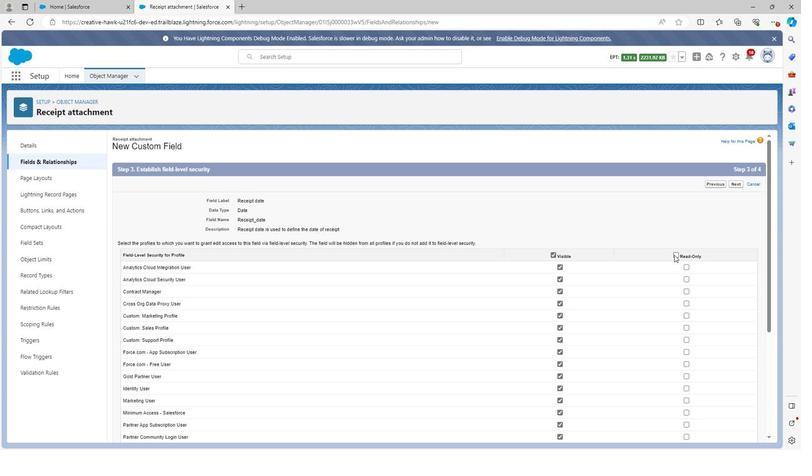 
Action: Mouse pressed left at (673, 255)
Screenshot: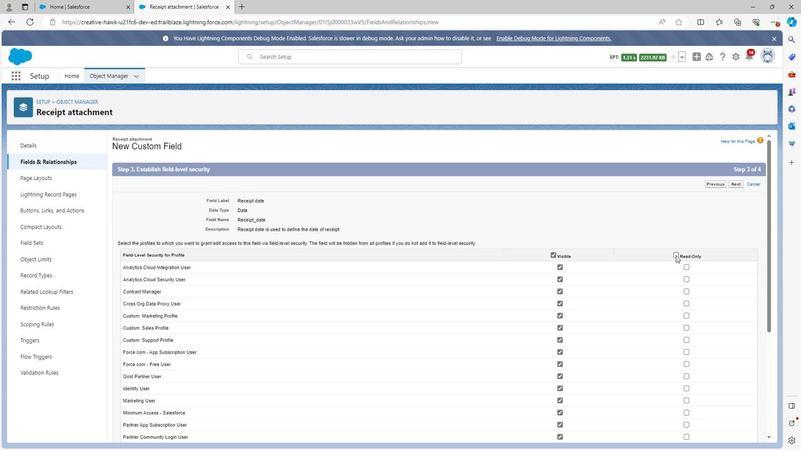 
Action: Mouse moved to (667, 288)
Screenshot: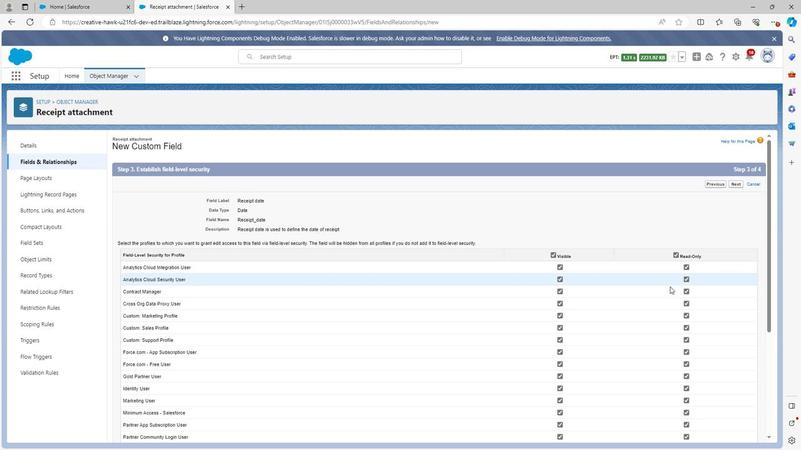 
Action: Mouse scrolled (667, 287) with delta (0, 0)
Screenshot: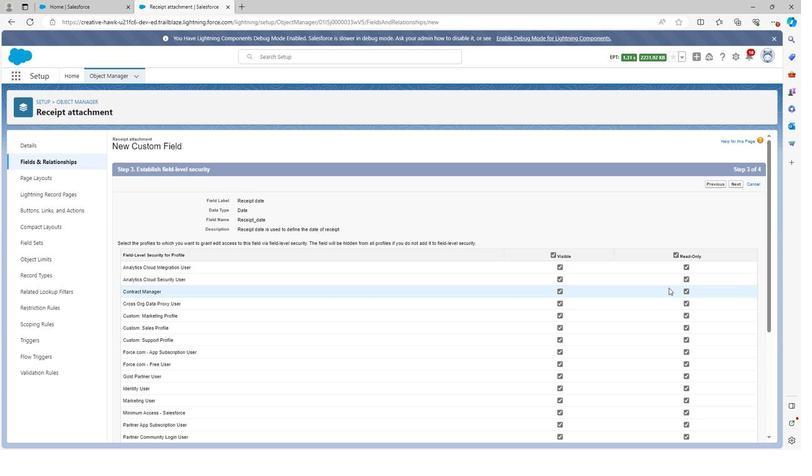 
Action: Mouse moved to (667, 288)
Screenshot: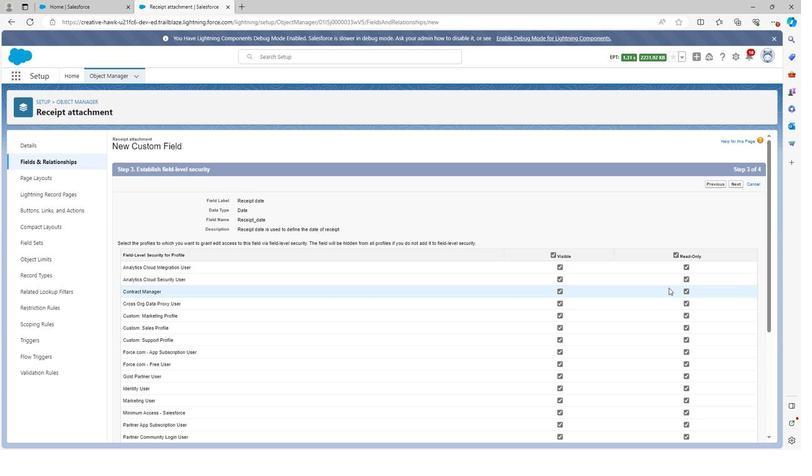 
Action: Mouse scrolled (667, 288) with delta (0, 0)
Screenshot: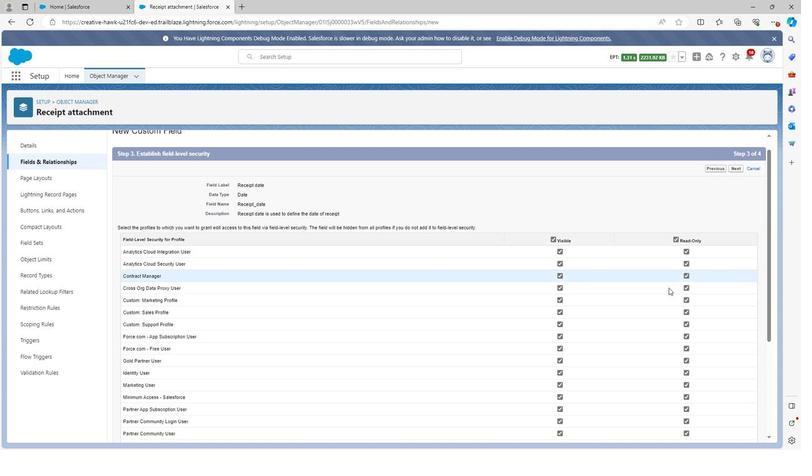 
Action: Mouse moved to (667, 292)
Screenshot: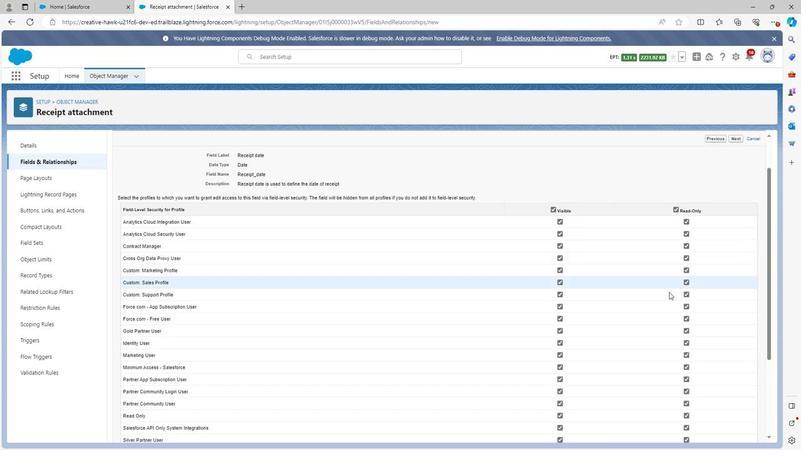 
Action: Mouse scrolled (667, 291) with delta (0, 0)
Screenshot: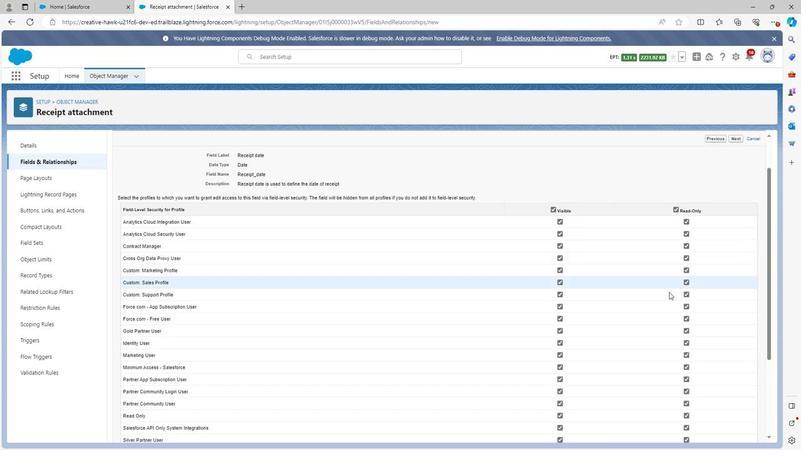 
Action: Mouse moved to (668, 294)
Screenshot: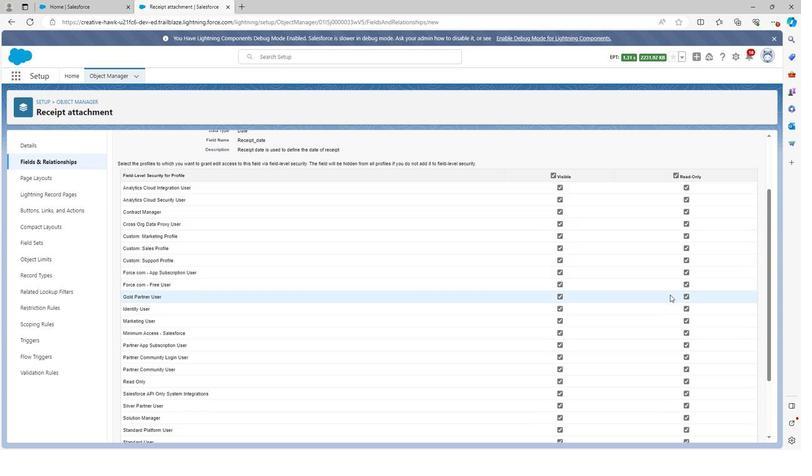 
Action: Mouse scrolled (668, 294) with delta (0, 0)
Screenshot: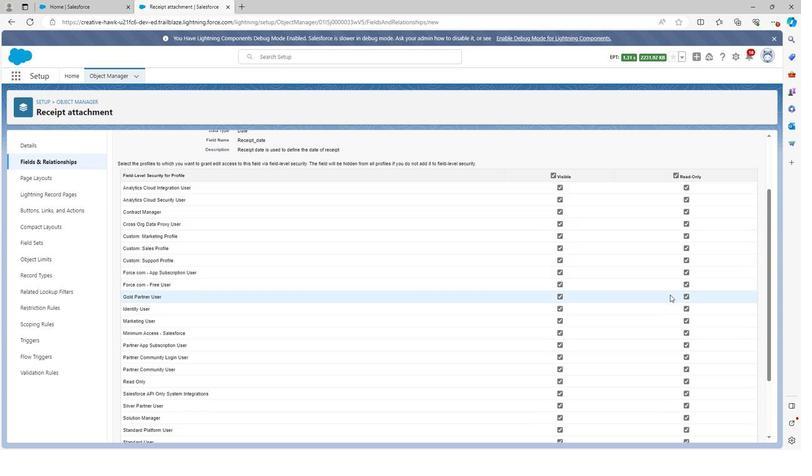 
Action: Mouse moved to (668, 296)
Screenshot: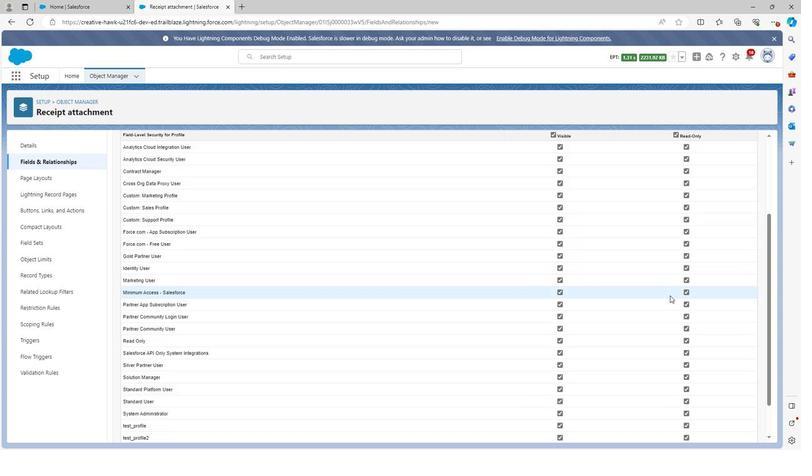 
Action: Mouse scrolled (668, 295) with delta (0, 0)
Screenshot: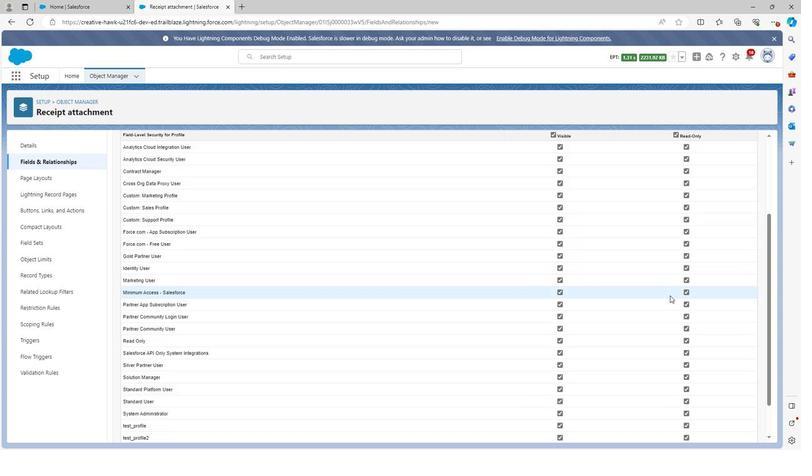 
Action: Mouse moved to (668, 298)
Screenshot: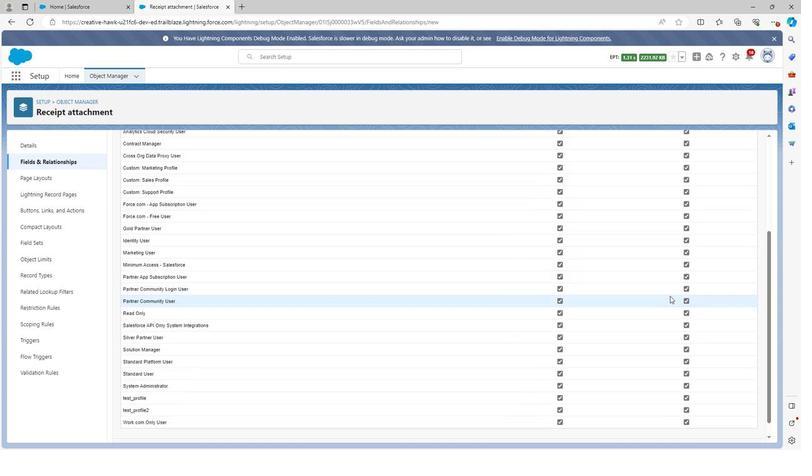 
Action: Mouse scrolled (668, 297) with delta (0, 0)
Screenshot: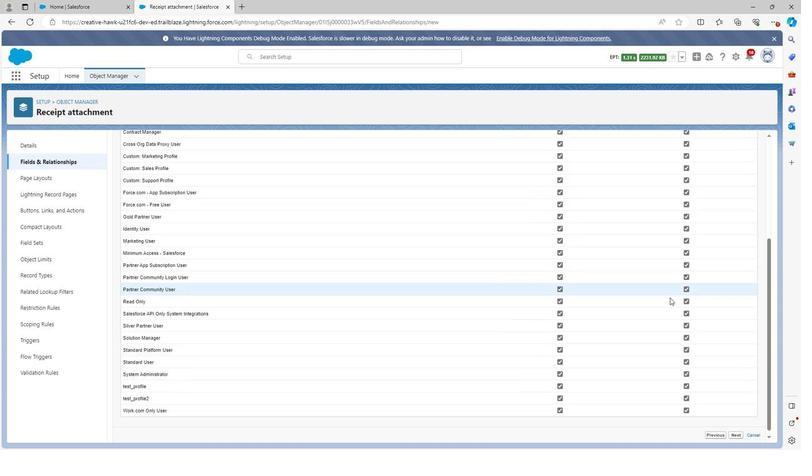 
Action: Mouse moved to (668, 299)
Screenshot: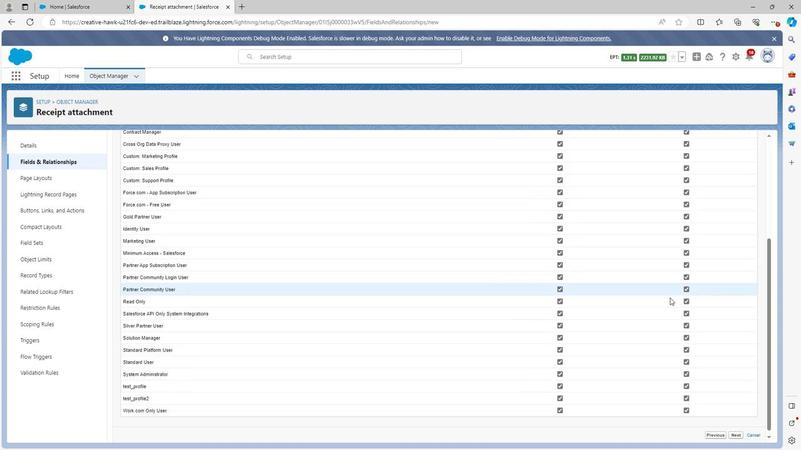 
Action: Mouse scrolled (668, 299) with delta (0, 0)
Screenshot: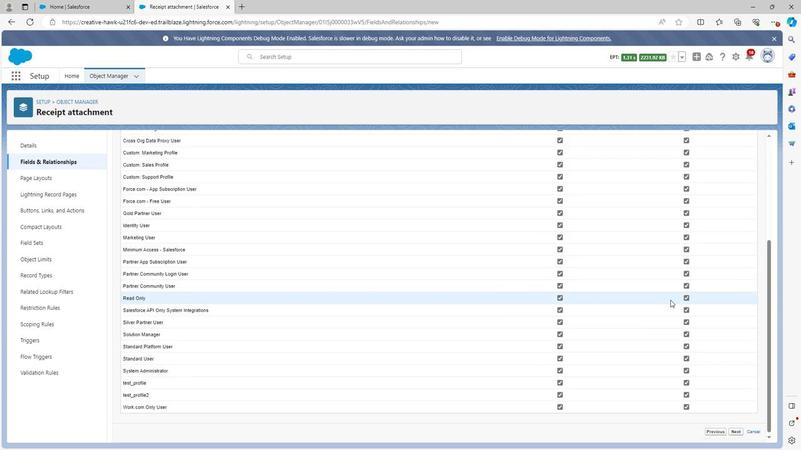 
Action: Mouse moved to (735, 432)
Screenshot: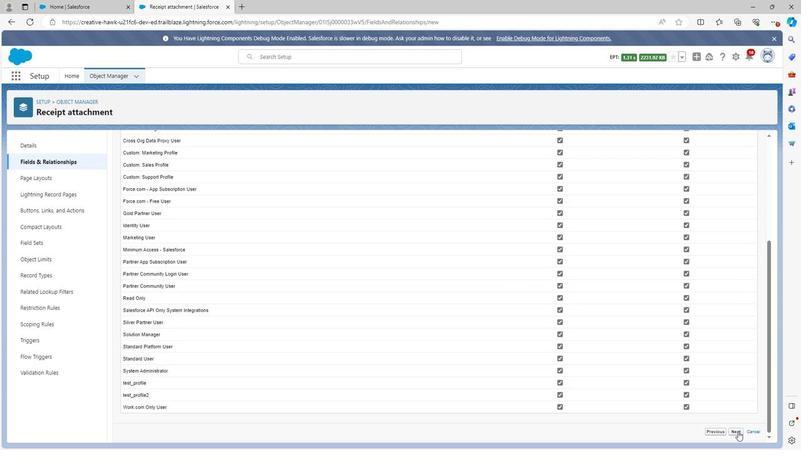 
Action: Mouse pressed left at (735, 432)
Screenshot: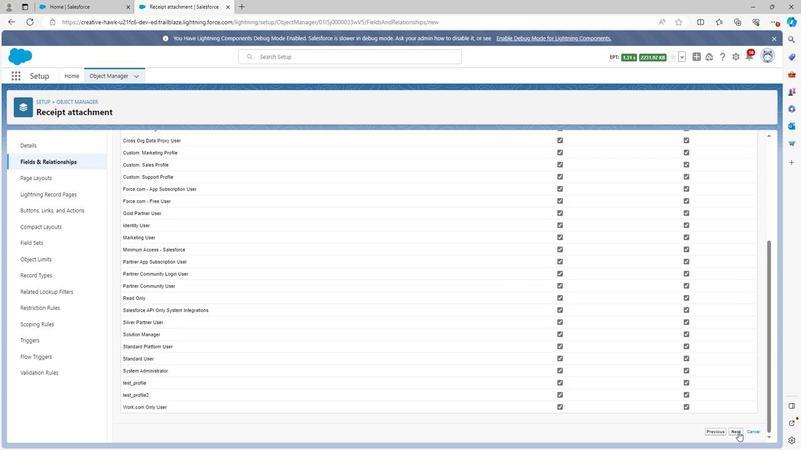 
Action: Mouse moved to (737, 308)
Screenshot: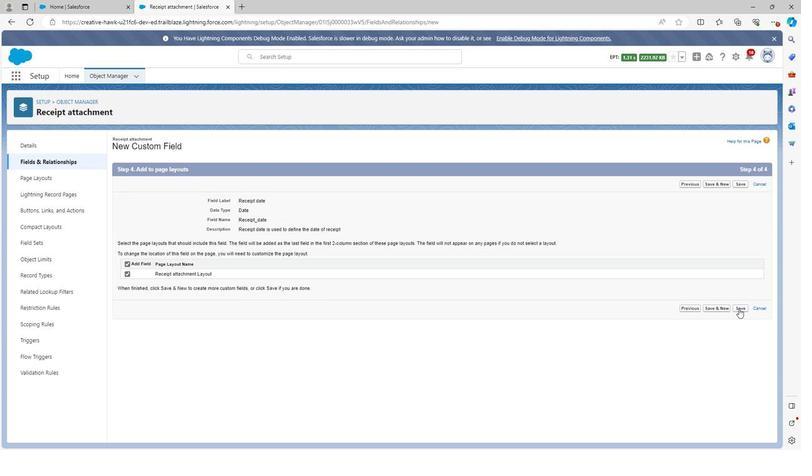 
Action: Mouse pressed left at (737, 308)
Screenshot: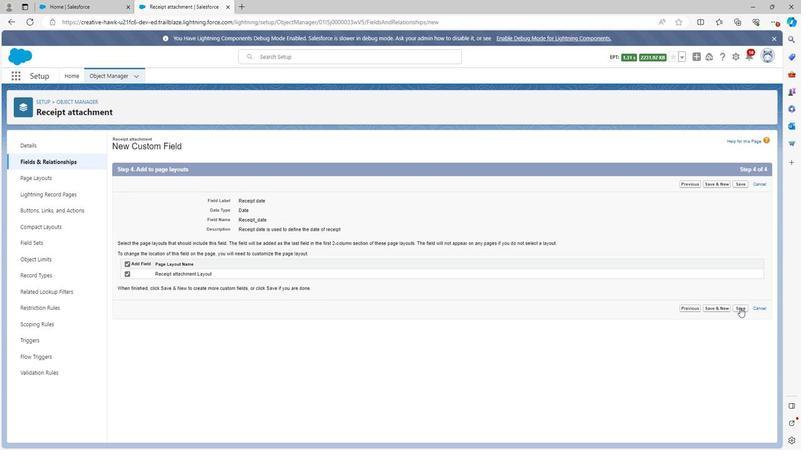 
Action: Mouse moved to (588, 146)
Screenshot: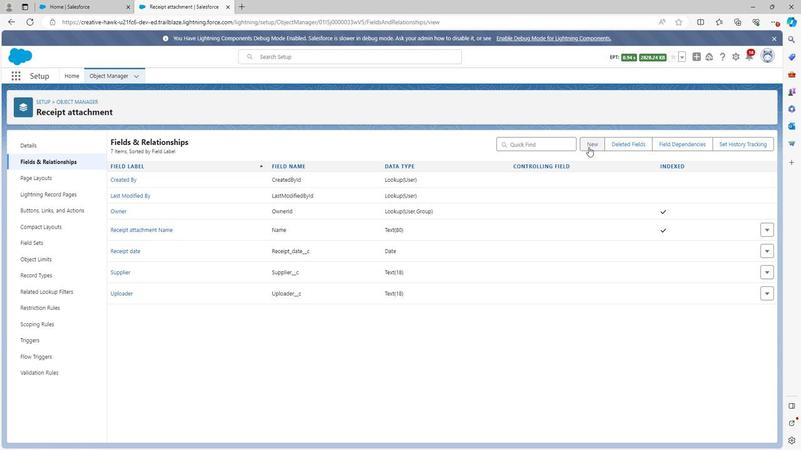 
Action: Mouse pressed left at (588, 146)
Screenshot: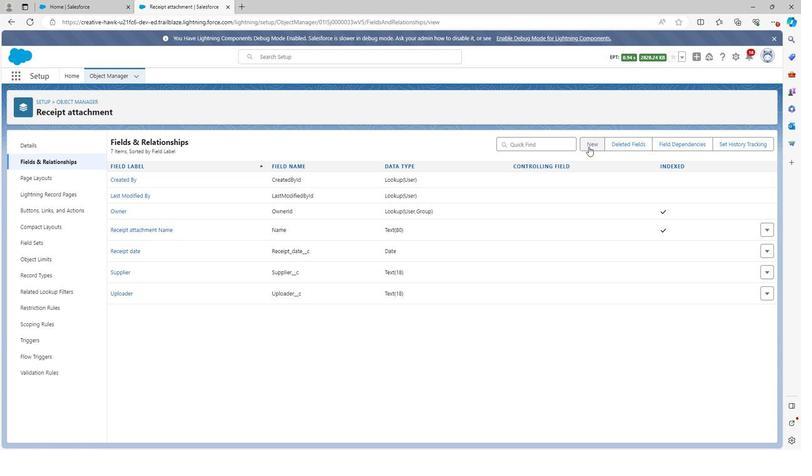 
Action: Mouse moved to (138, 361)
Screenshot: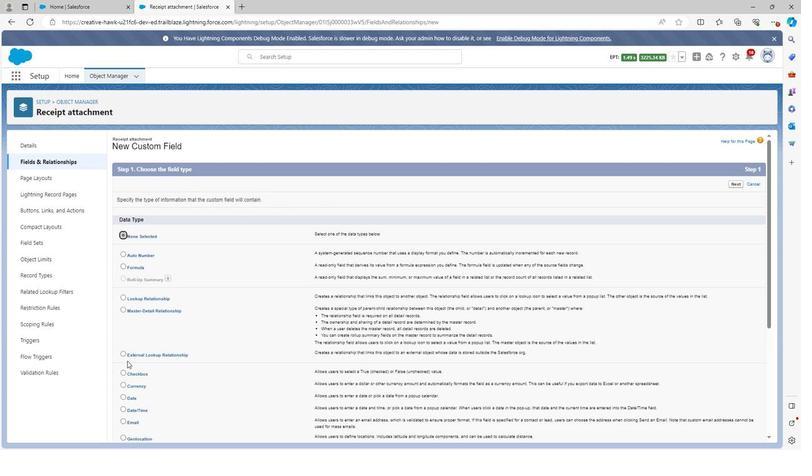 
Action: Mouse scrolled (138, 361) with delta (0, 0)
Screenshot: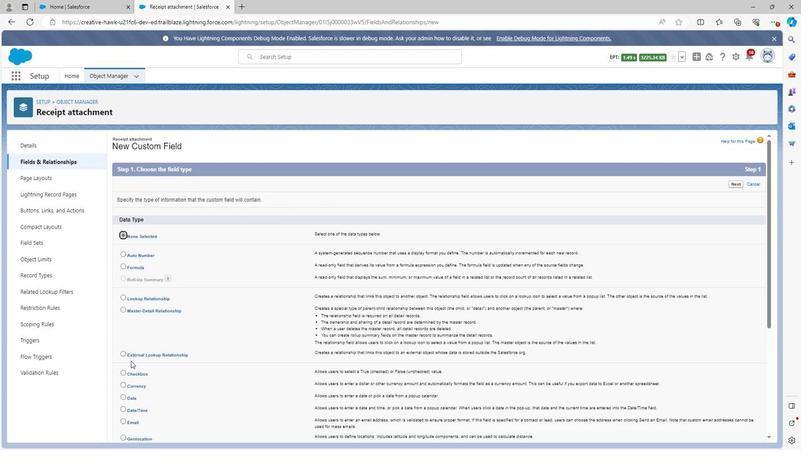 
Action: Mouse scrolled (138, 361) with delta (0, 0)
Screenshot: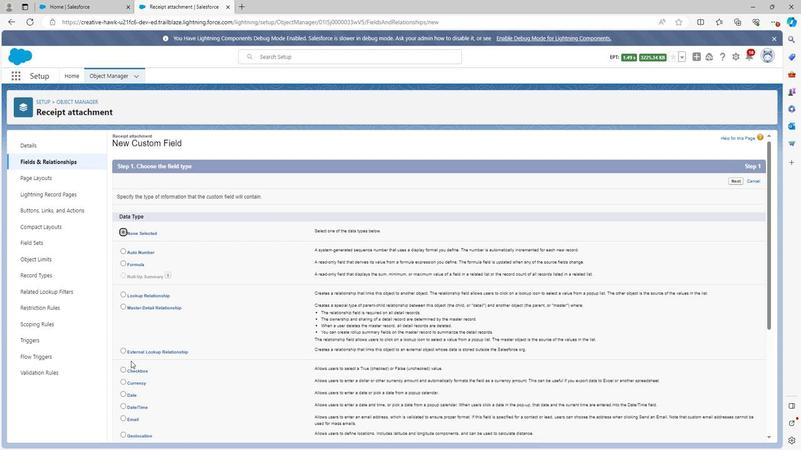 
Action: Mouse scrolled (138, 361) with delta (0, 0)
Screenshot: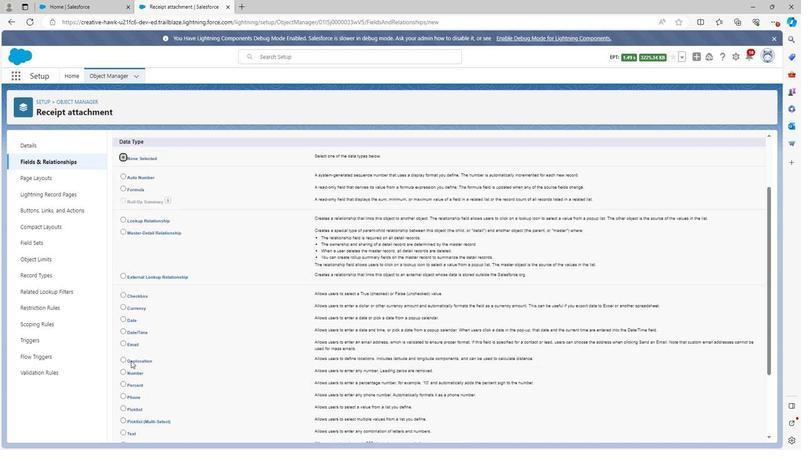 
Action: Mouse scrolled (138, 361) with delta (0, 0)
Screenshot: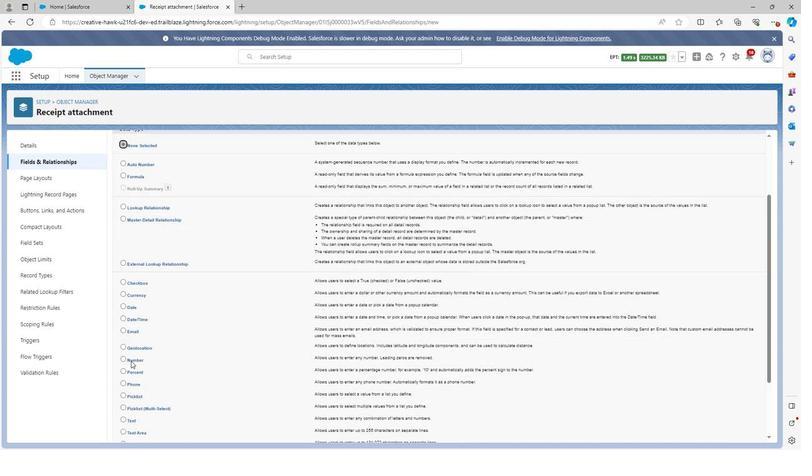 
Action: Mouse scrolled (138, 361) with delta (0, 0)
Screenshot: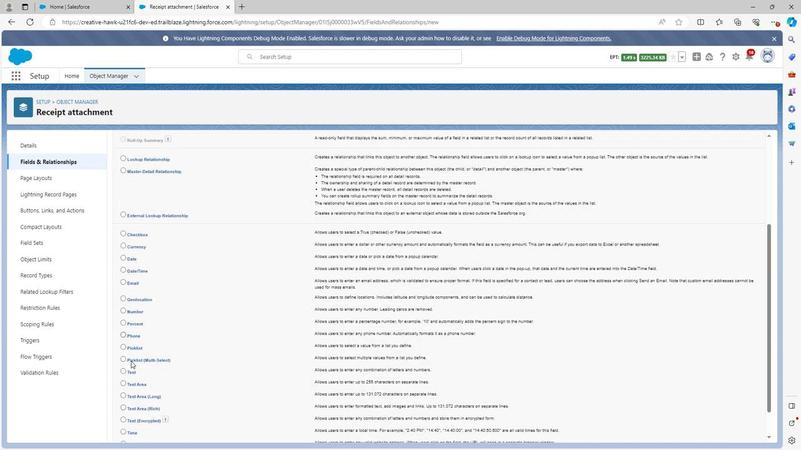 
Action: Mouse moved to (130, 338)
Screenshot: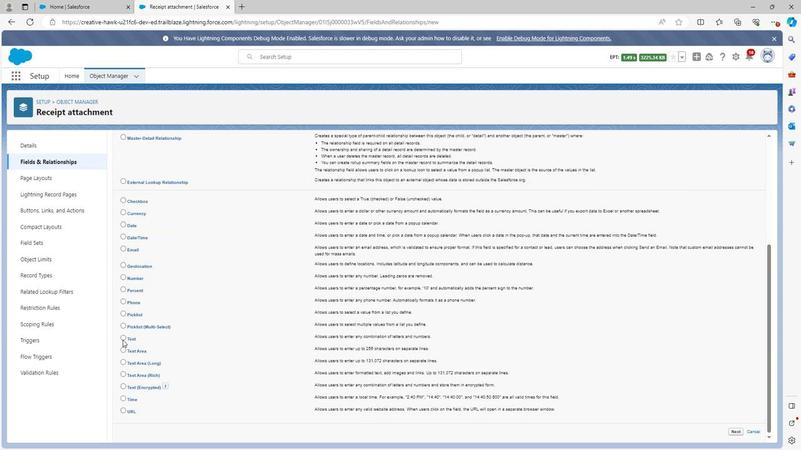 
Action: Mouse pressed left at (130, 338)
Screenshot: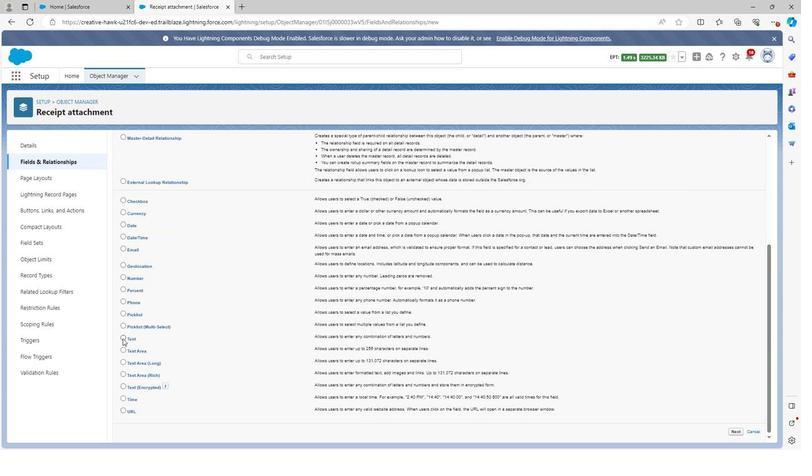 
Action: Mouse moved to (734, 431)
Screenshot: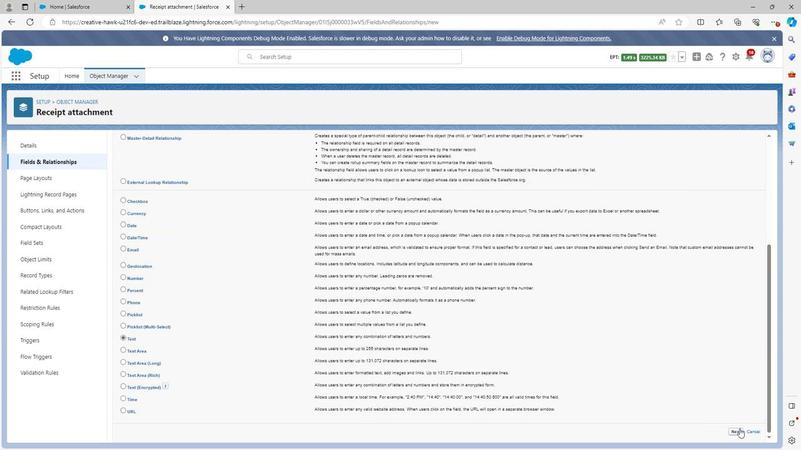 
Action: Mouse pressed left at (734, 431)
Screenshot: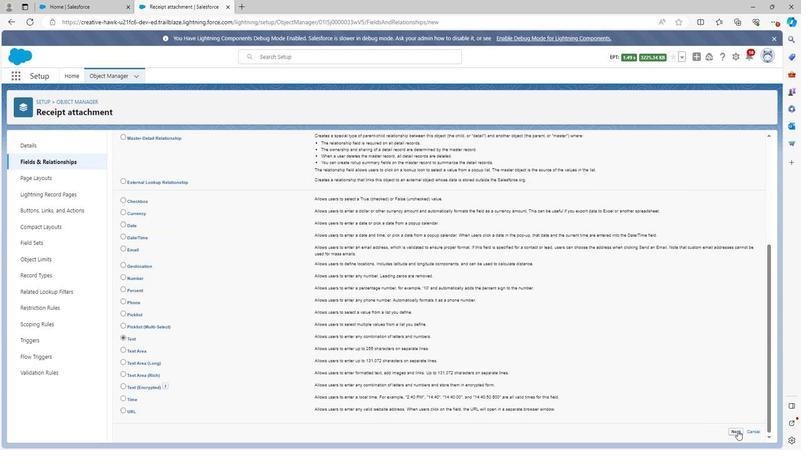 
Action: Mouse moved to (297, 199)
Screenshot: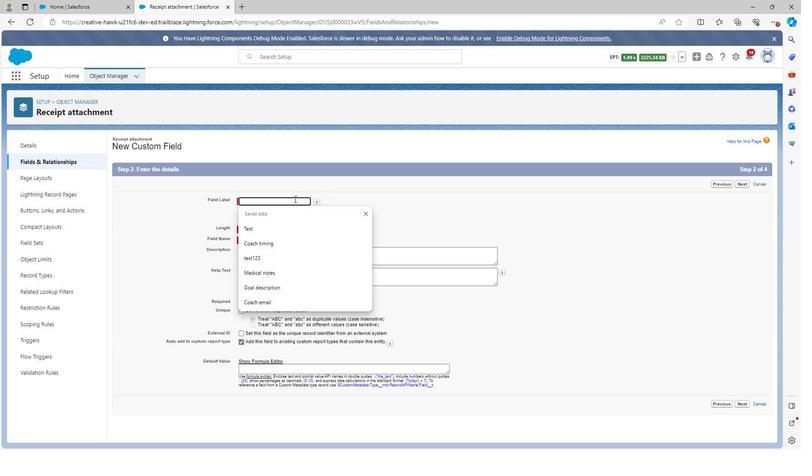 
Action: Mouse pressed left at (297, 199)
Screenshot: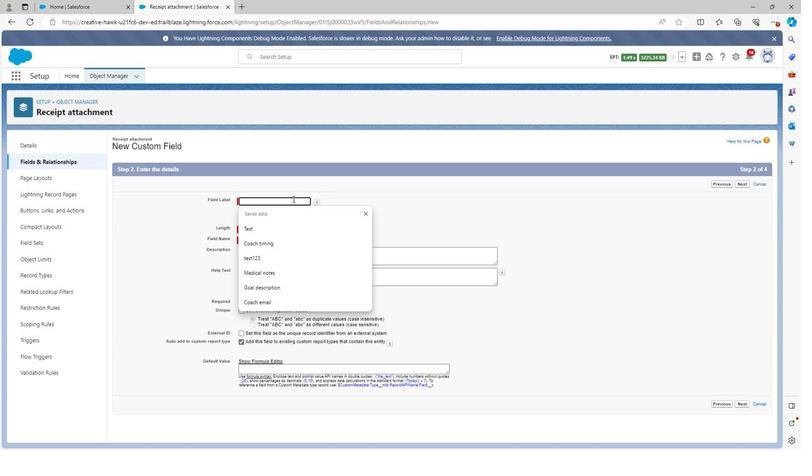 
Action: Key pressed <Key.shift>T
Screenshot: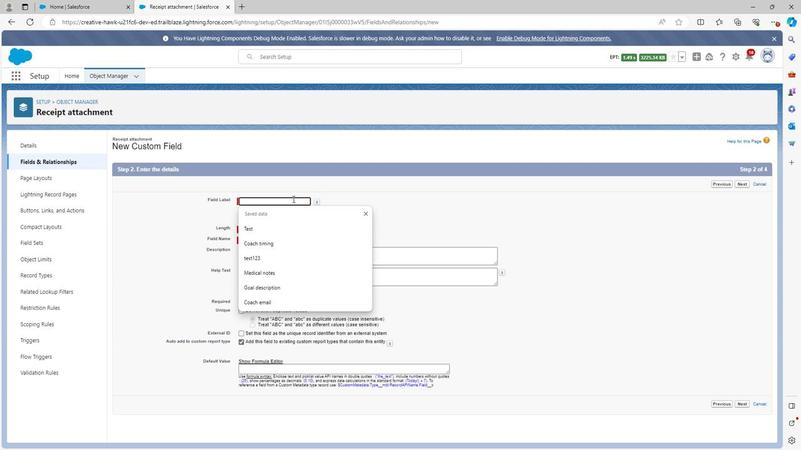 
Action: Mouse moved to (297, 199)
Screenshot: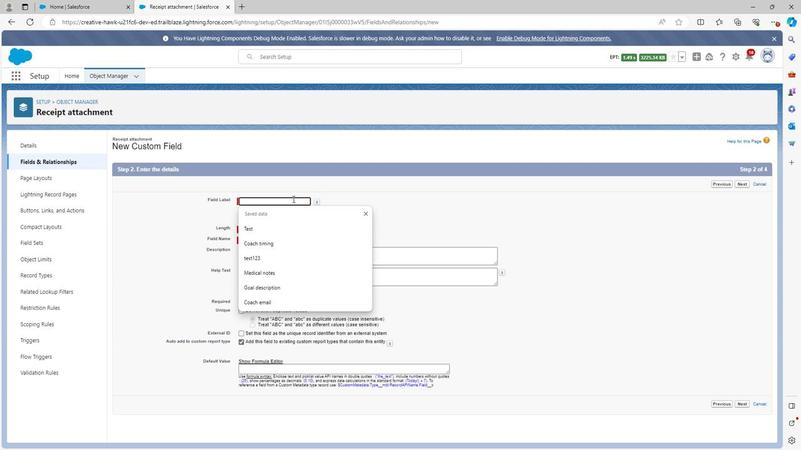 
Action: Key pressed ransaction<Key.space>details
Screenshot: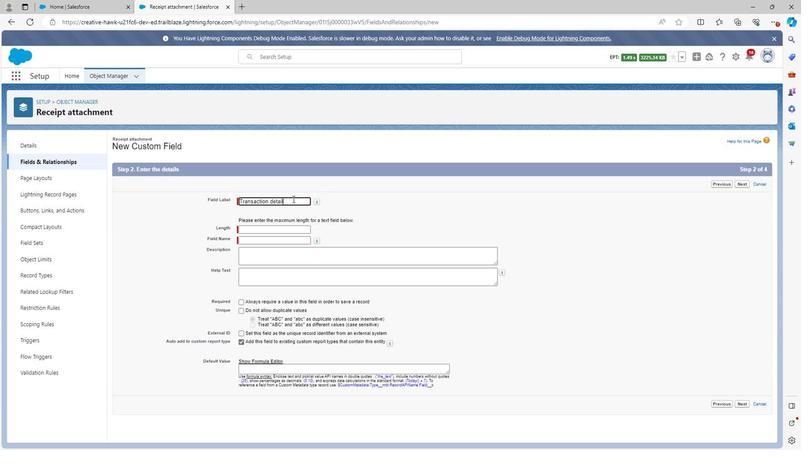 
Action: Mouse moved to (374, 216)
Screenshot: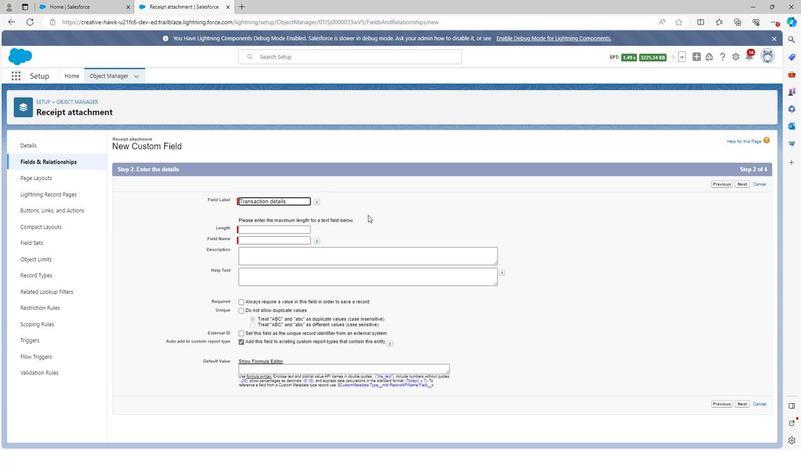 
Action: Mouse pressed left at (374, 216)
Screenshot: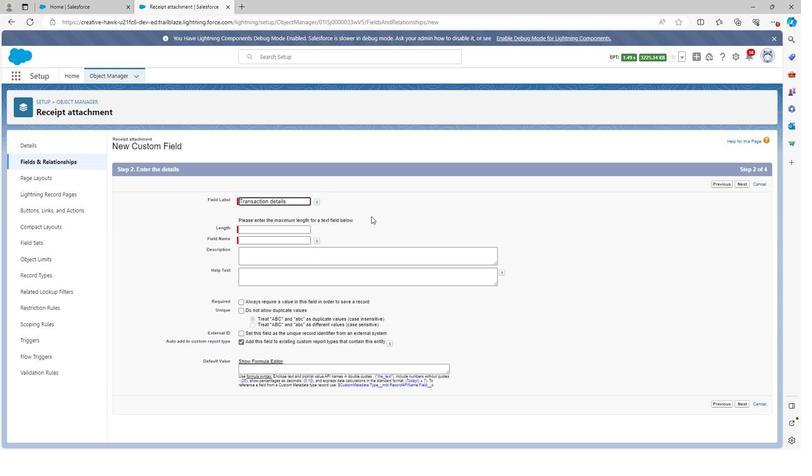 
Action: Mouse moved to (274, 227)
Screenshot: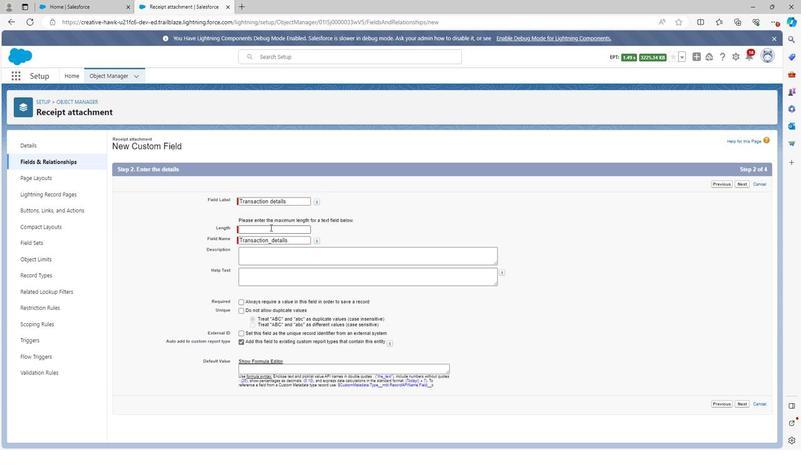 
Action: Mouse pressed left at (274, 227)
Screenshot: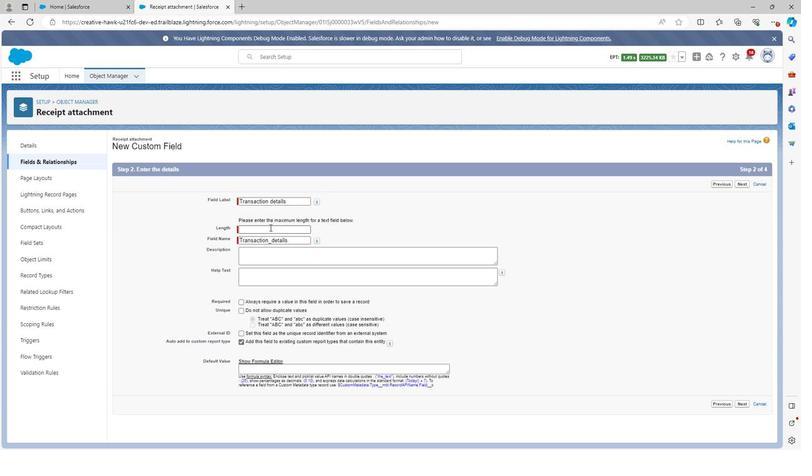 
Action: Mouse moved to (275, 231)
Screenshot: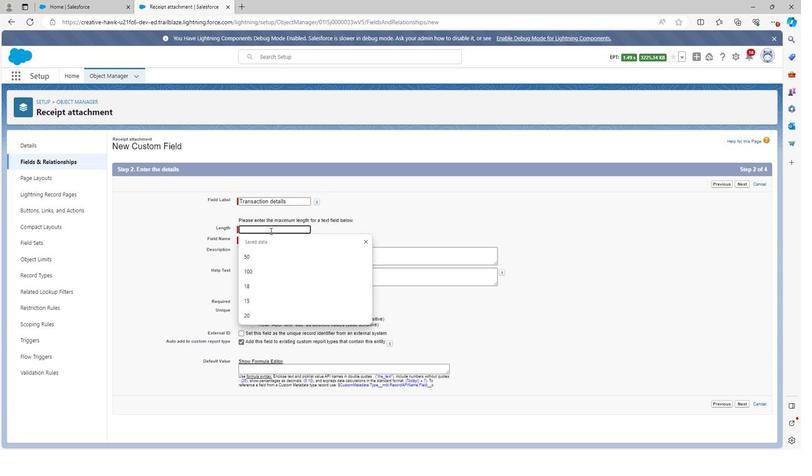 
Action: Key pressed 100
Screenshot: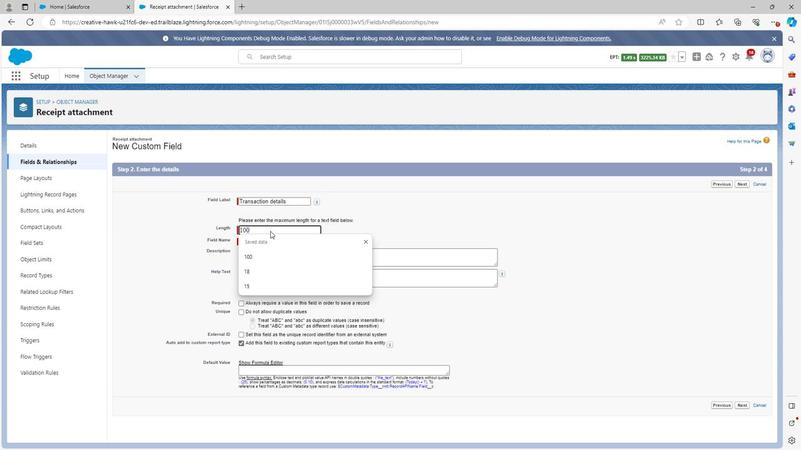 
Action: Mouse moved to (348, 254)
Screenshot: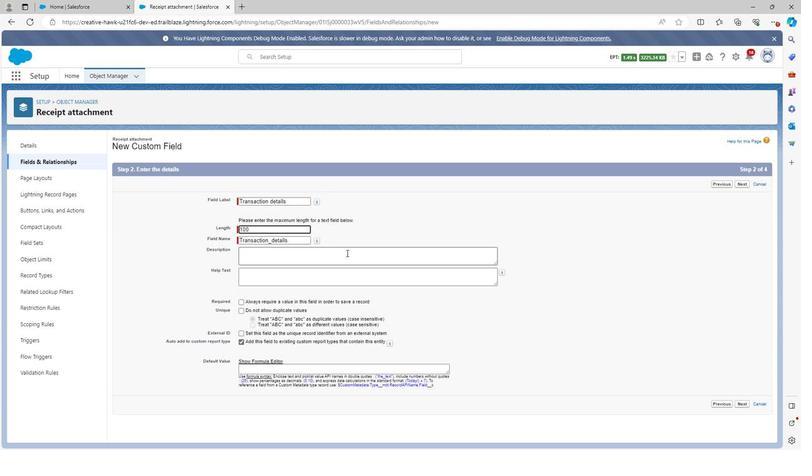 
Action: Mouse pressed left at (348, 254)
Screenshot: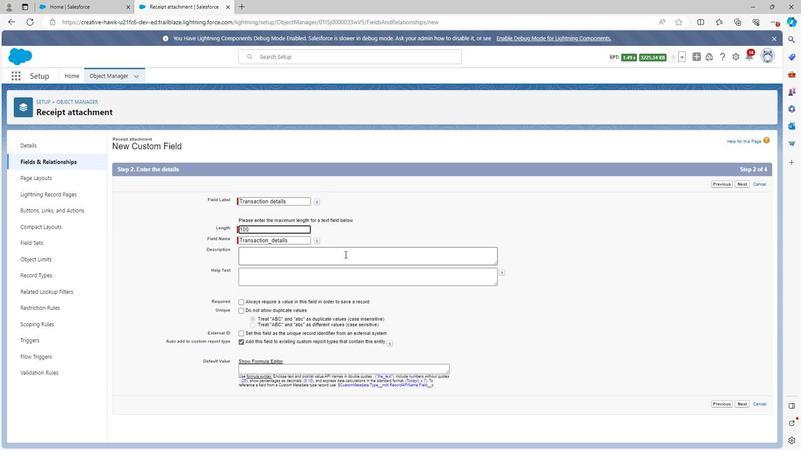 
Action: Mouse moved to (303, 243)
Screenshot: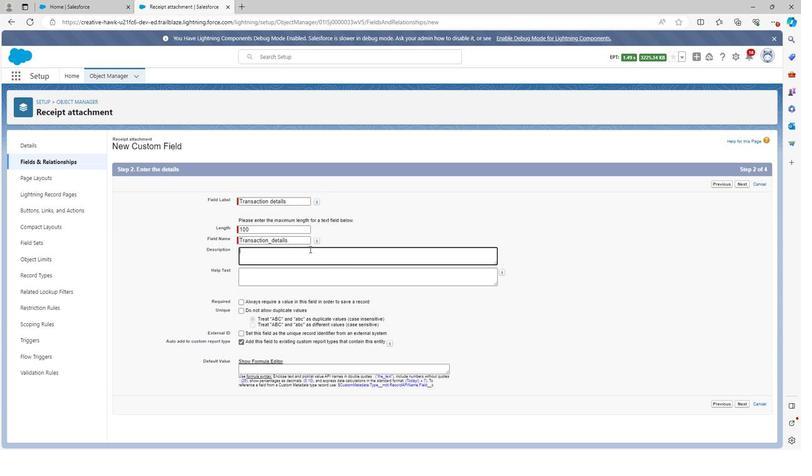 
Action: Key pressed <Key.shift>Transaction<Key.space>details<Key.space>is<Key.space>used<Key.space>to<Key.space>define<Key.space>the<Key.space>transaction
Screenshot: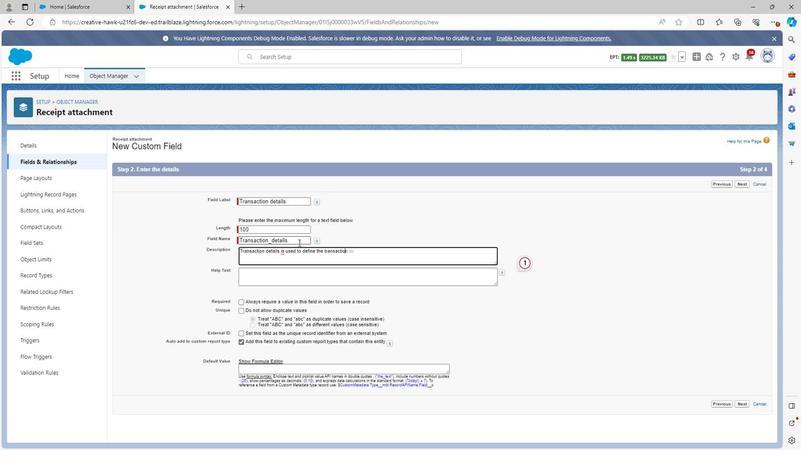 
Action: Mouse moved to (739, 405)
Screenshot: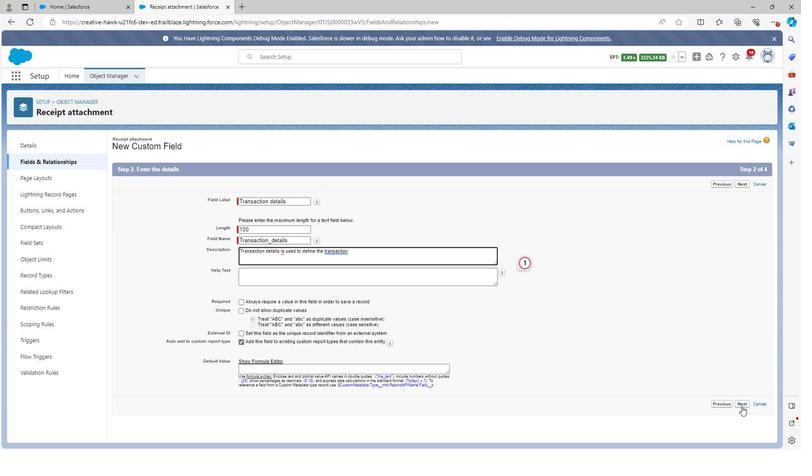 
Action: Mouse pressed left at (739, 405)
Screenshot: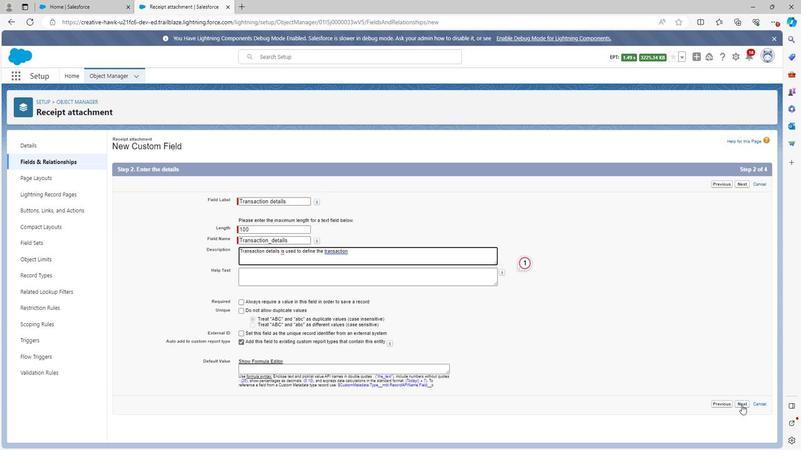 
Action: Mouse moved to (554, 256)
Screenshot: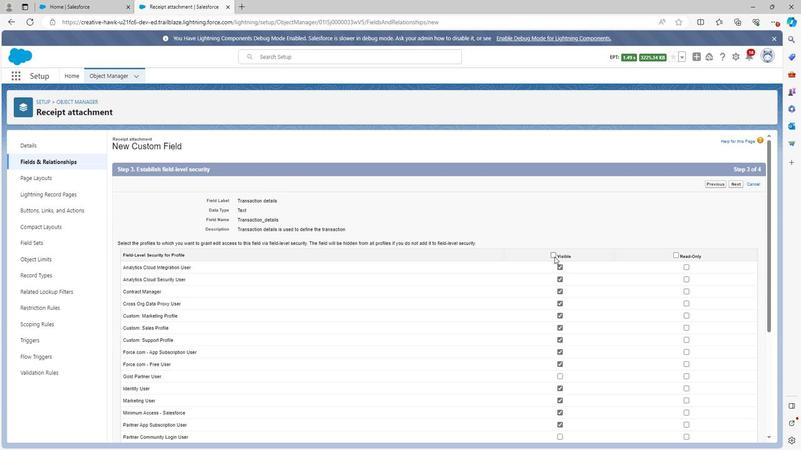 
Action: Mouse pressed left at (554, 256)
Screenshot: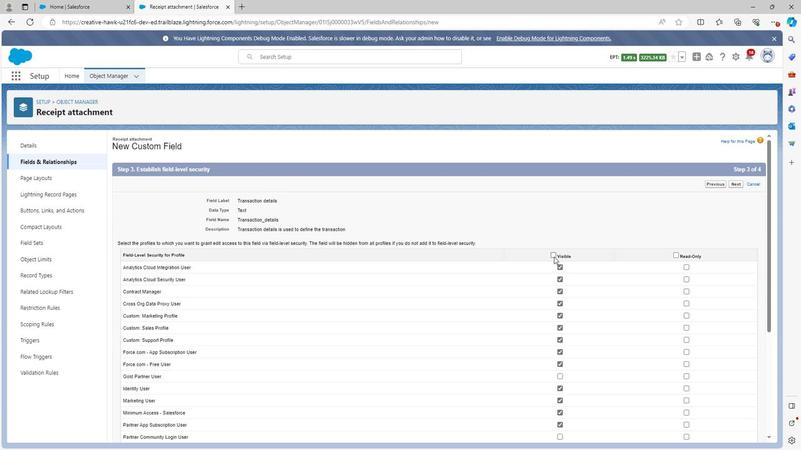 
Action: Mouse moved to (673, 256)
Screenshot: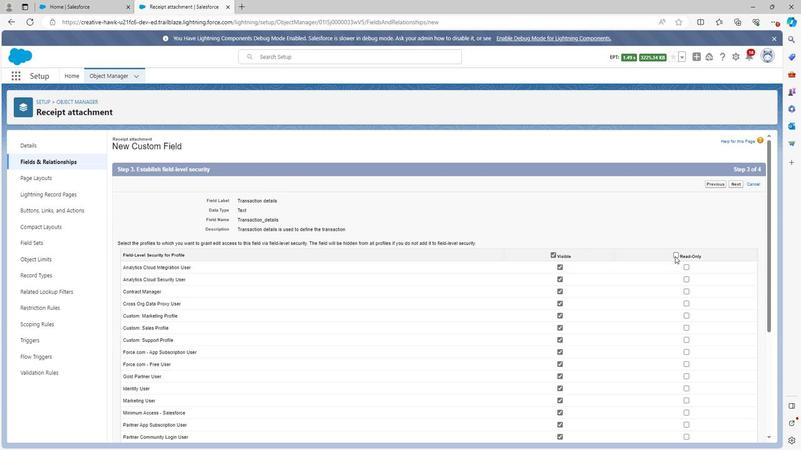 
Action: Mouse pressed left at (673, 256)
Screenshot: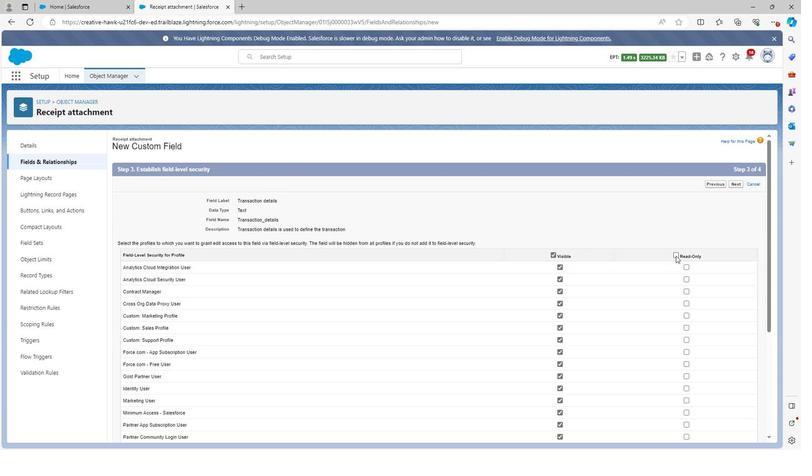 
Action: Mouse moved to (635, 303)
Screenshot: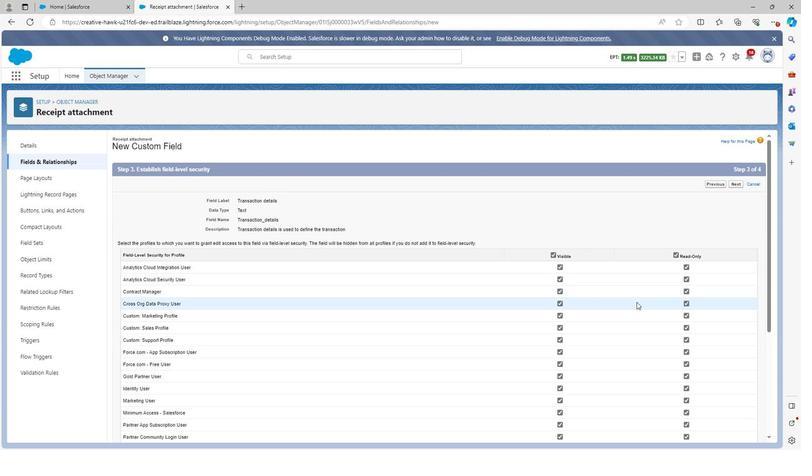 
Action: Mouse scrolled (635, 302) with delta (0, 0)
Screenshot: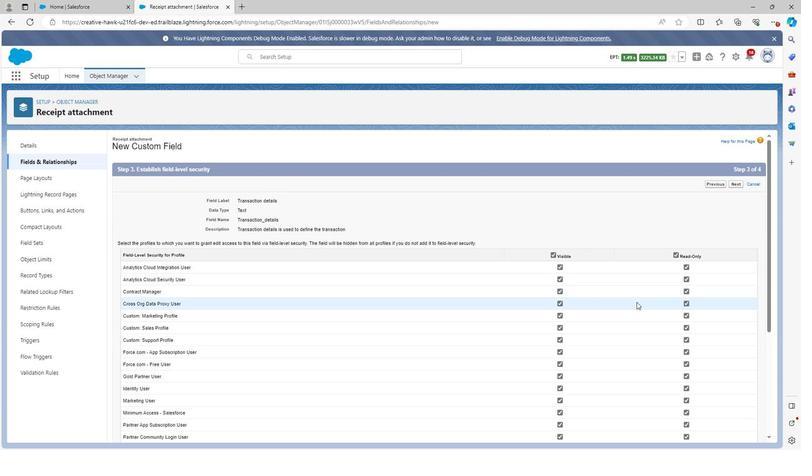 
Action: Mouse moved to (635, 305)
Screenshot: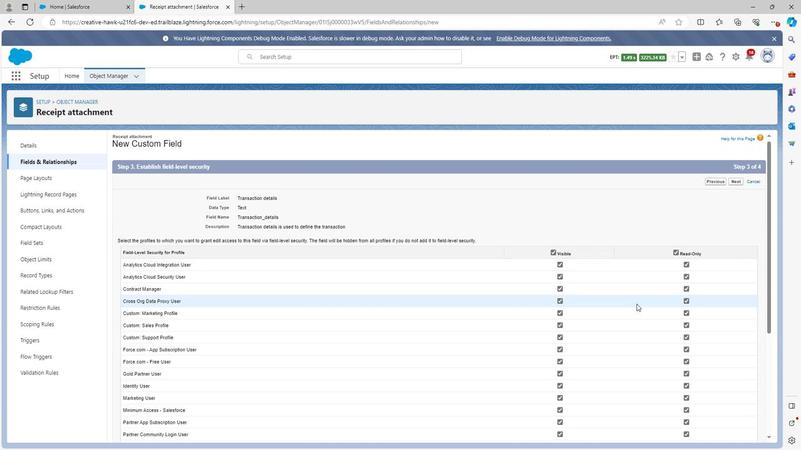 
Action: Mouse scrolled (635, 305) with delta (0, 0)
Screenshot: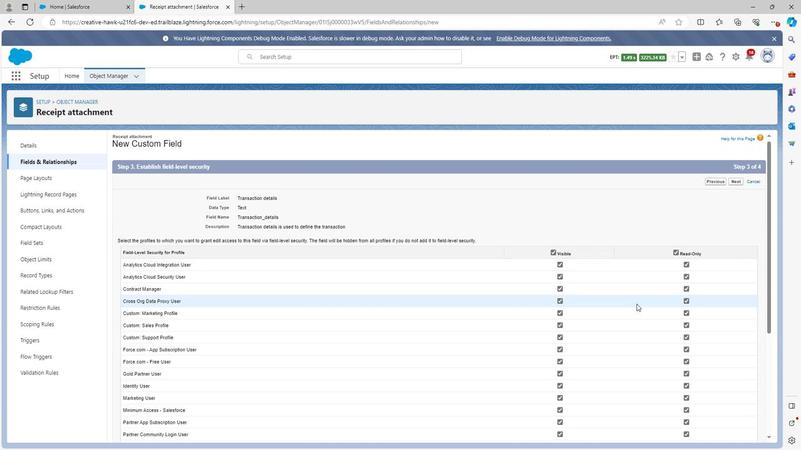 
Action: Mouse moved to (636, 310)
Screenshot: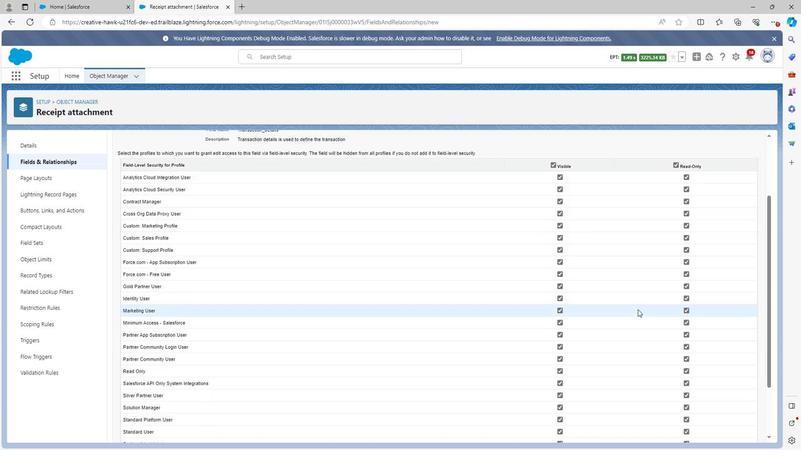 
Action: Mouse scrolled (636, 310) with delta (0, 0)
Screenshot: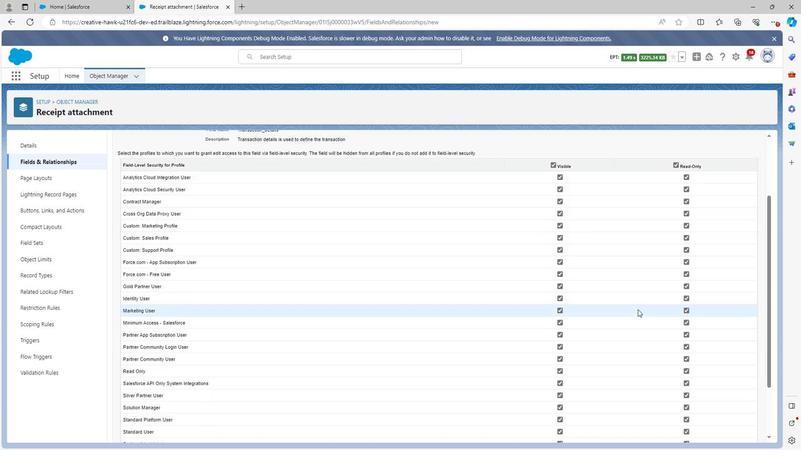 
Action: Mouse moved to (638, 313)
Screenshot: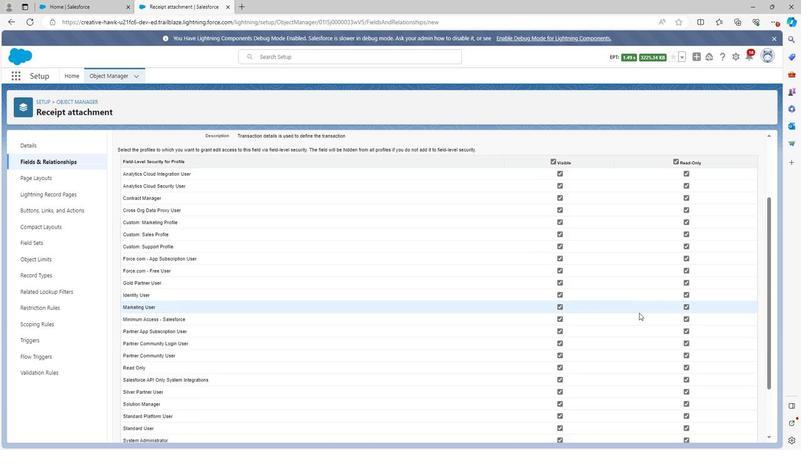 
Action: Mouse scrolled (638, 313) with delta (0, 0)
Screenshot: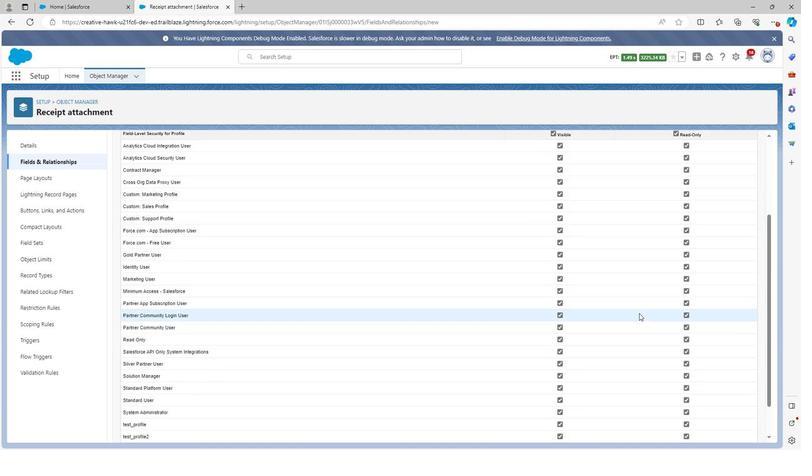 
Action: Mouse moved to (731, 430)
Screenshot: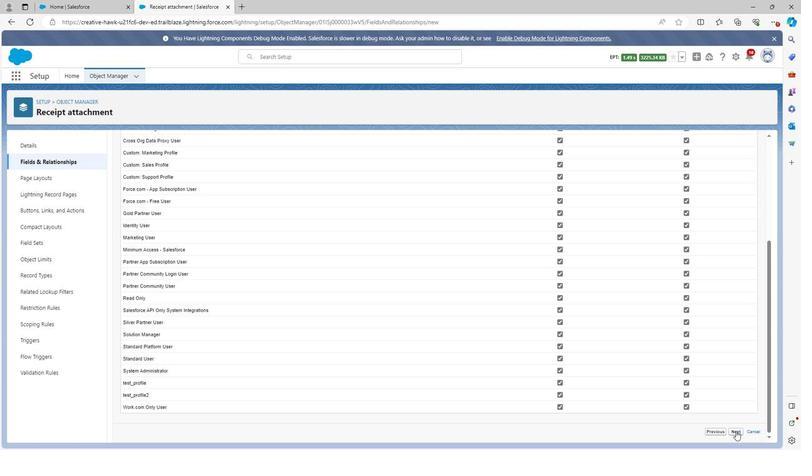 
Action: Mouse pressed left at (731, 430)
Screenshot: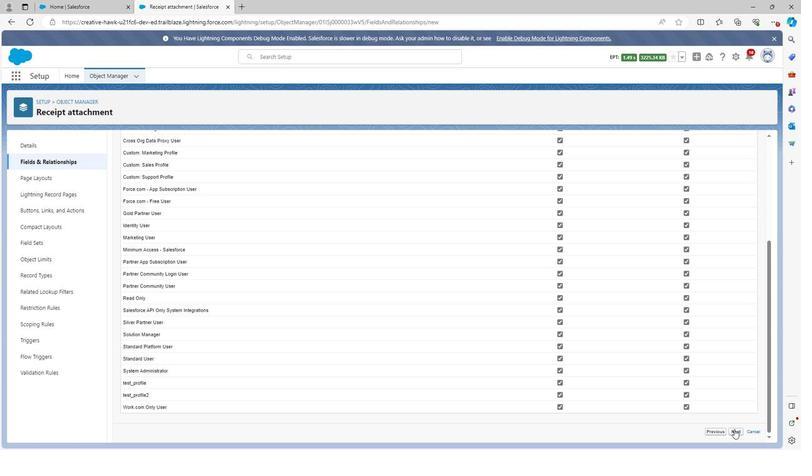 
Action: Mouse moved to (735, 310)
Screenshot: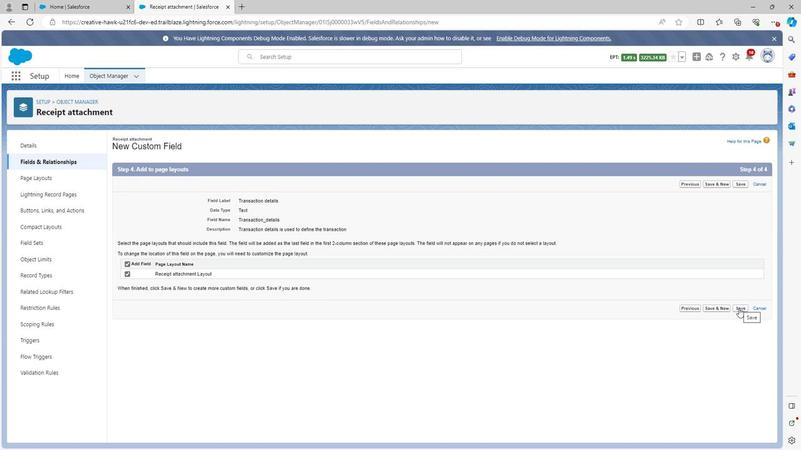 
Action: Mouse pressed left at (735, 310)
Screenshot: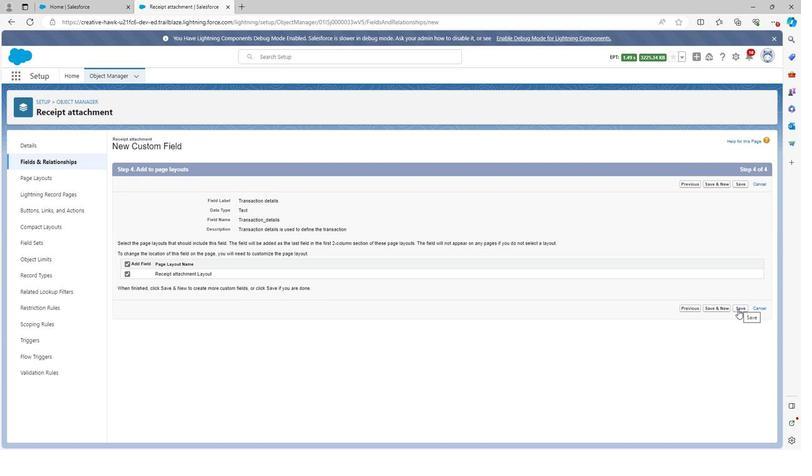 
Action: Mouse moved to (93, 100)
Screenshot: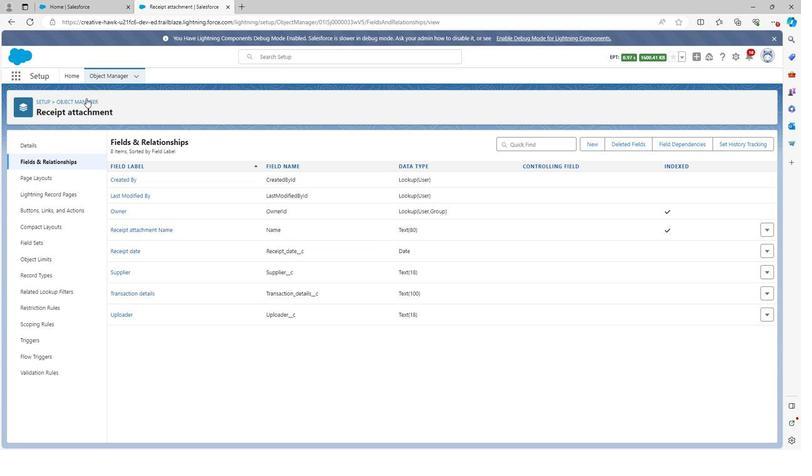 
Action: Mouse pressed left at (93, 100)
Screenshot: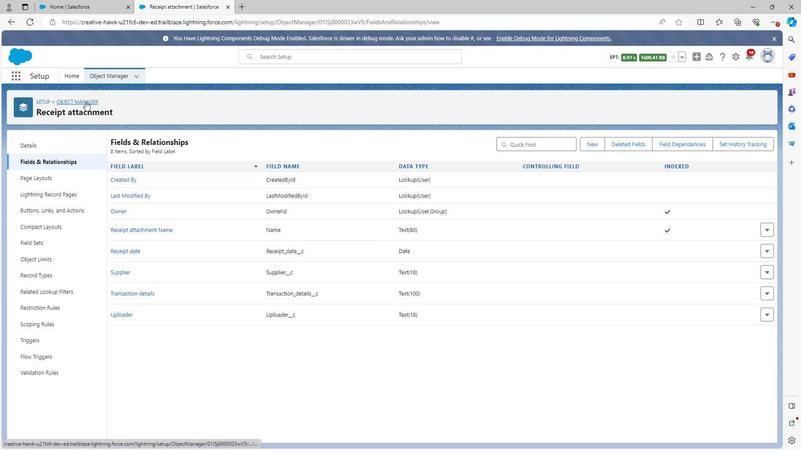 
Action: Mouse moved to (56, 320)
Screenshot: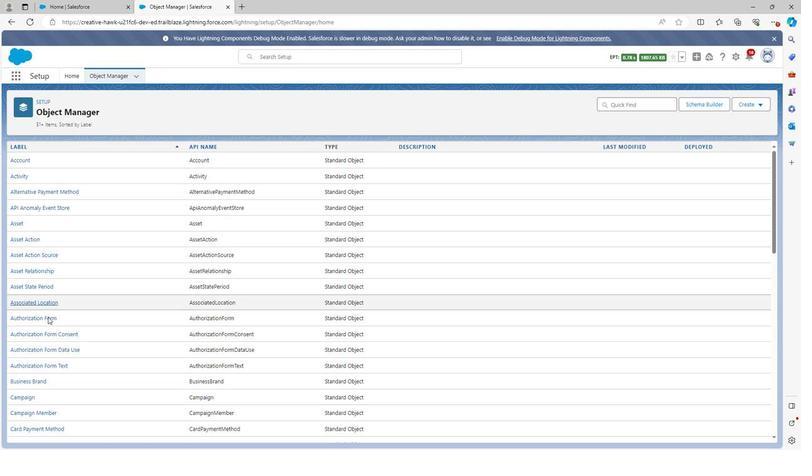 
Action: Mouse scrolled (56, 320) with delta (0, 0)
Screenshot: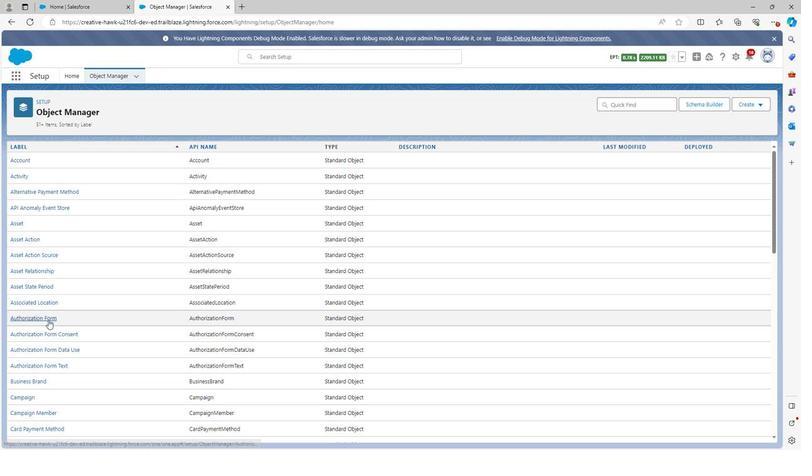 
Action: Mouse scrolled (56, 320) with delta (0, 0)
Screenshot: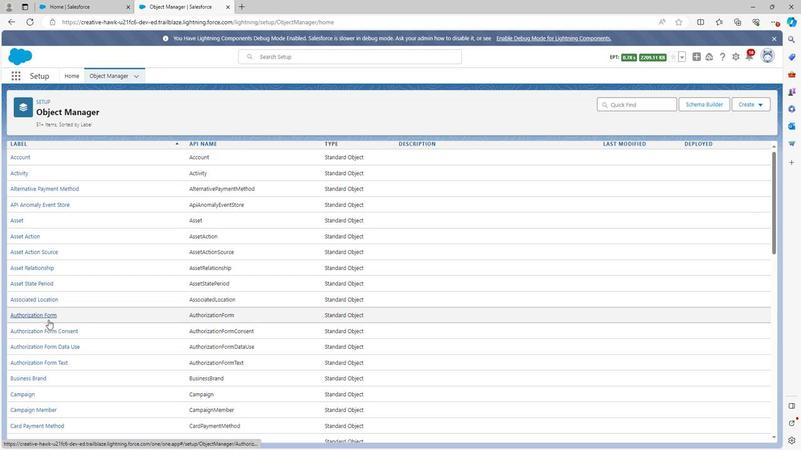 
Action: Mouse scrolled (56, 320) with delta (0, 0)
Screenshot: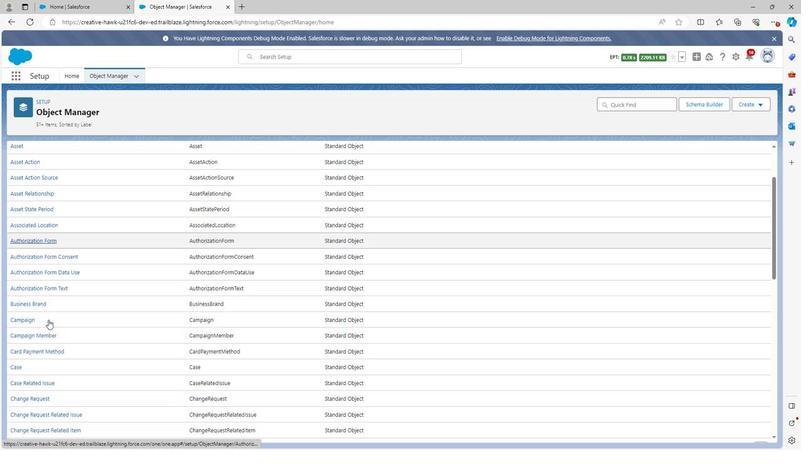 
Action: Mouse scrolled (56, 320) with delta (0, 0)
Screenshot: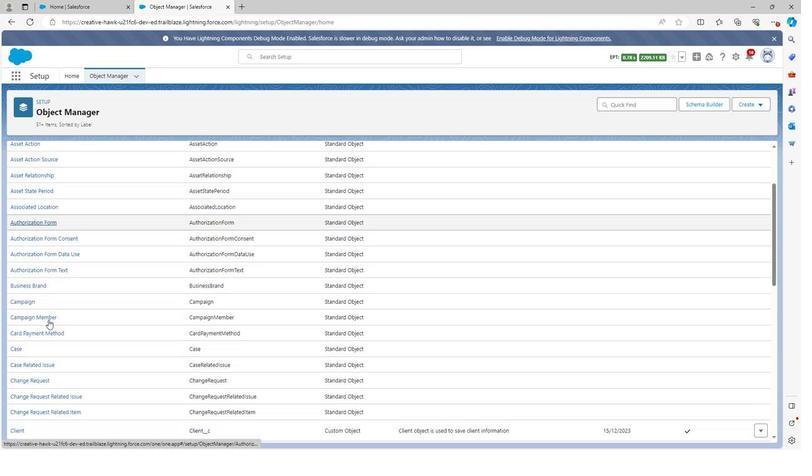 
Action: Mouse scrolled (56, 320) with delta (0, 0)
Screenshot: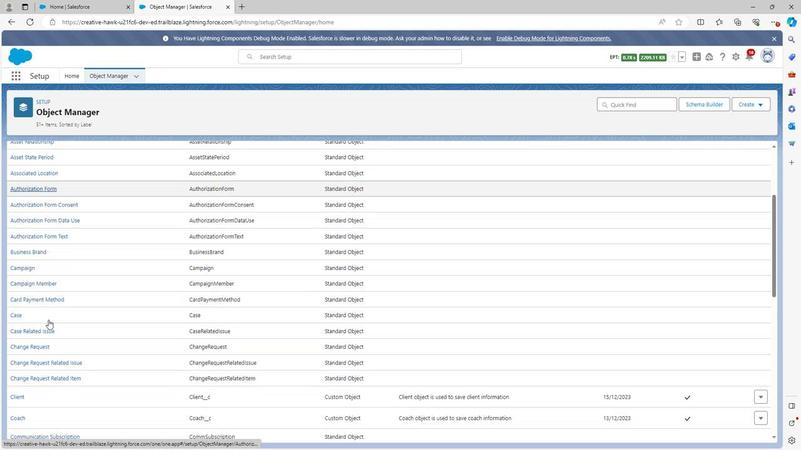 
Action: Mouse scrolled (56, 320) with delta (0, 0)
Screenshot: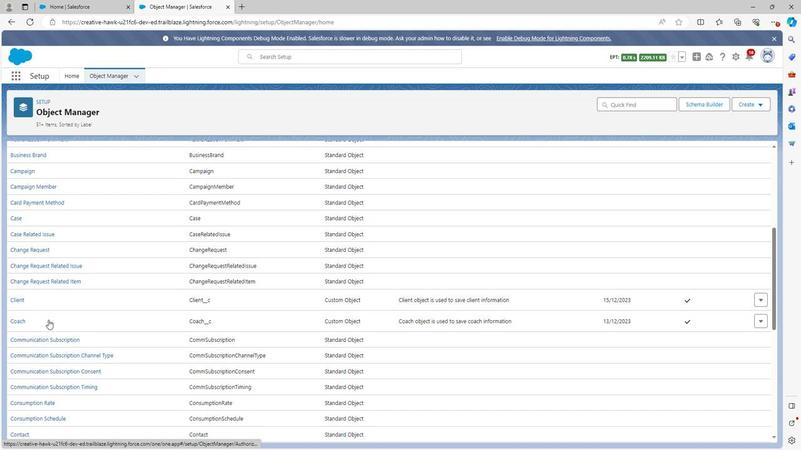 
Action: Mouse scrolled (56, 320) with delta (0, 0)
Screenshot: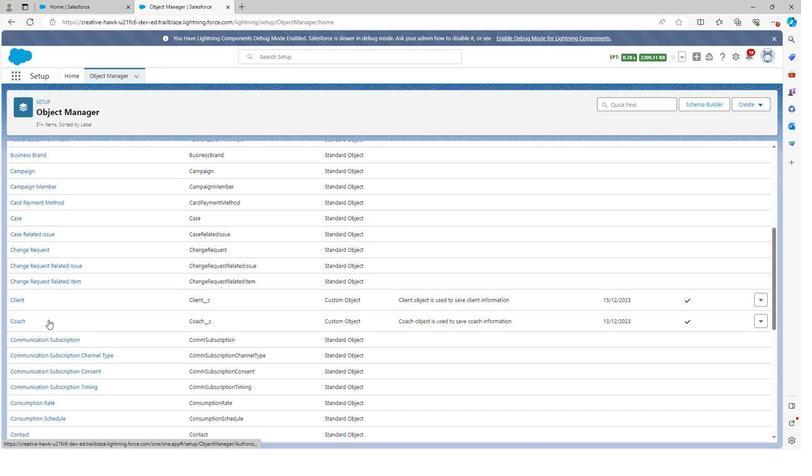 
Action: Mouse scrolled (56, 320) with delta (0, 0)
Screenshot: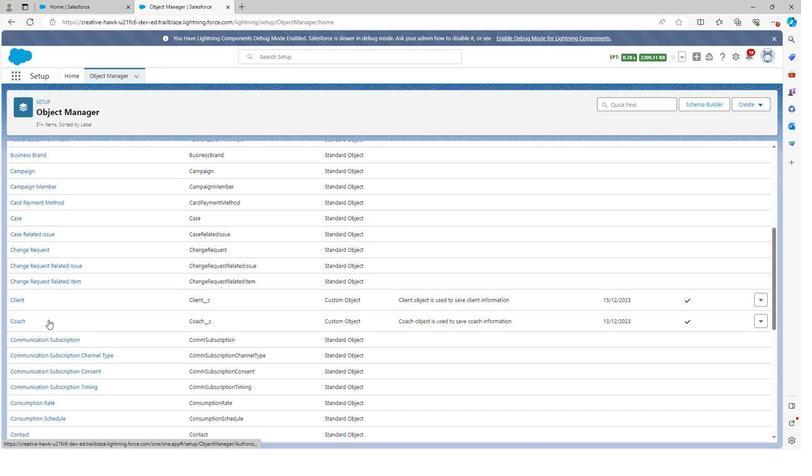 
Action: Mouse scrolled (56, 320) with delta (0, 0)
Screenshot: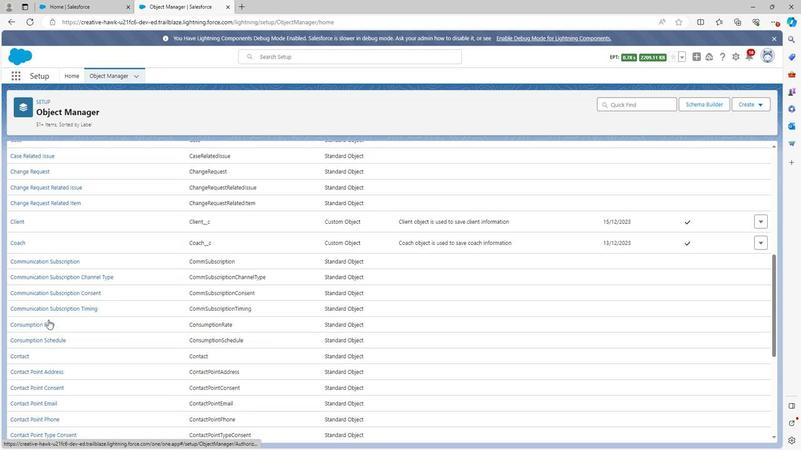 
Action: Mouse scrolled (56, 320) with delta (0, 0)
